 Task: Open Card Project Budget Review in Board Brand Reputation Management to Workspace Ethics and Compliance and add a team member Softage.4@softage.net, a label Yellow, a checklist Foreign Exchange Trading, an attachment from your onedrive, a color Yellow and finally, add a card description 'Plan and execute company team-building retreat with a focus on stress management and resilience' and a comment 'Given the potential impact of this task on our team workload, let us ensure that we have the necessary resources and support to execute it effectively.'. Add a start date 'Jan 04, 1900' with a due date 'Jan 11, 1900'
Action: Mouse moved to (350, 159)
Screenshot: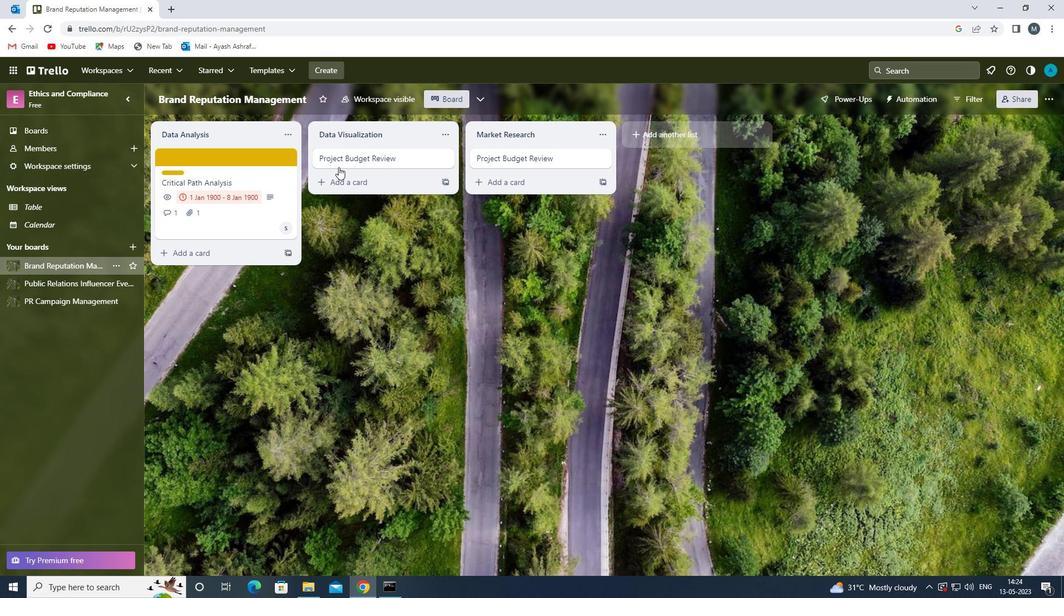 
Action: Mouse pressed left at (350, 159)
Screenshot: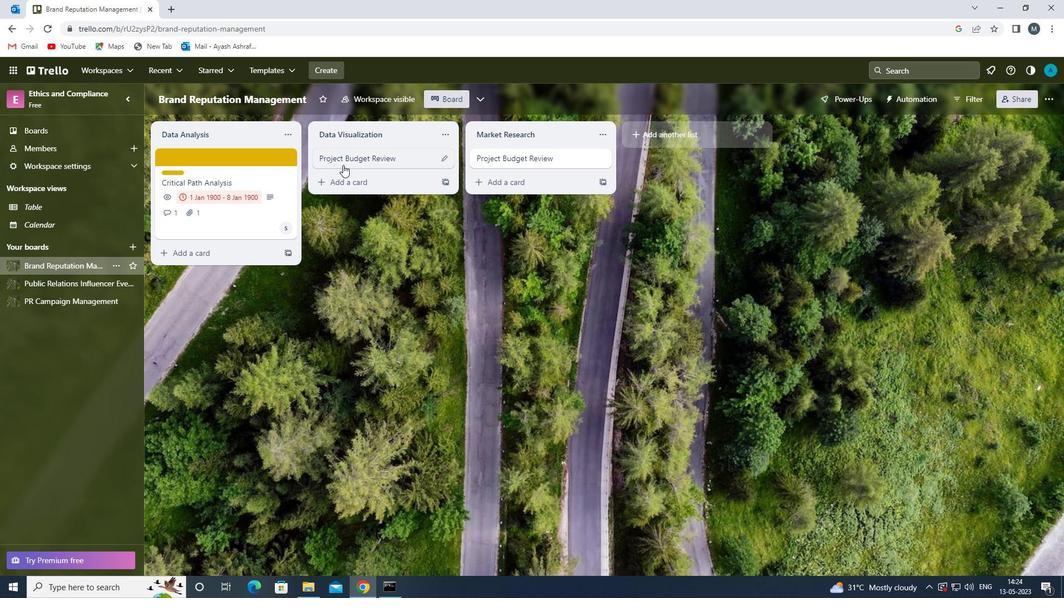 
Action: Mouse moved to (667, 196)
Screenshot: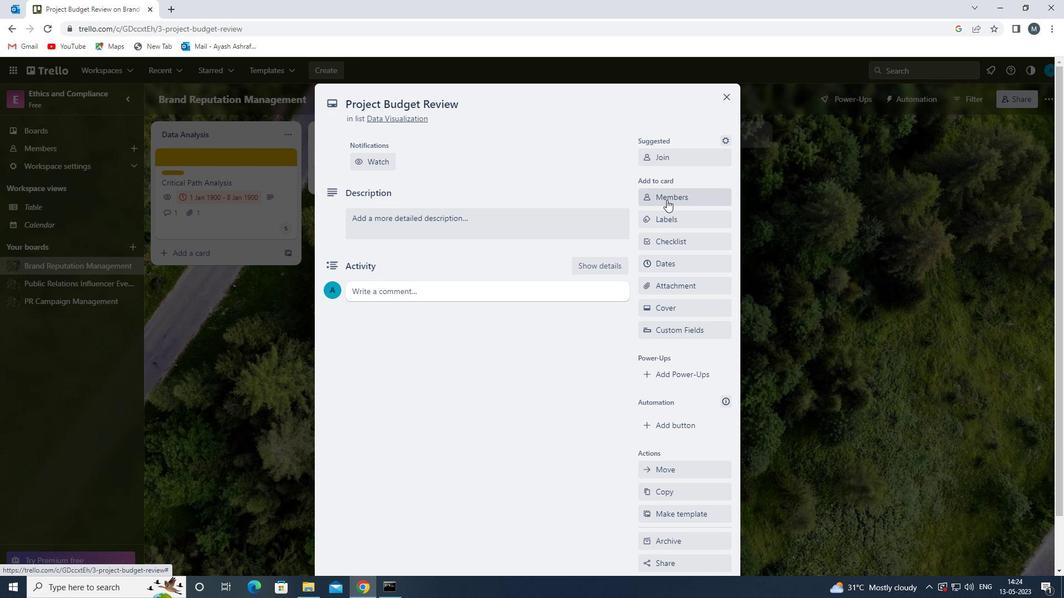 
Action: Mouse pressed left at (667, 196)
Screenshot: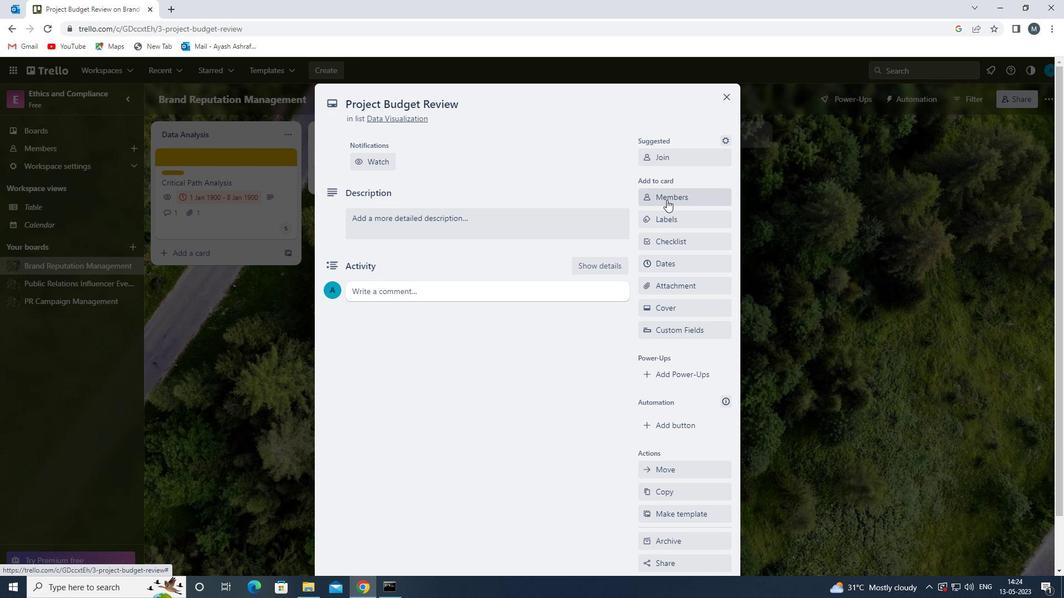 
Action: Mouse moved to (663, 209)
Screenshot: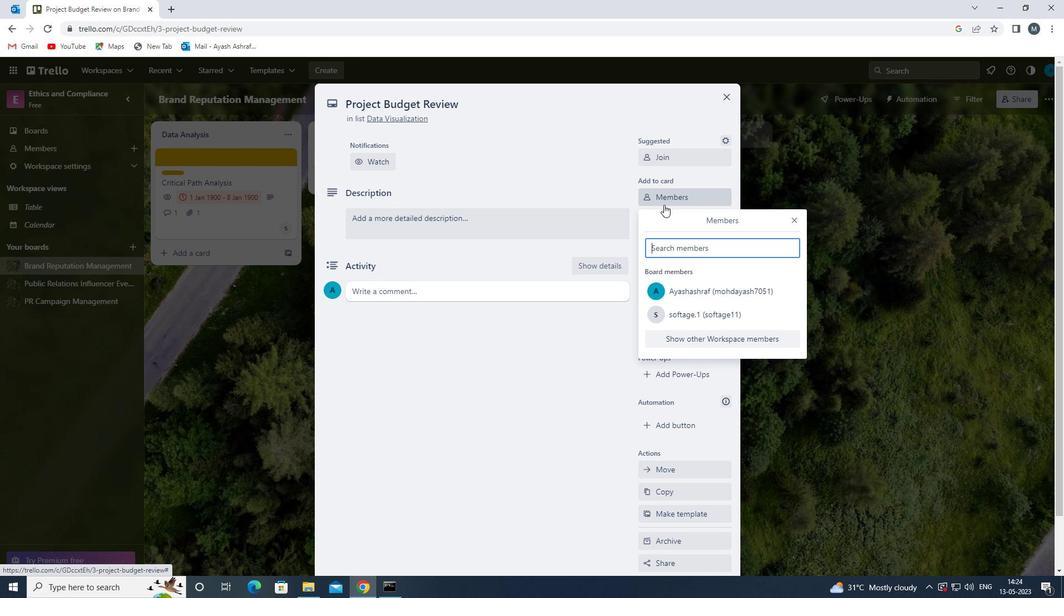 
Action: Key pressed s
Screenshot: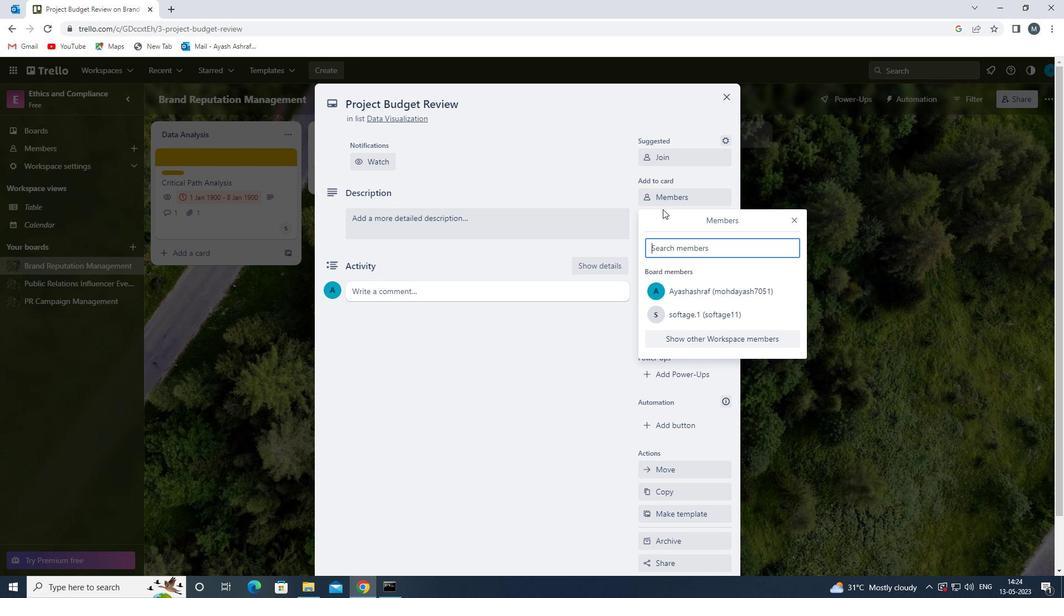 
Action: Mouse moved to (714, 385)
Screenshot: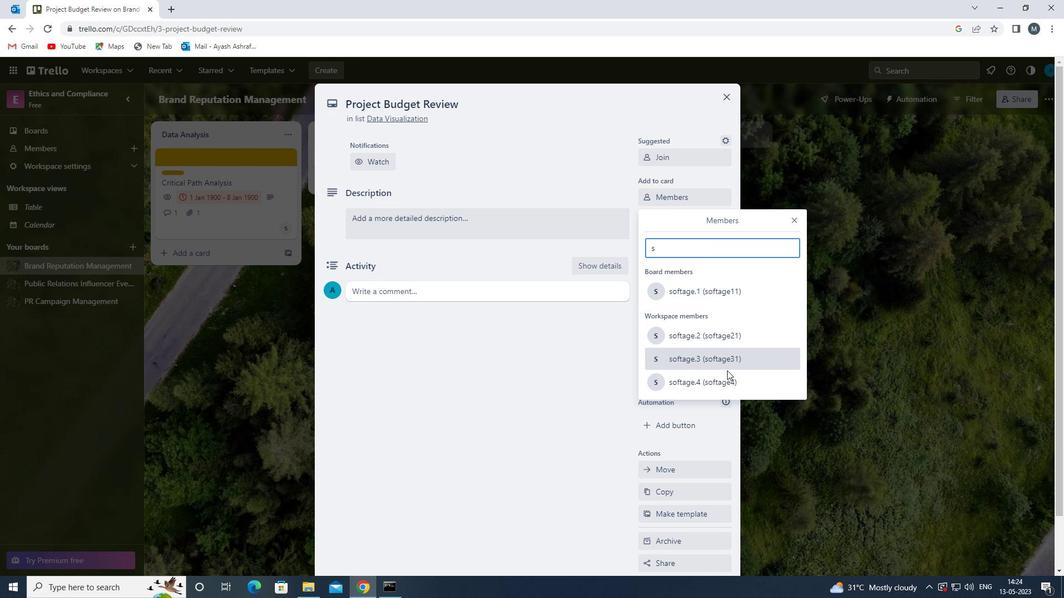
Action: Mouse pressed left at (714, 385)
Screenshot: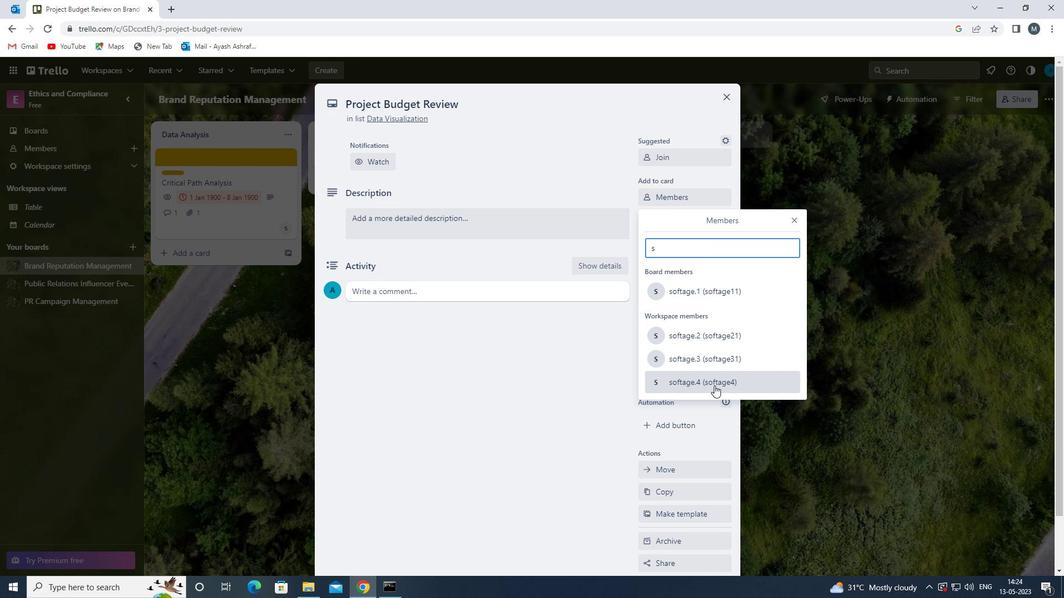 
Action: Mouse moved to (798, 216)
Screenshot: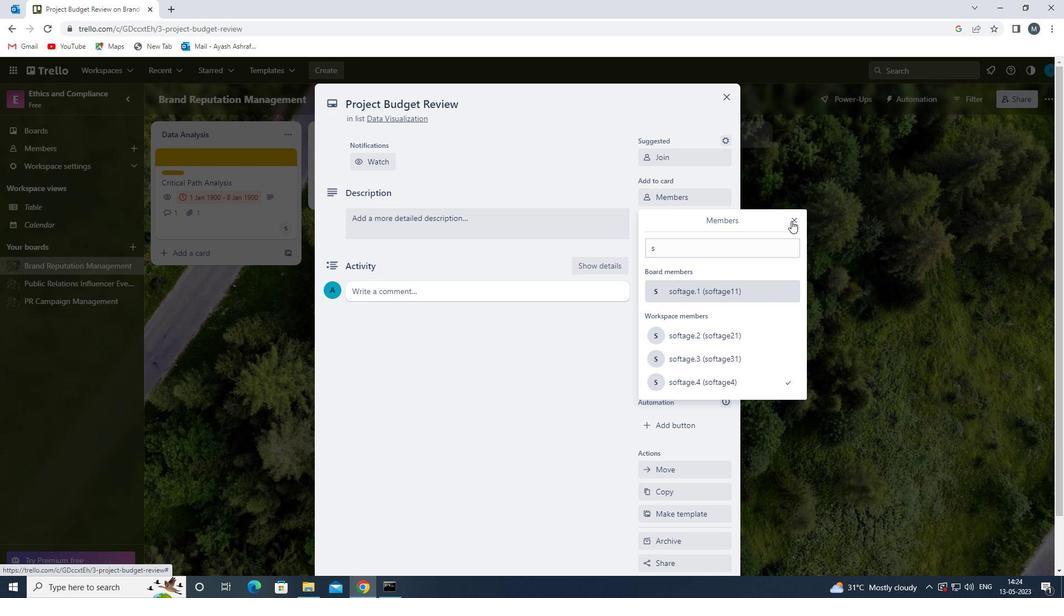
Action: Mouse pressed left at (798, 216)
Screenshot: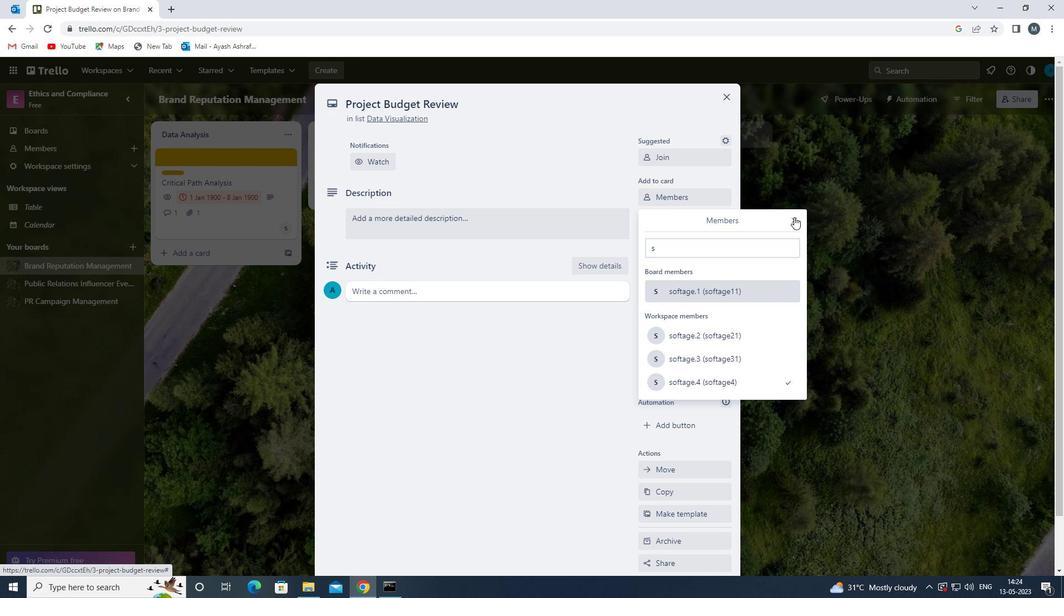 
Action: Mouse moved to (676, 223)
Screenshot: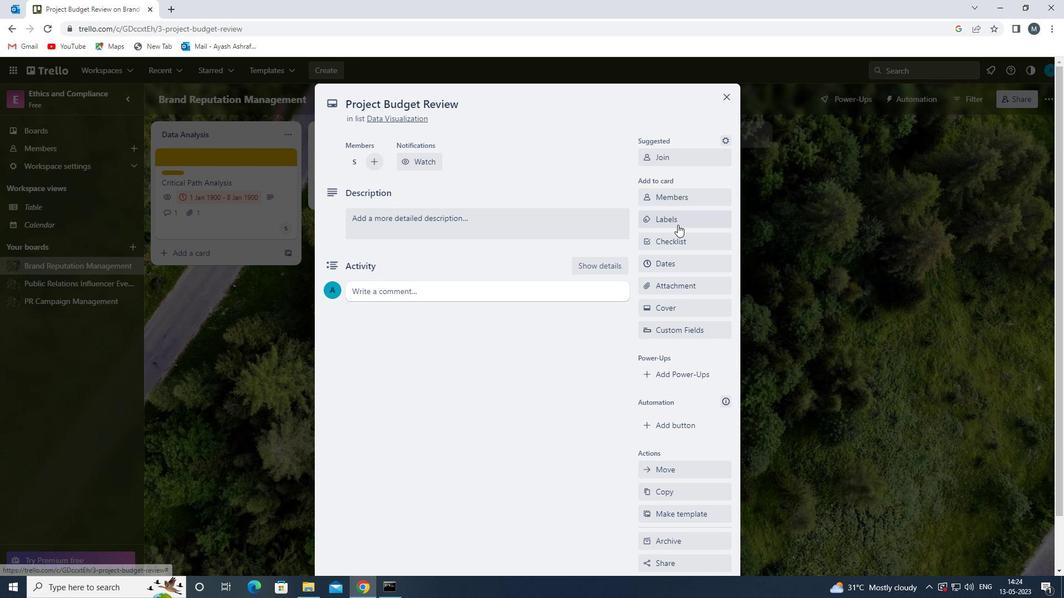 
Action: Mouse pressed left at (676, 223)
Screenshot: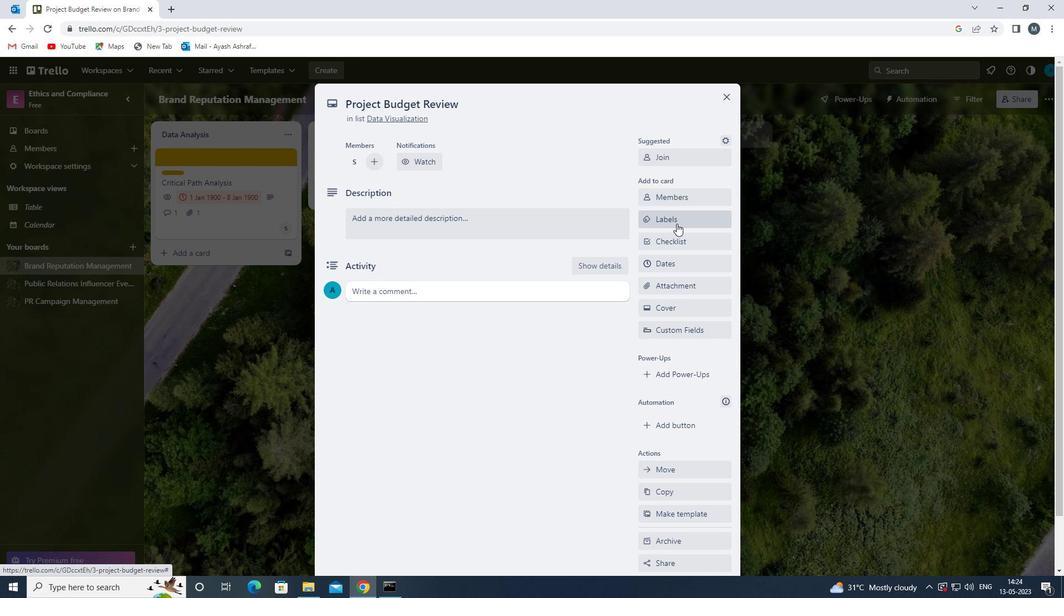 
Action: Mouse moved to (706, 332)
Screenshot: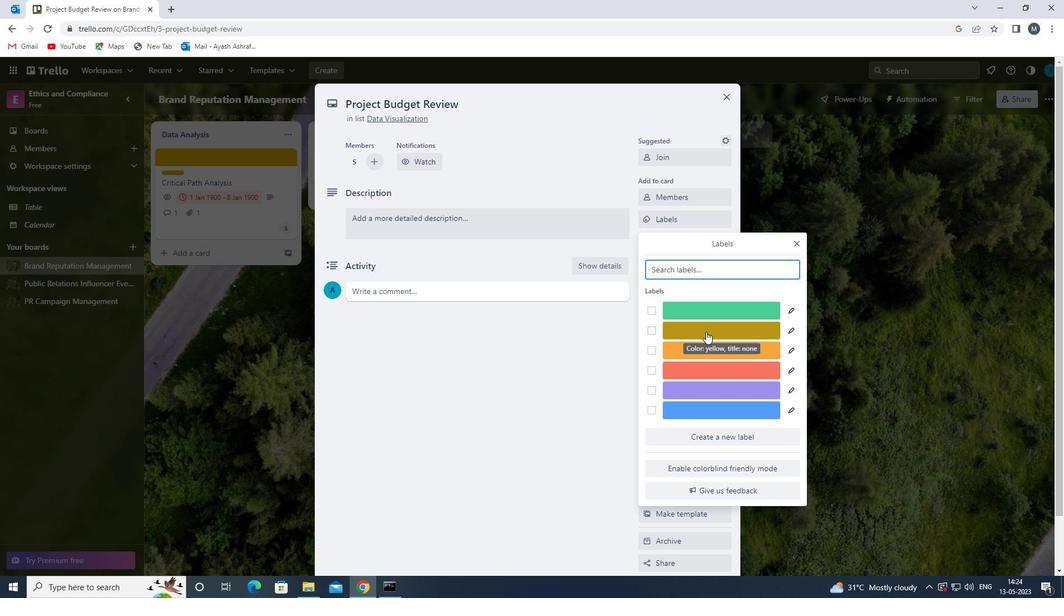 
Action: Mouse pressed left at (706, 332)
Screenshot: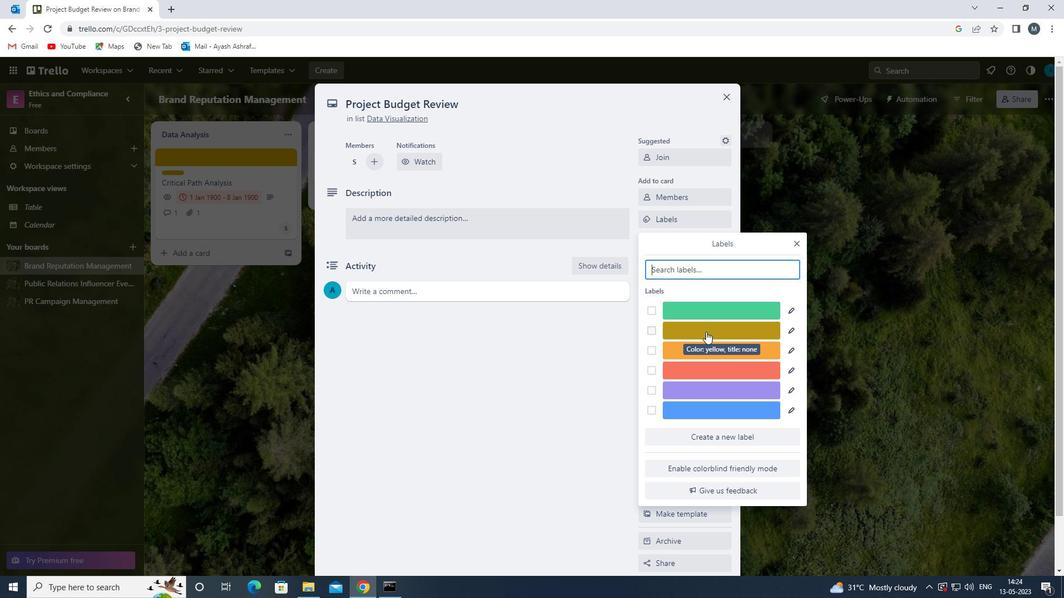 
Action: Mouse moved to (797, 245)
Screenshot: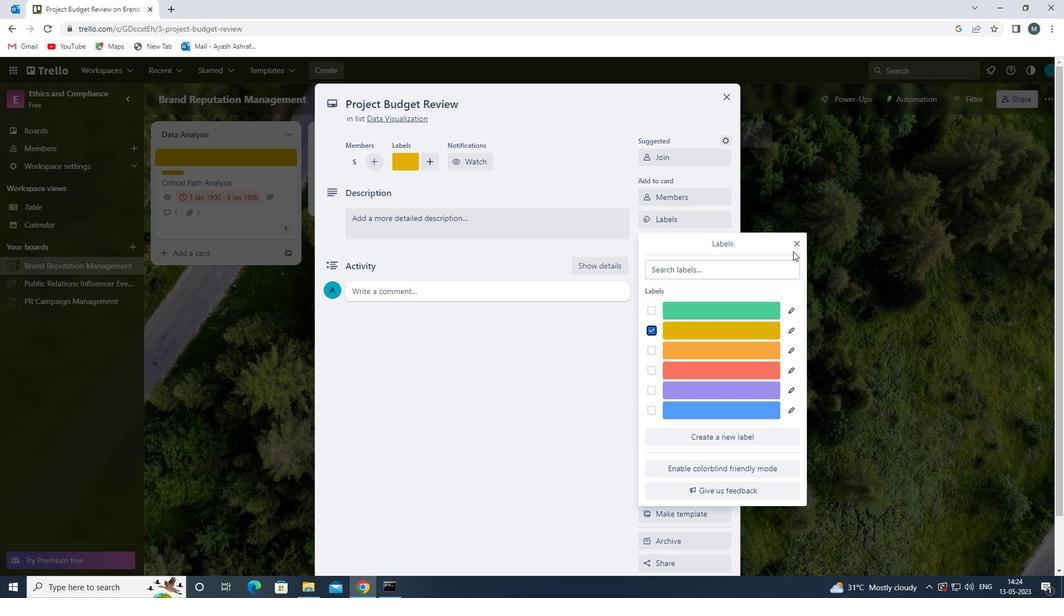 
Action: Mouse pressed left at (797, 245)
Screenshot: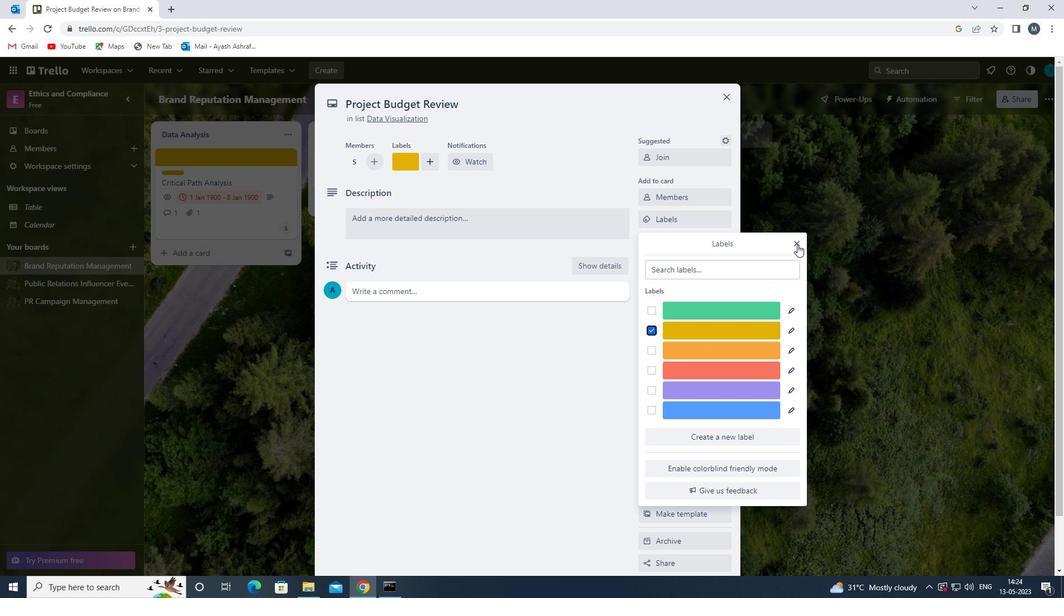 
Action: Mouse moved to (667, 242)
Screenshot: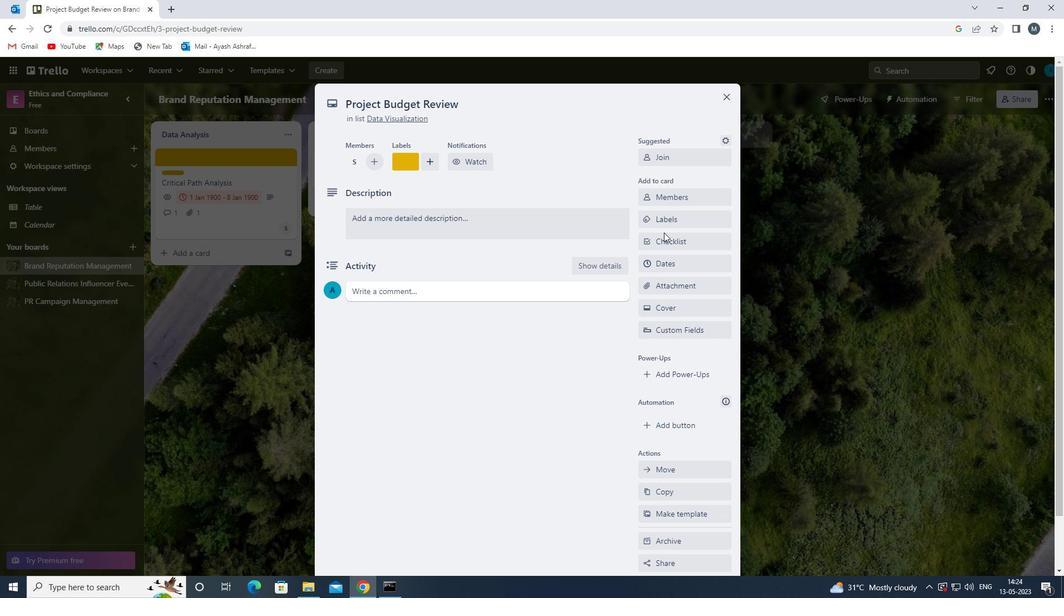 
Action: Mouse pressed left at (667, 242)
Screenshot: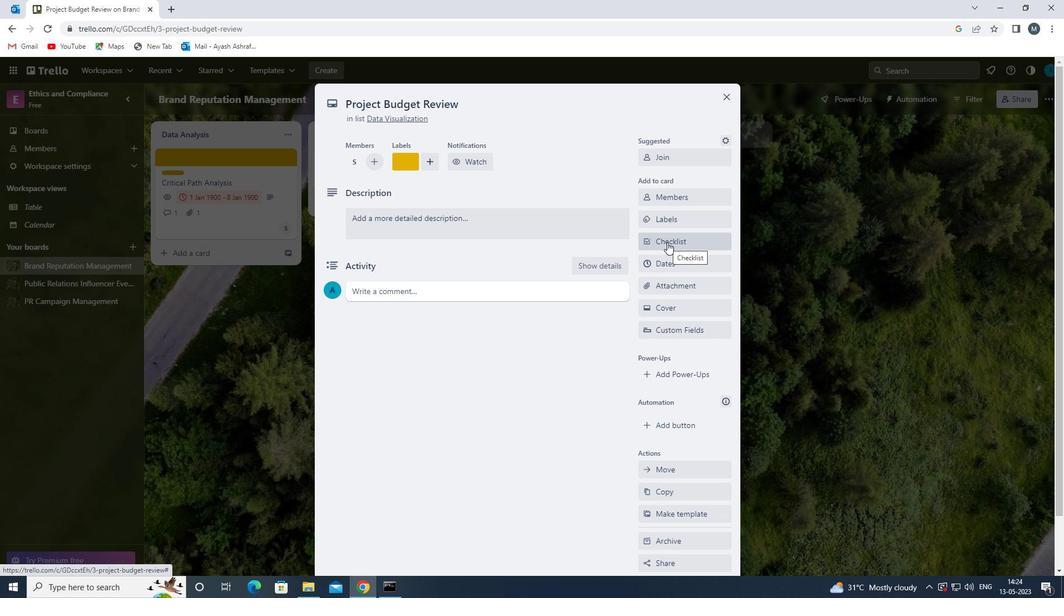 
Action: Mouse moved to (663, 261)
Screenshot: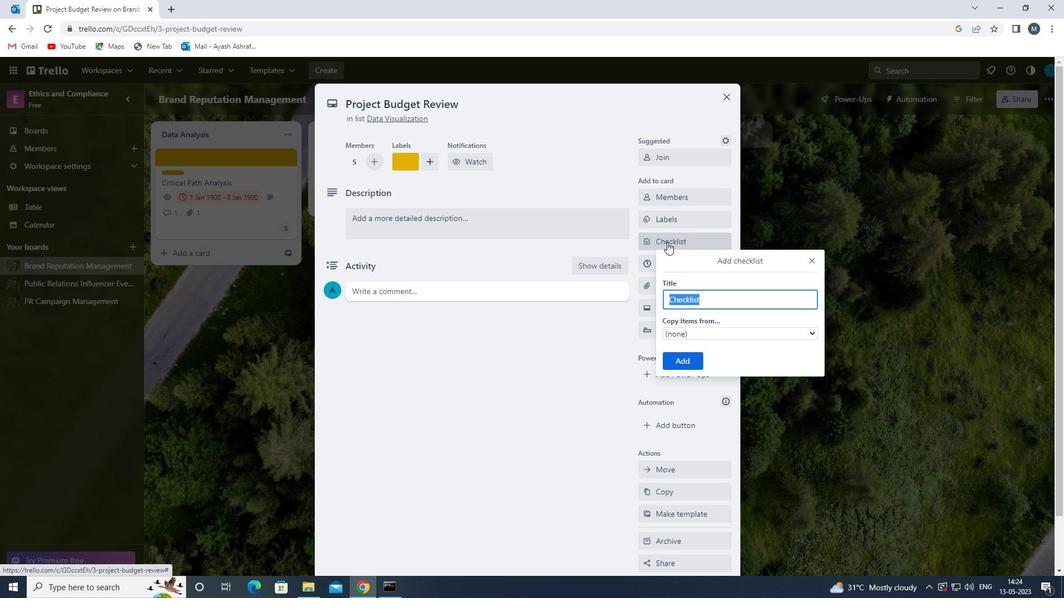 
Action: Key pressed <Key.shift>FOREIGN<Key.space><Key.shift>E
Screenshot: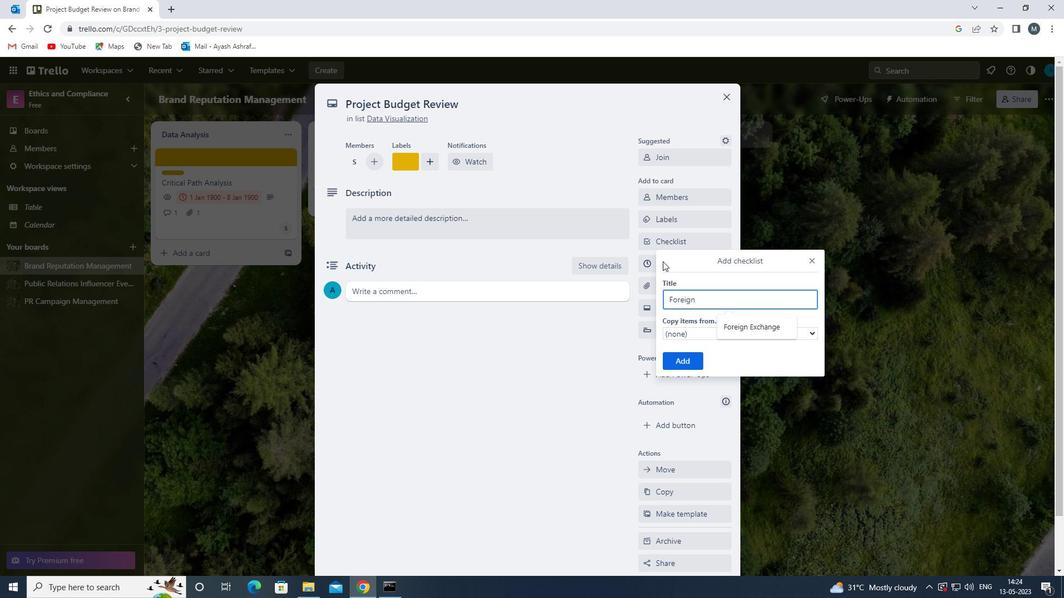 
Action: Mouse moved to (752, 330)
Screenshot: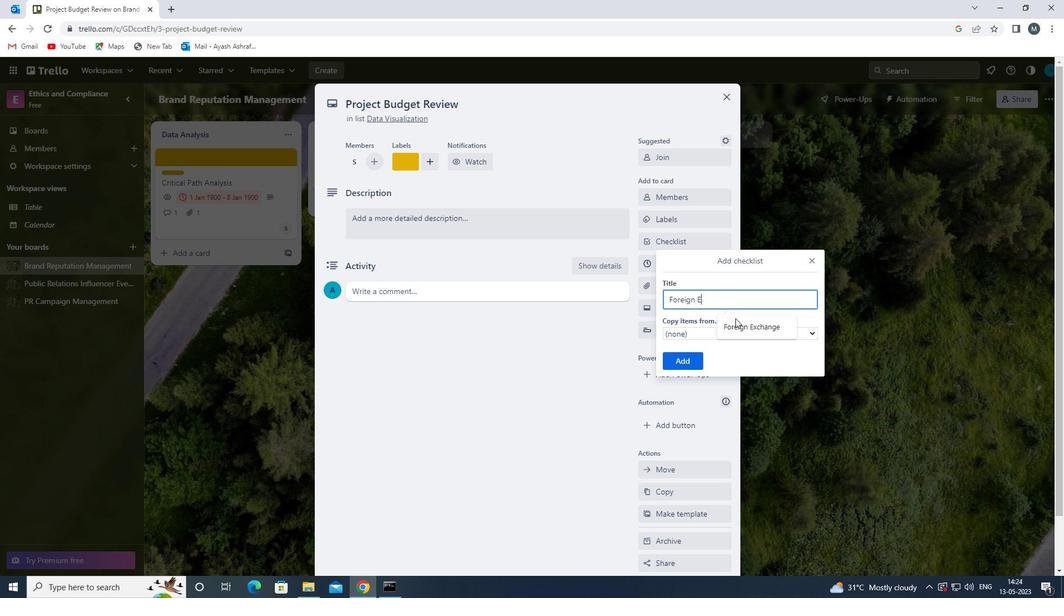 
Action: Mouse pressed left at (752, 330)
Screenshot: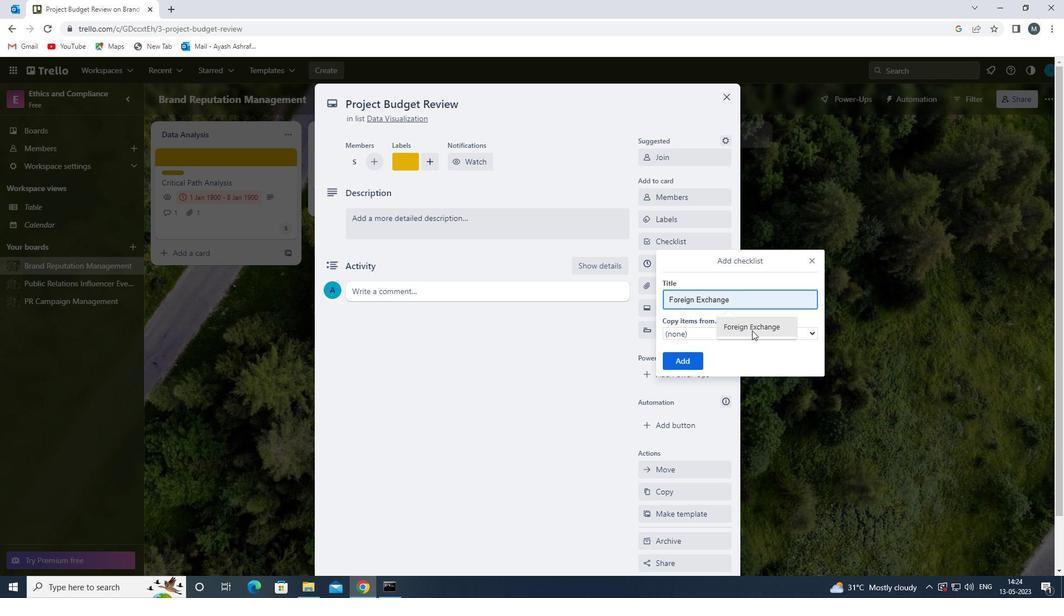
Action: Mouse moved to (744, 306)
Screenshot: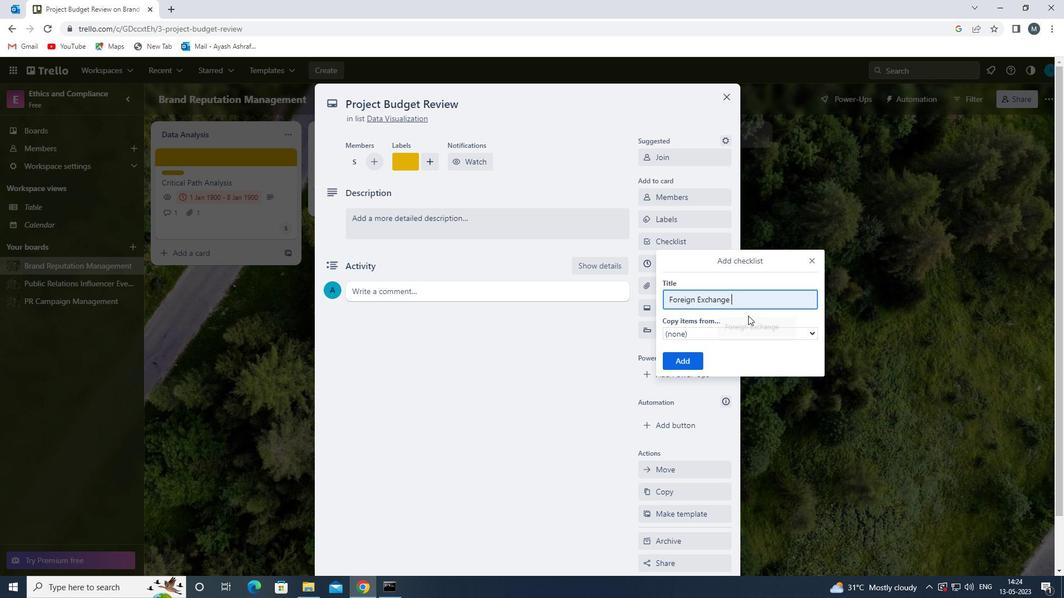 
Action: Key pressed <Key.shift>TRADING<Key.space>
Screenshot: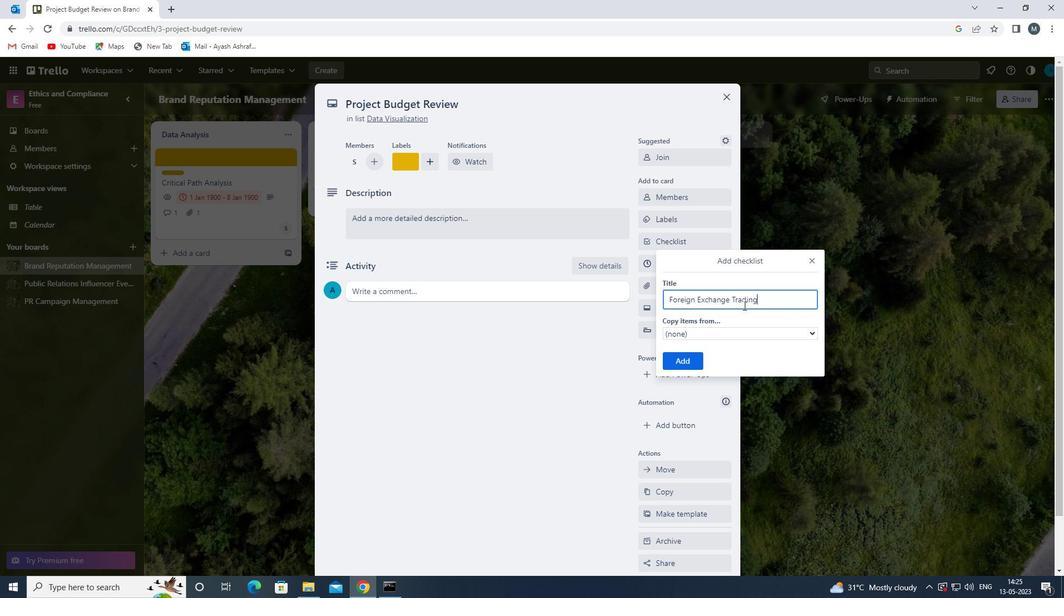 
Action: Mouse moved to (679, 362)
Screenshot: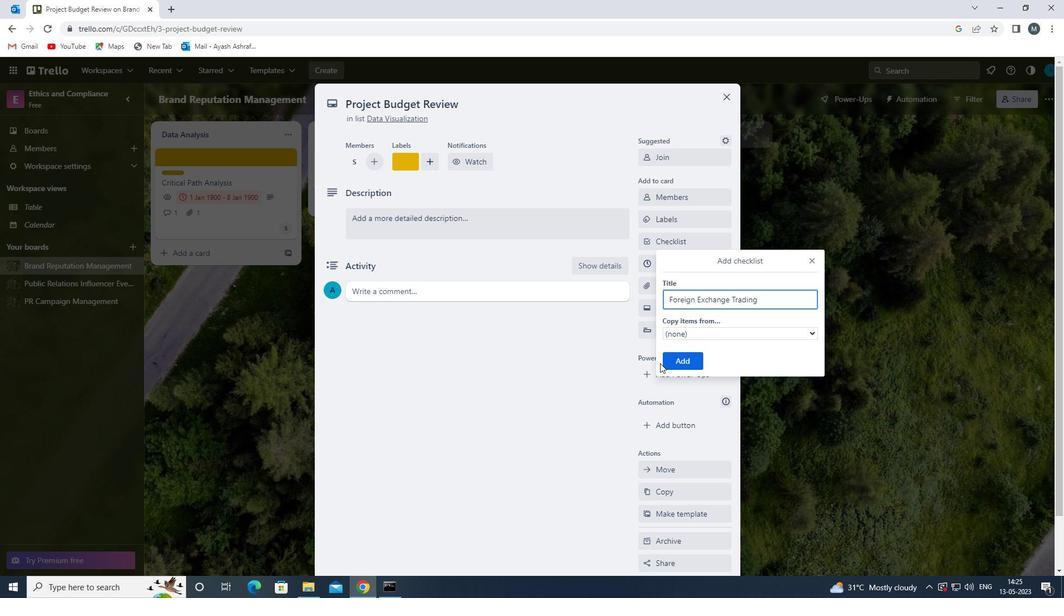 
Action: Mouse pressed left at (679, 362)
Screenshot: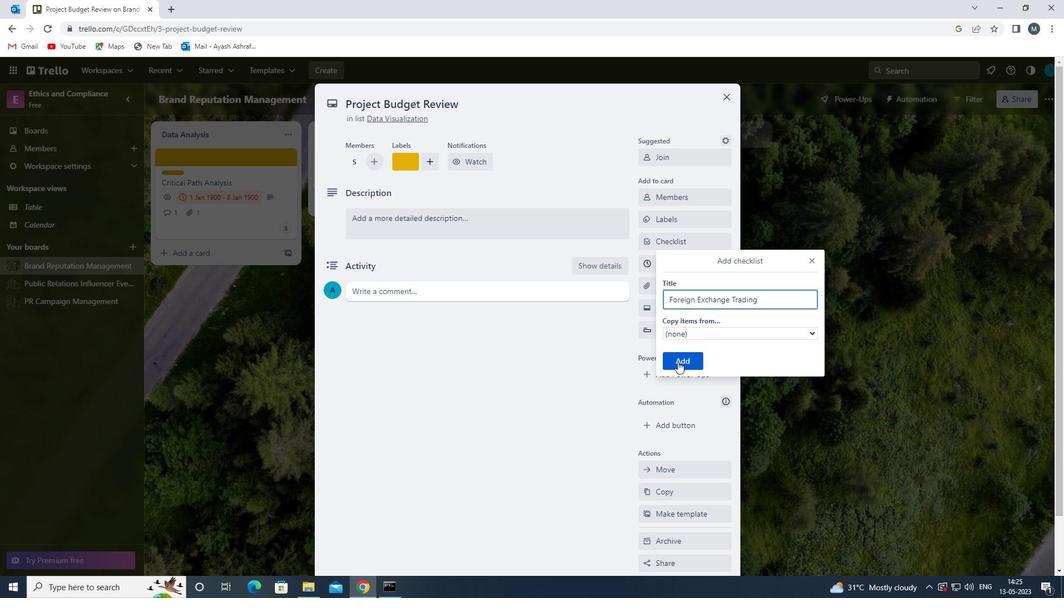 
Action: Mouse moved to (681, 286)
Screenshot: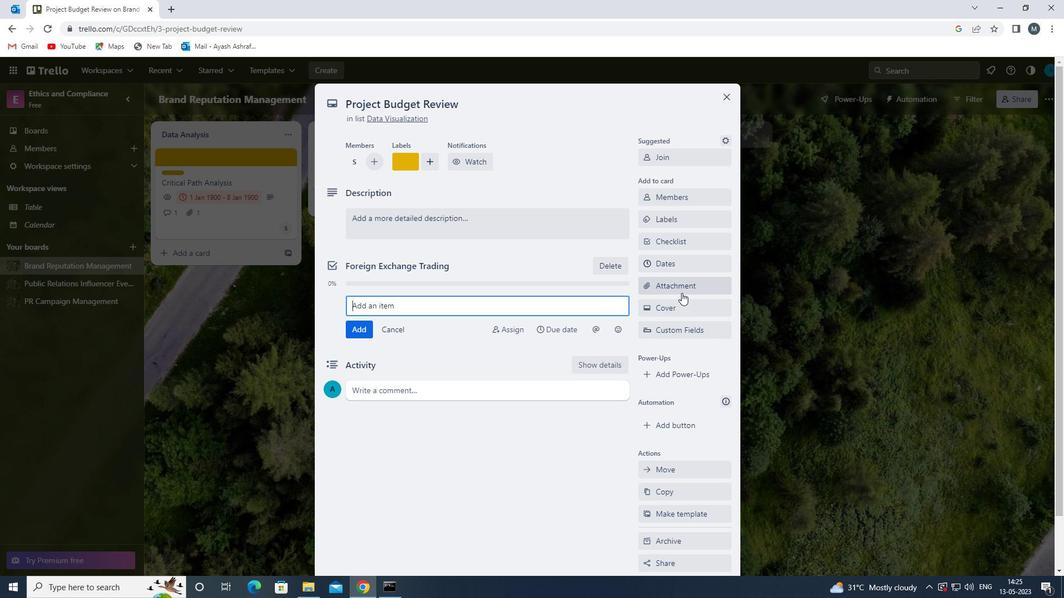 
Action: Mouse pressed left at (681, 286)
Screenshot: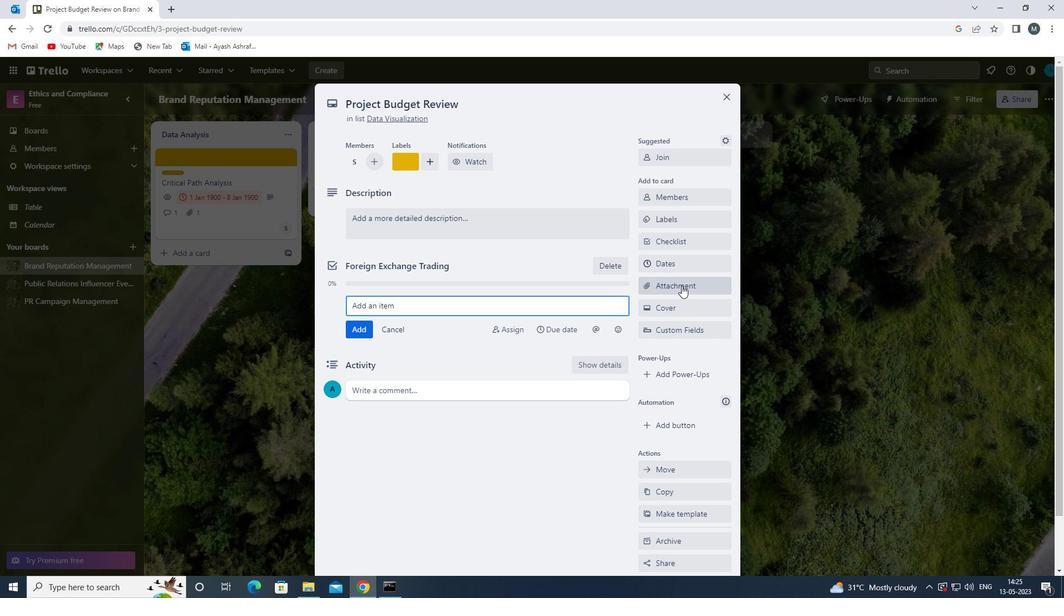 
Action: Mouse moved to (673, 426)
Screenshot: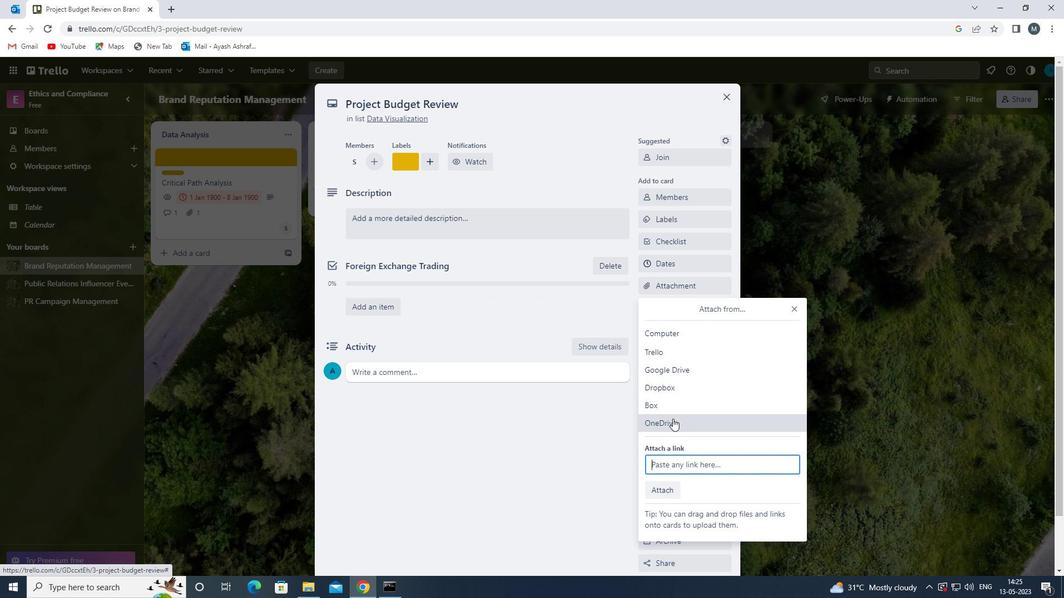 
Action: Mouse pressed left at (673, 426)
Screenshot: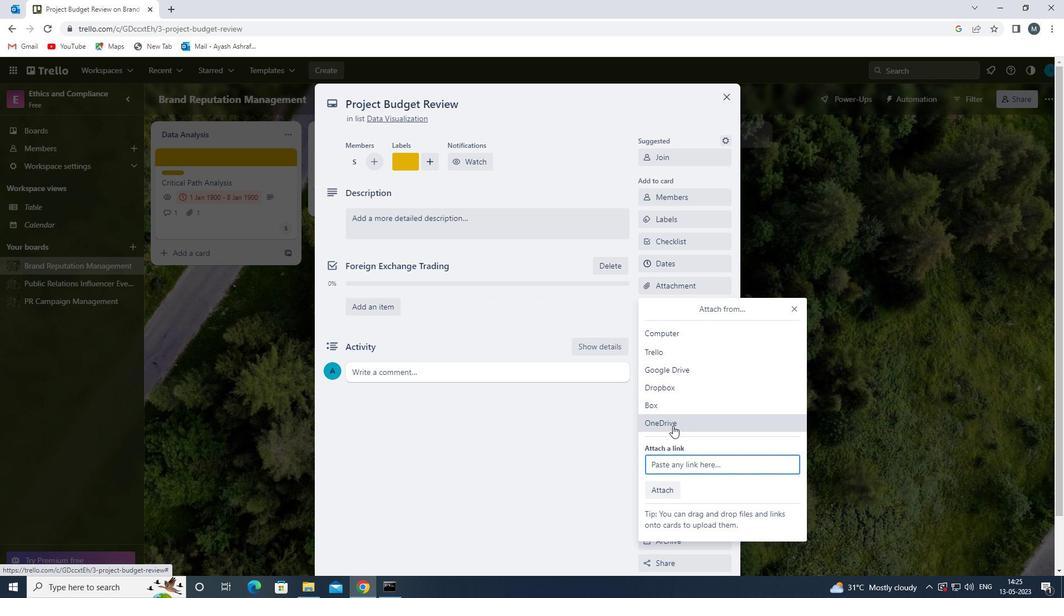 
Action: Mouse moved to (431, 225)
Screenshot: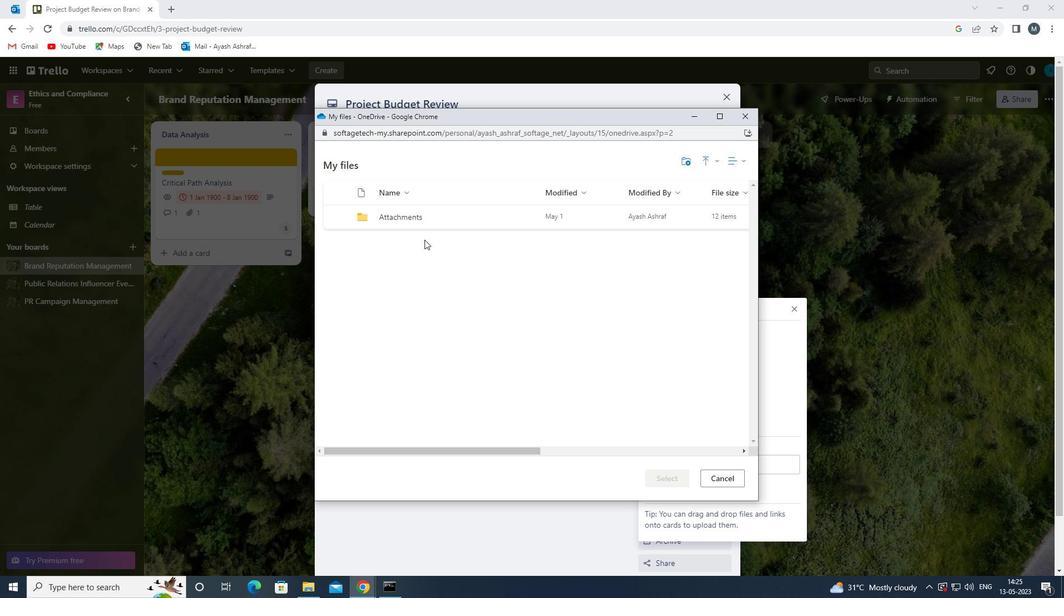 
Action: Mouse pressed left at (431, 225)
Screenshot: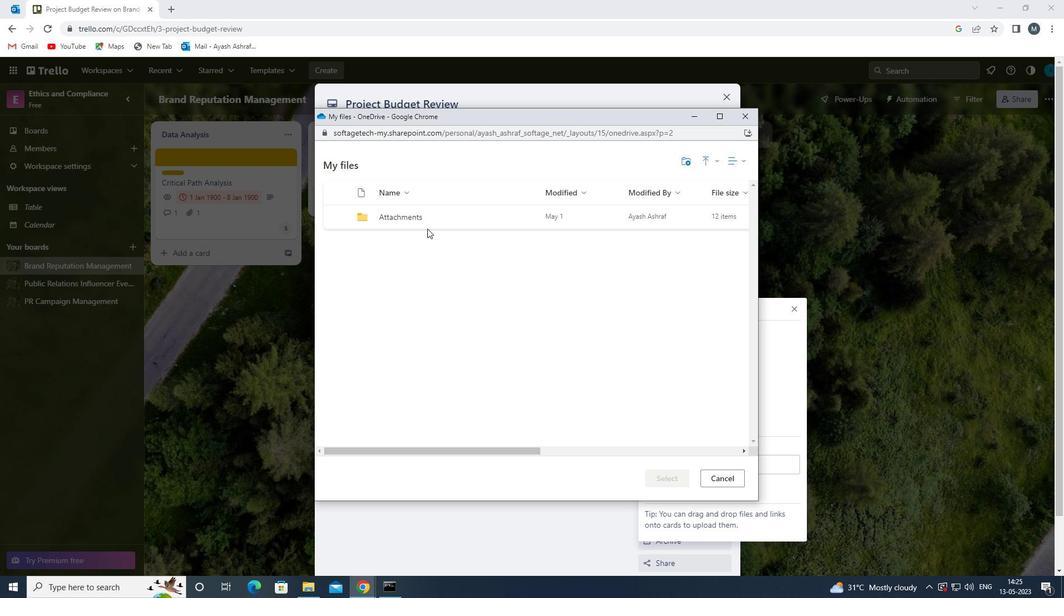 
Action: Mouse pressed left at (431, 225)
Screenshot: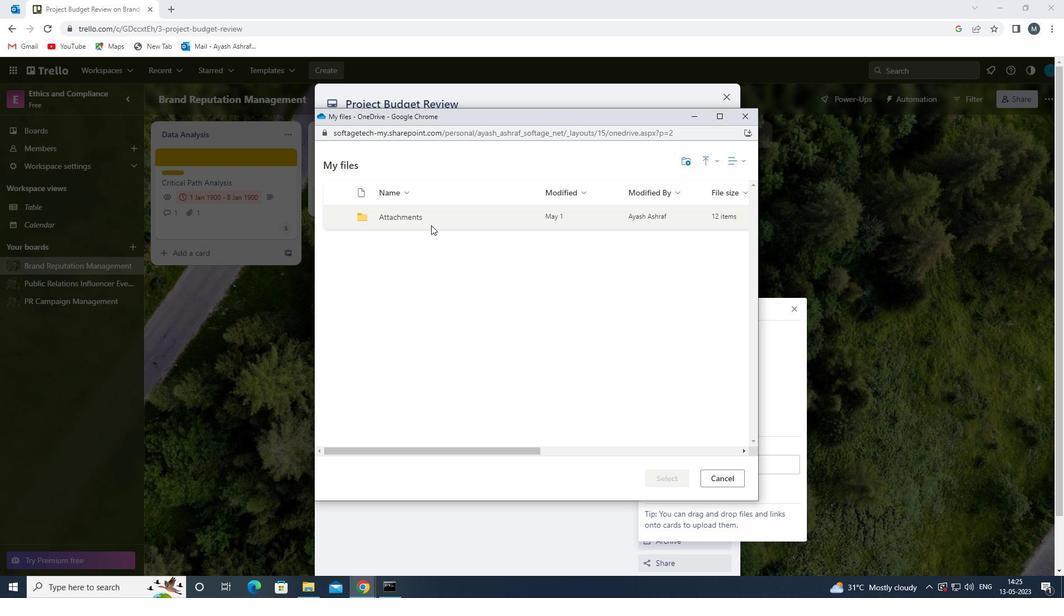 
Action: Mouse moved to (434, 282)
Screenshot: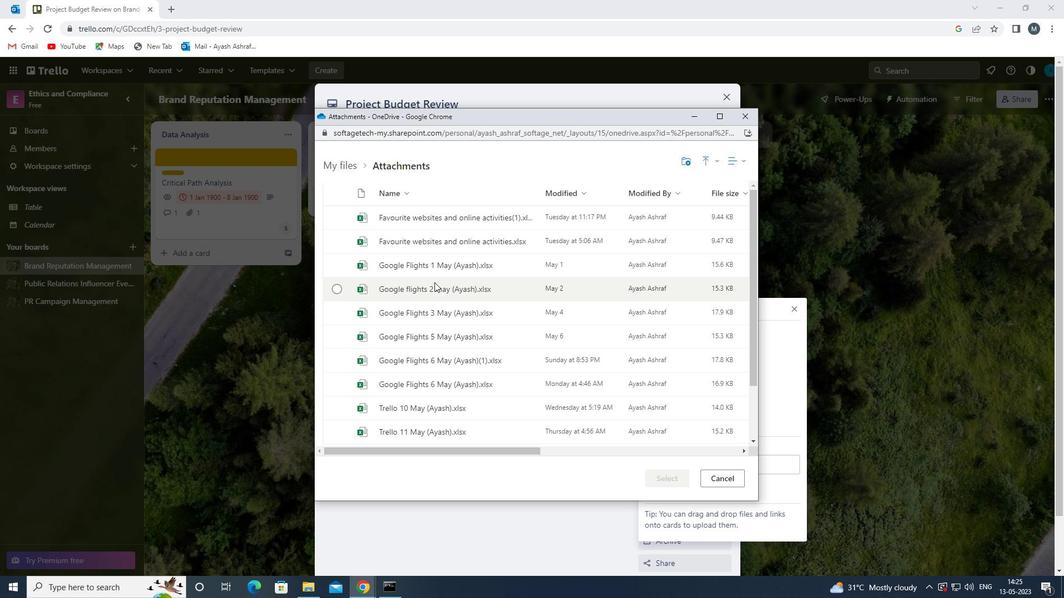 
Action: Mouse pressed left at (434, 282)
Screenshot: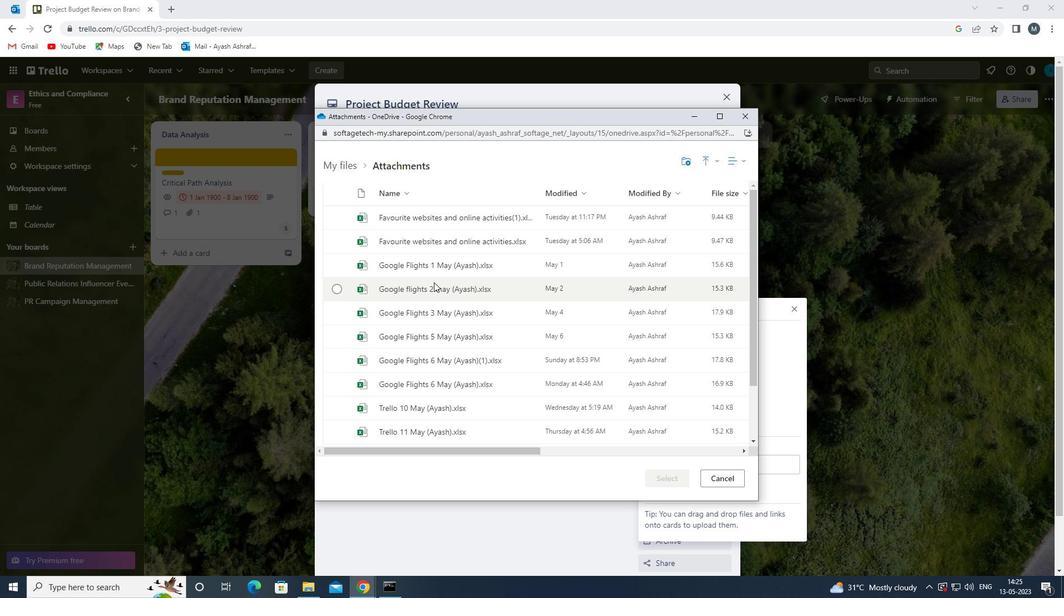 
Action: Mouse moved to (651, 482)
Screenshot: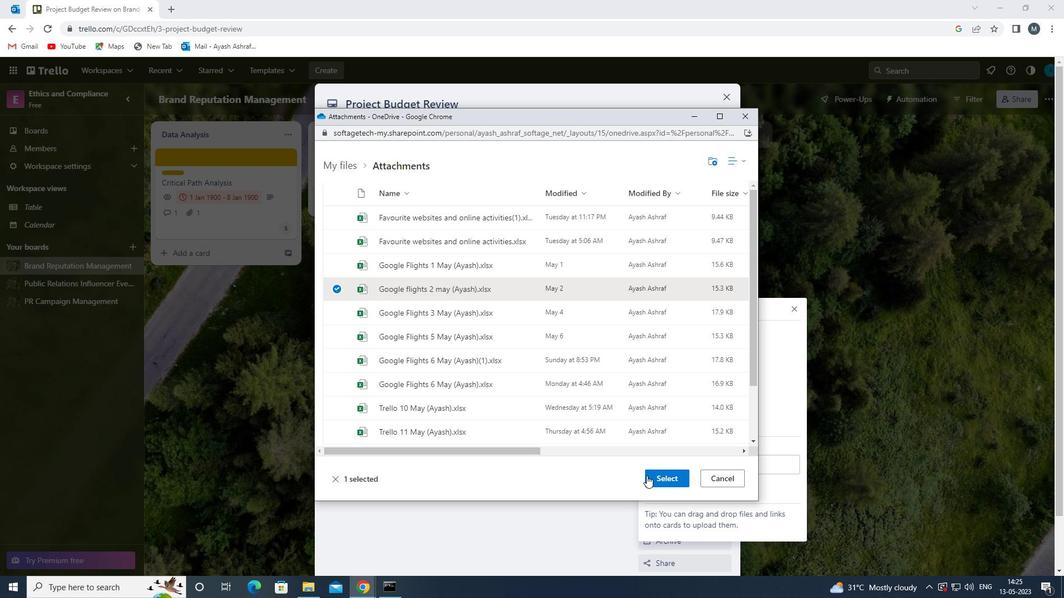 
Action: Mouse pressed left at (651, 482)
Screenshot: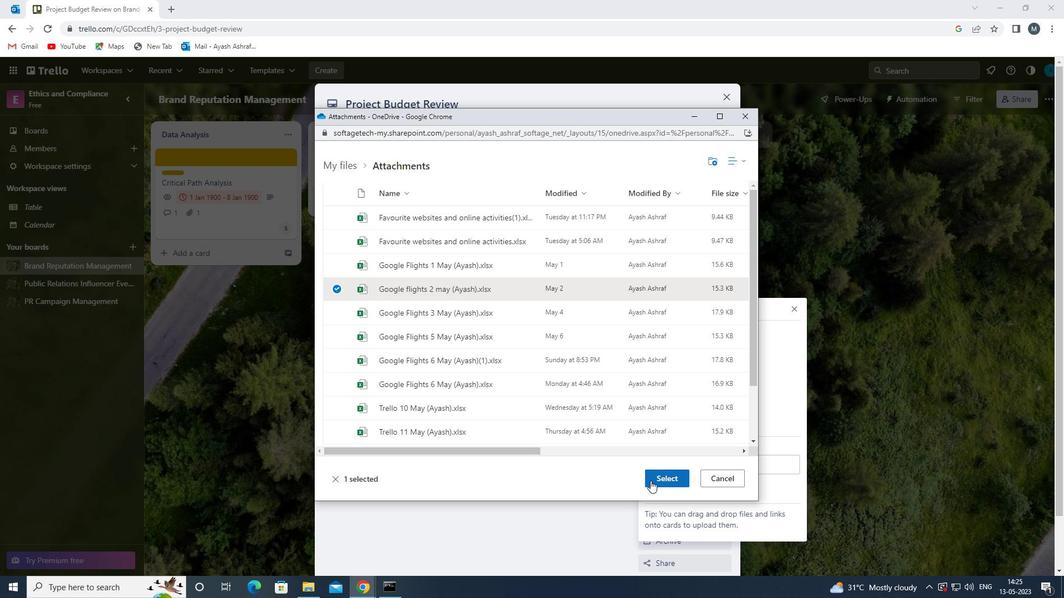 
Action: Mouse moved to (680, 311)
Screenshot: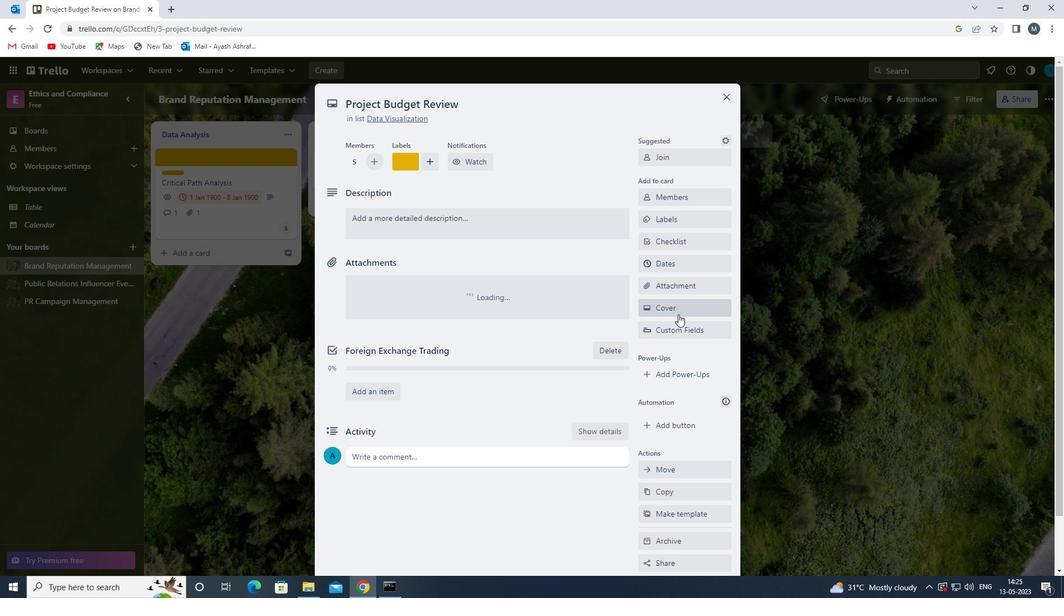 
Action: Mouse pressed left at (680, 311)
Screenshot: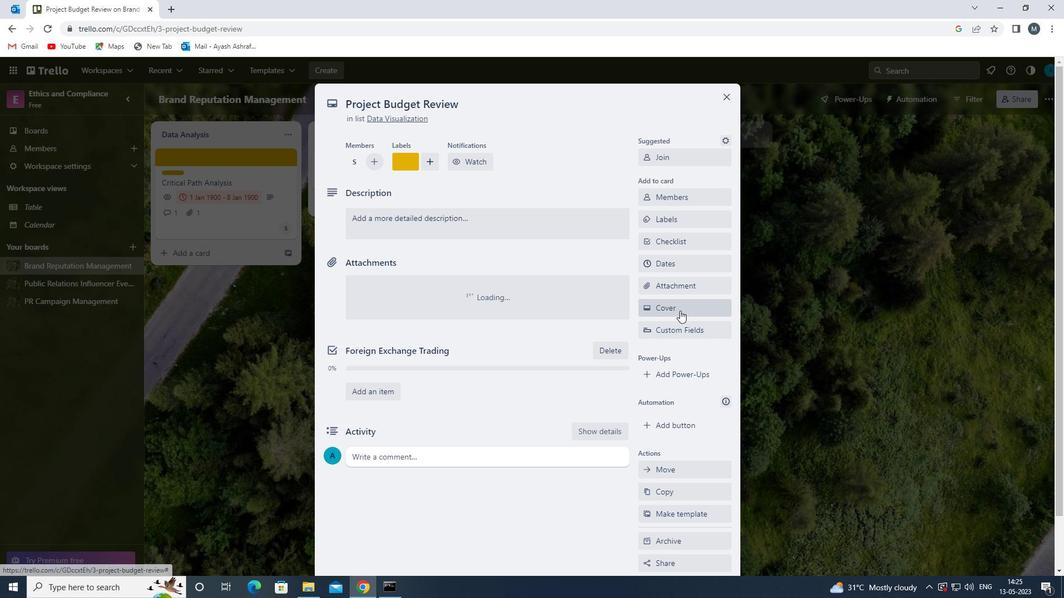 
Action: Mouse moved to (699, 360)
Screenshot: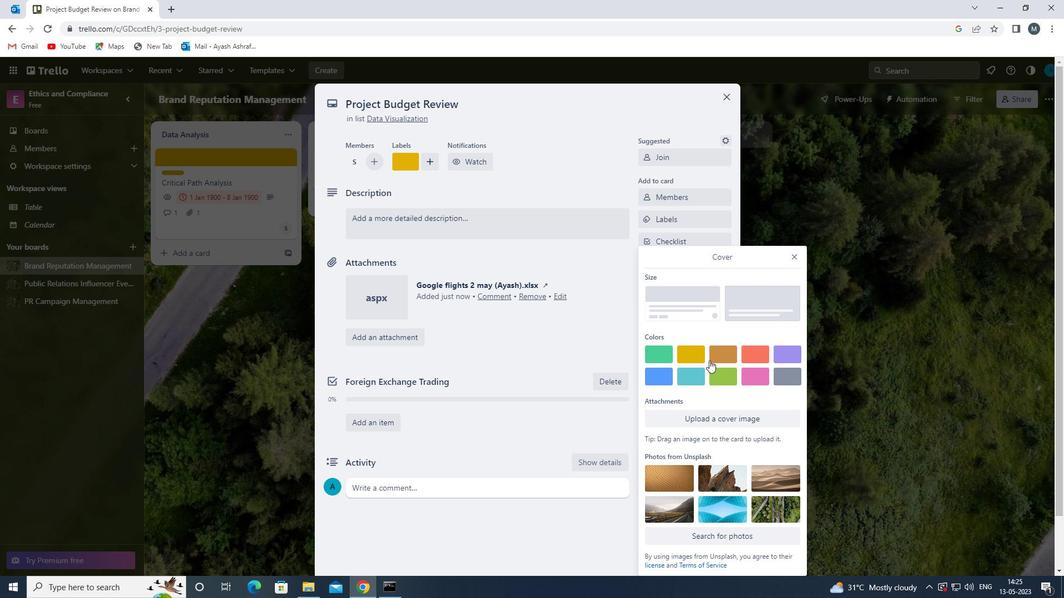 
Action: Mouse pressed left at (699, 360)
Screenshot: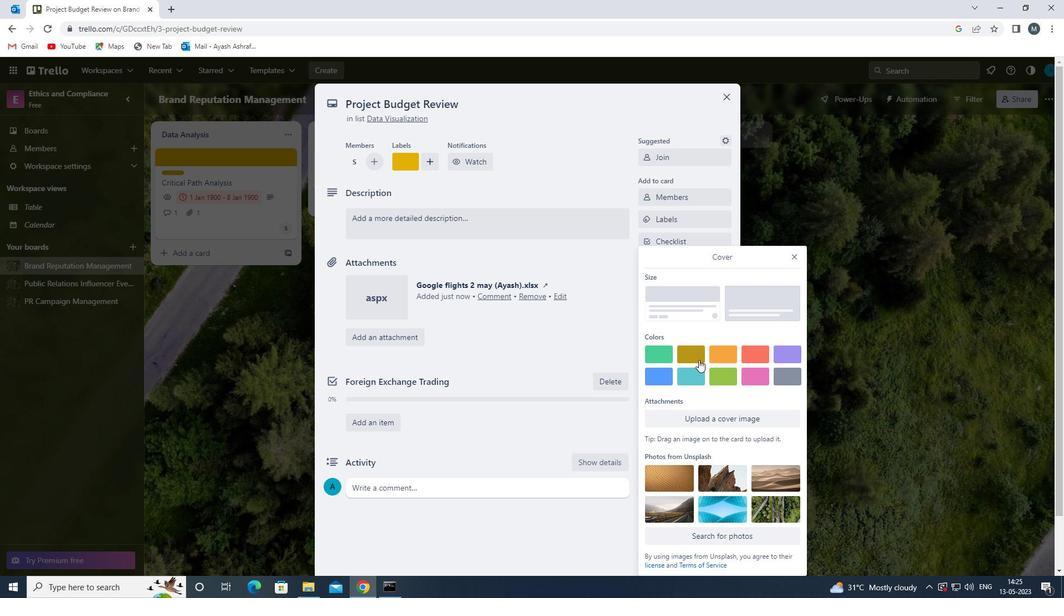 
Action: Mouse moved to (795, 236)
Screenshot: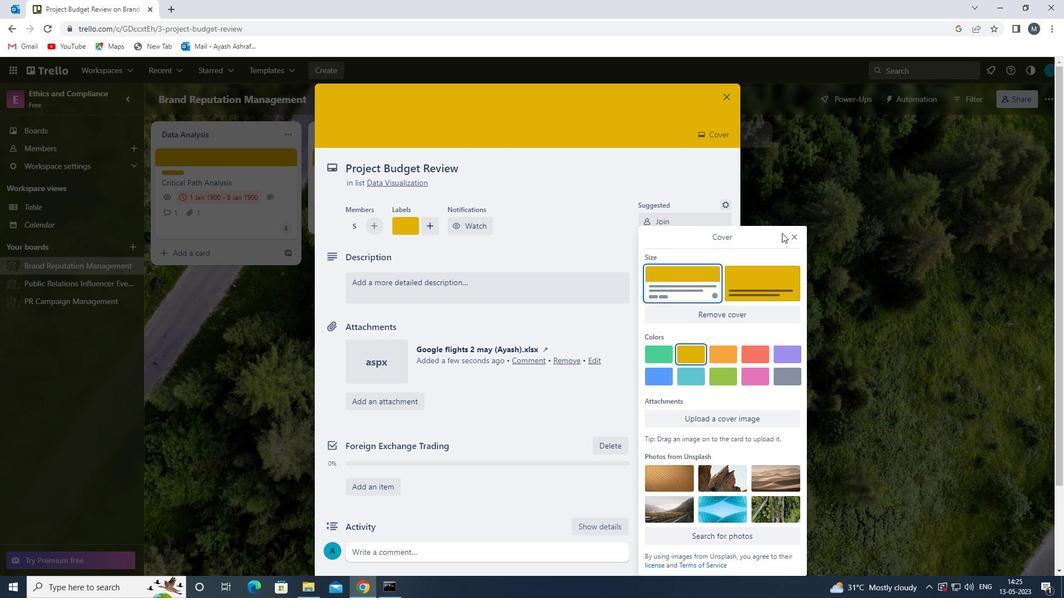 
Action: Mouse pressed left at (795, 236)
Screenshot: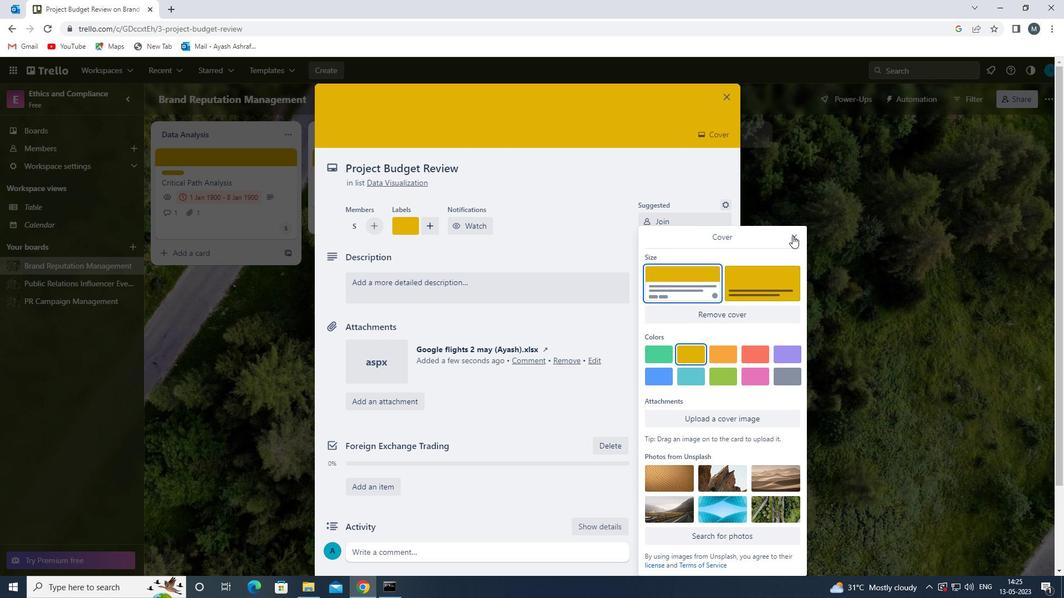 
Action: Mouse moved to (409, 286)
Screenshot: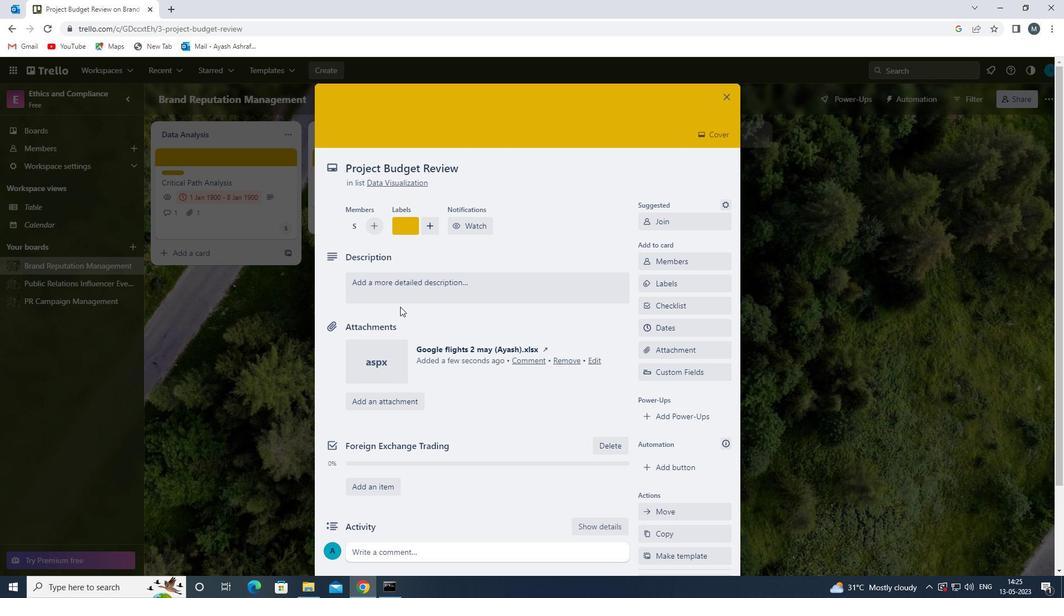 
Action: Mouse pressed left at (409, 286)
Screenshot: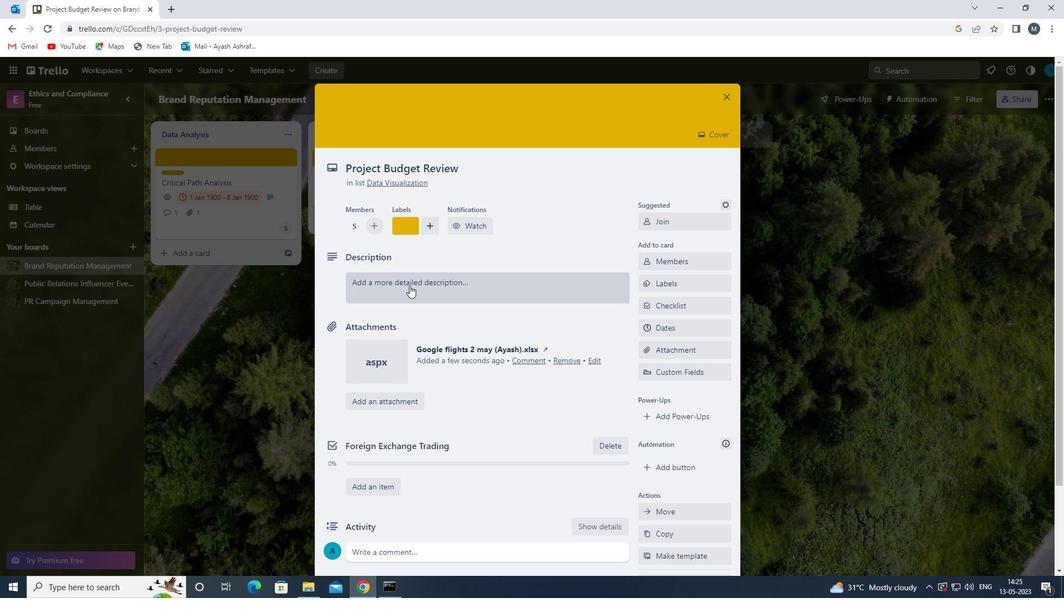 
Action: Mouse moved to (424, 326)
Screenshot: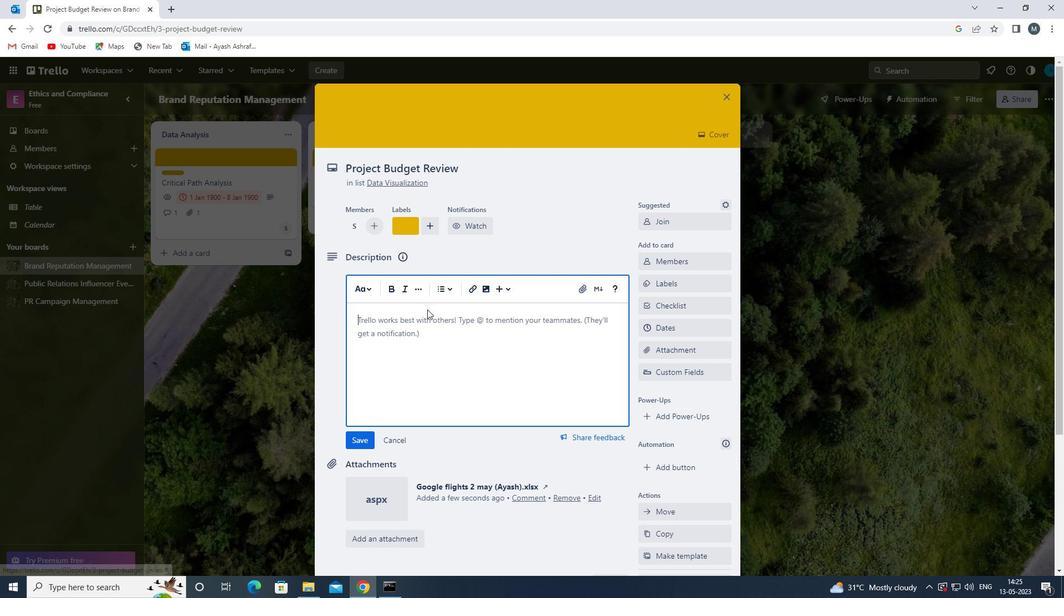 
Action: Mouse pressed left at (424, 326)
Screenshot: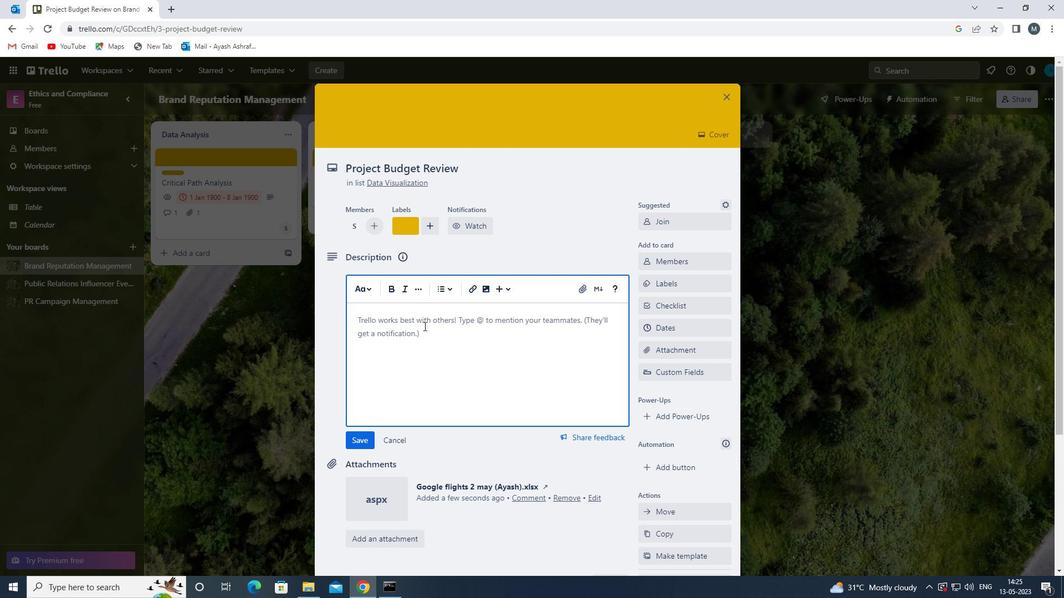 
Action: Mouse moved to (424, 329)
Screenshot: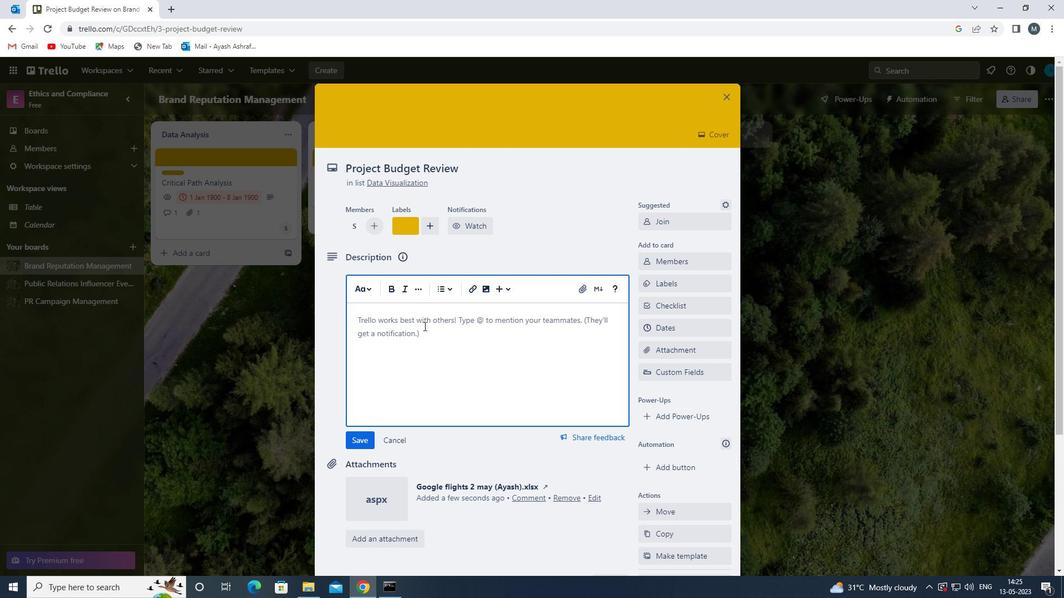 
Action: Key pressed <Key.shift>PLAN<Key.space>AND<Key.space>EXECUTE<Key.space>COMPANY<Key.space>TEAM-<Key.space>BUILDING<Key.space>RETREAT<Key.space>WITH<Key.space>A<Key.space>FOCUS<Key.space>ON<Key.space>STRESS<Key.space>MANAGEMENT<Key.space>AND<Key.space>RESILIENCE<Key.space>
Screenshot: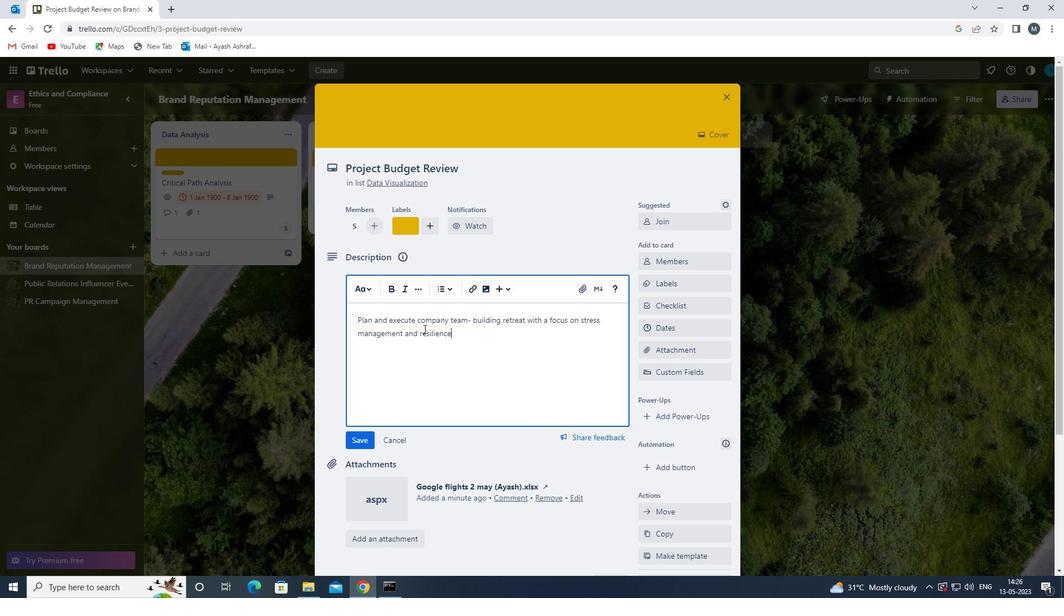 
Action: Mouse moved to (350, 437)
Screenshot: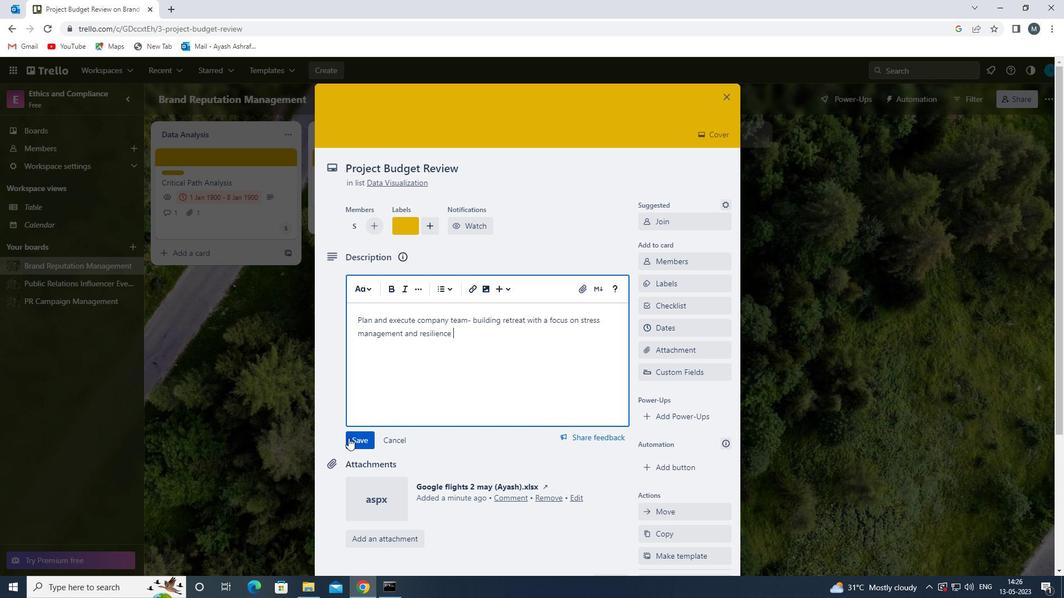 
Action: Mouse pressed left at (350, 437)
Screenshot: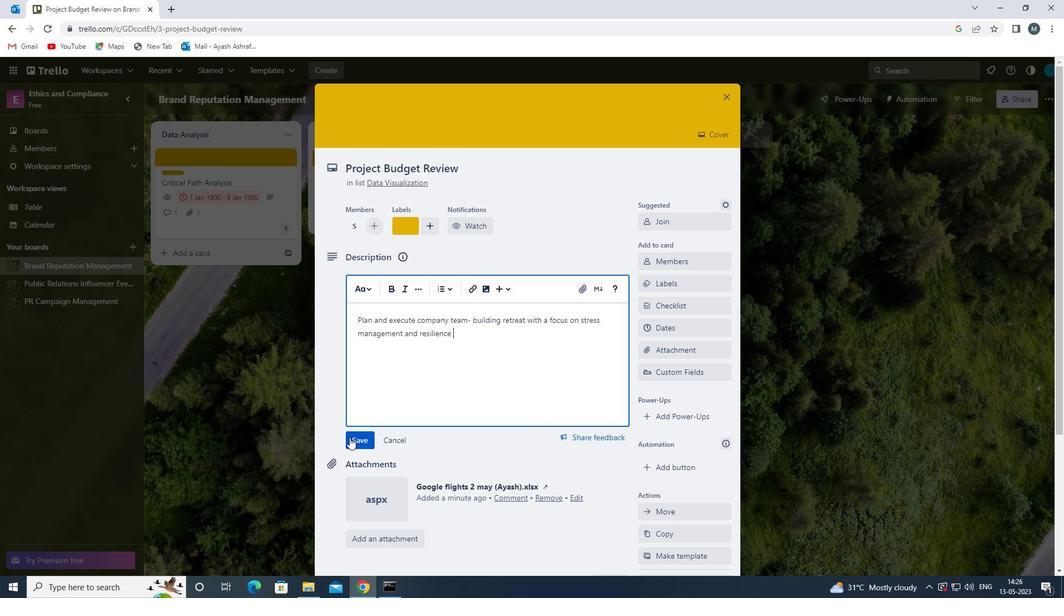 
Action: Mouse moved to (438, 368)
Screenshot: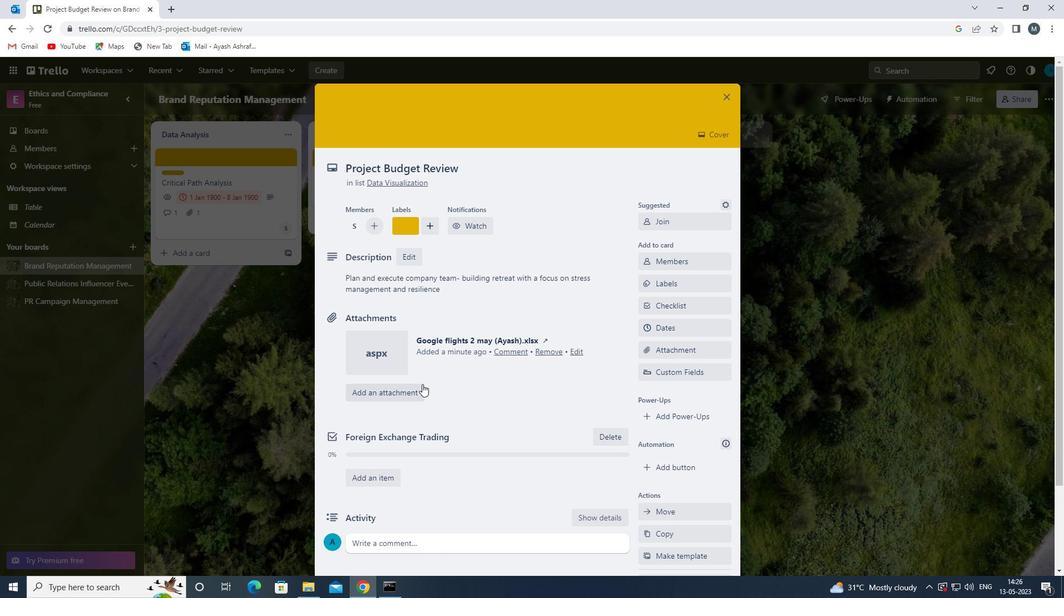 
Action: Mouse scrolled (438, 367) with delta (0, 0)
Screenshot: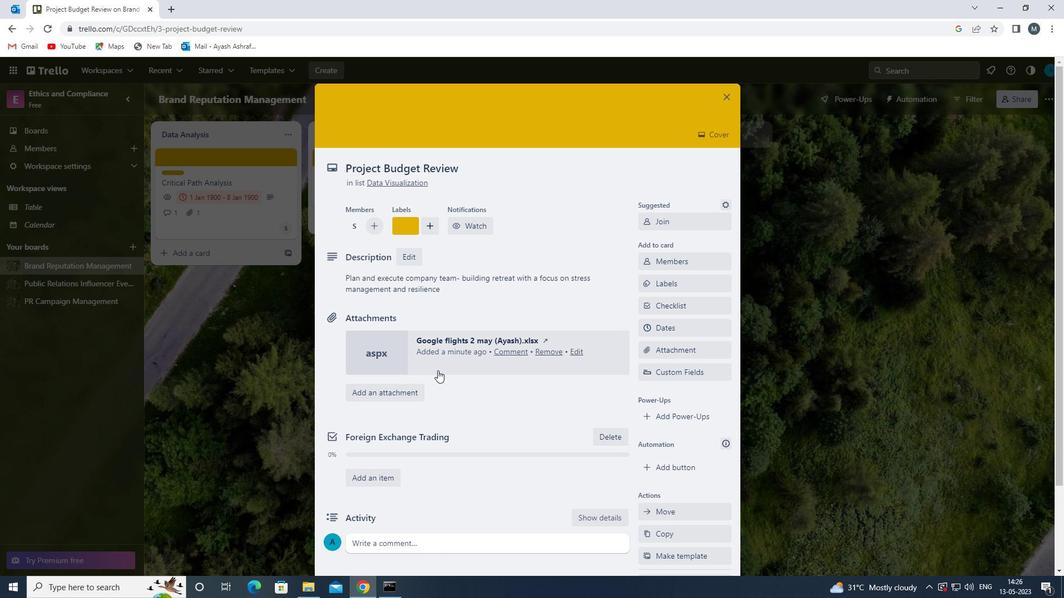 
Action: Mouse scrolled (438, 367) with delta (0, 0)
Screenshot: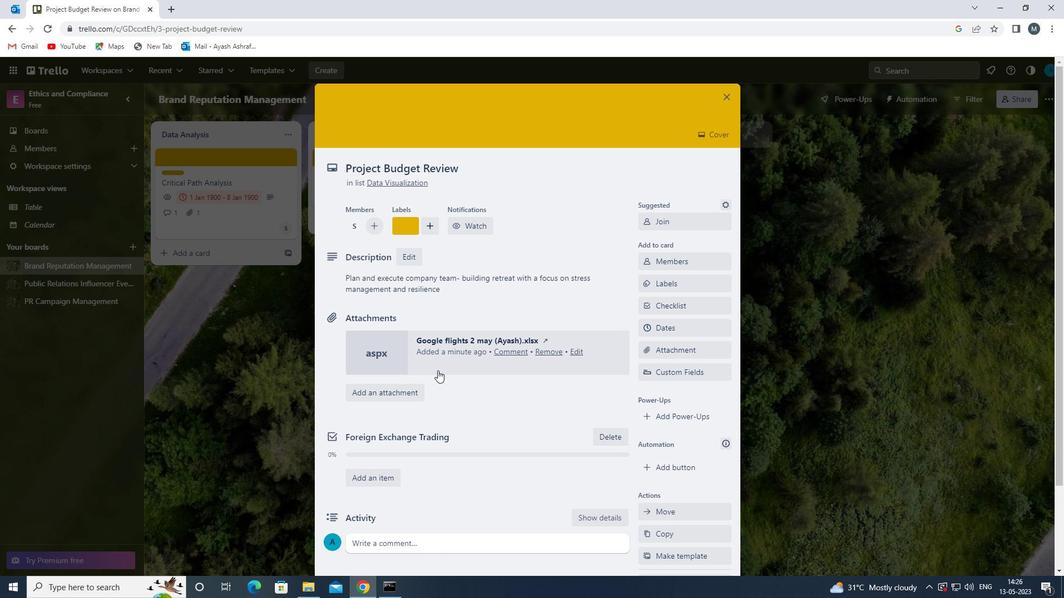 
Action: Mouse moved to (419, 446)
Screenshot: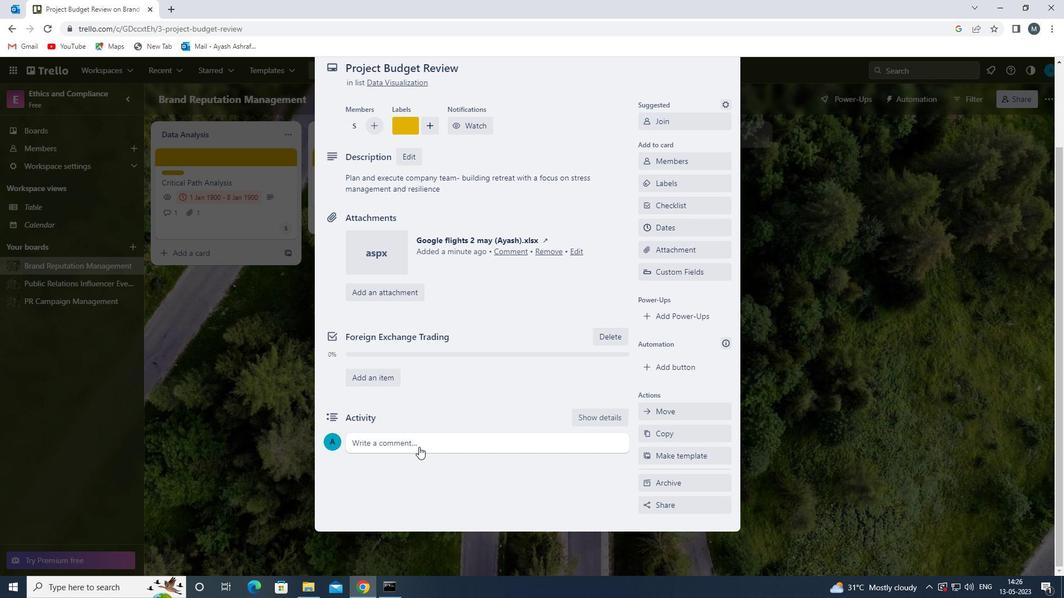
Action: Mouse pressed left at (419, 446)
Screenshot: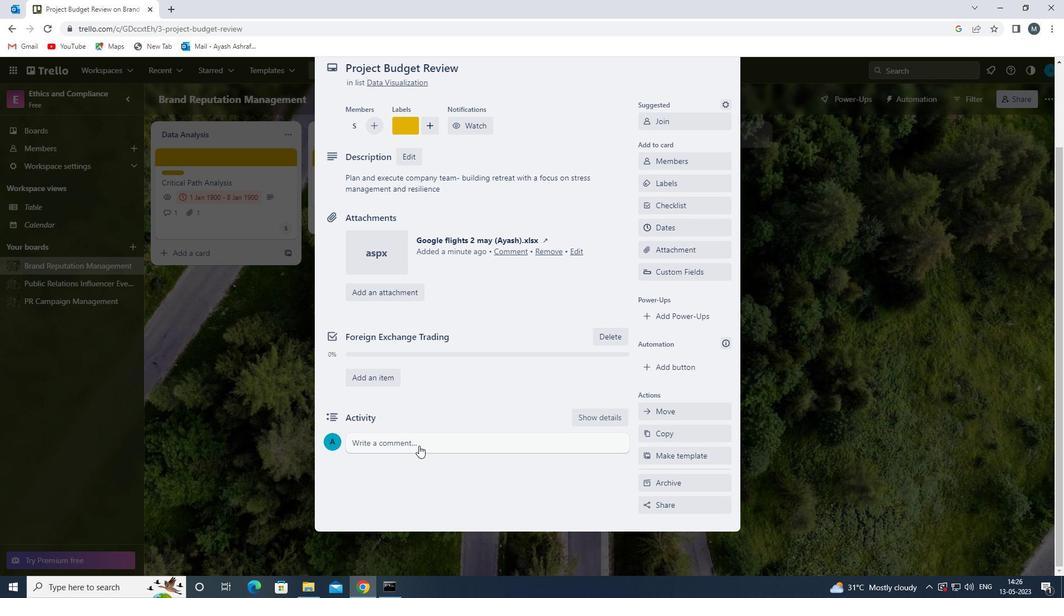 
Action: Mouse moved to (423, 430)
Screenshot: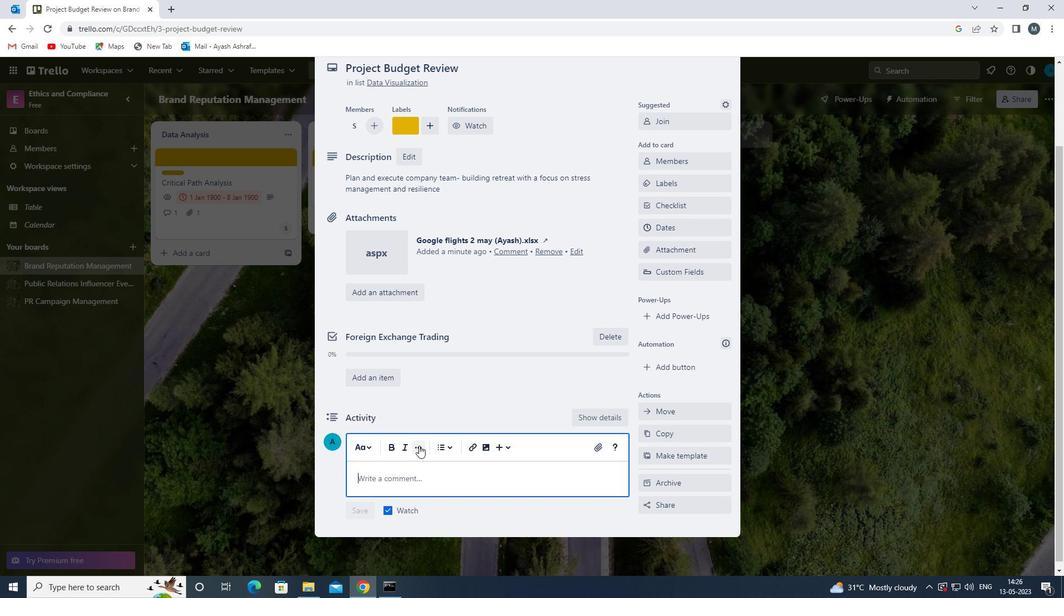 
Action: Mouse scrolled (423, 430) with delta (0, 0)
Screenshot: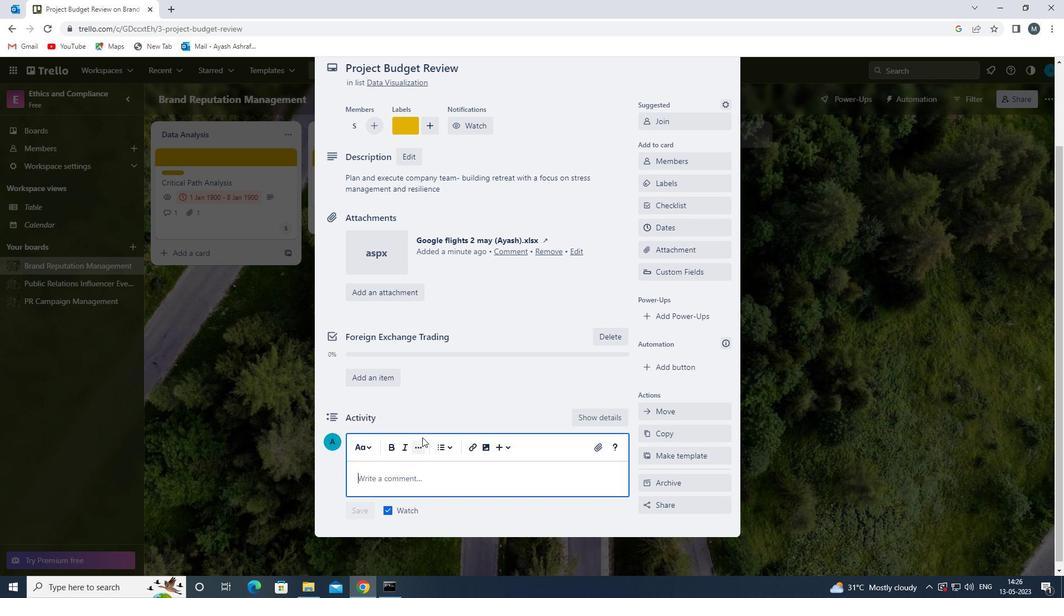 
Action: Mouse moved to (410, 470)
Screenshot: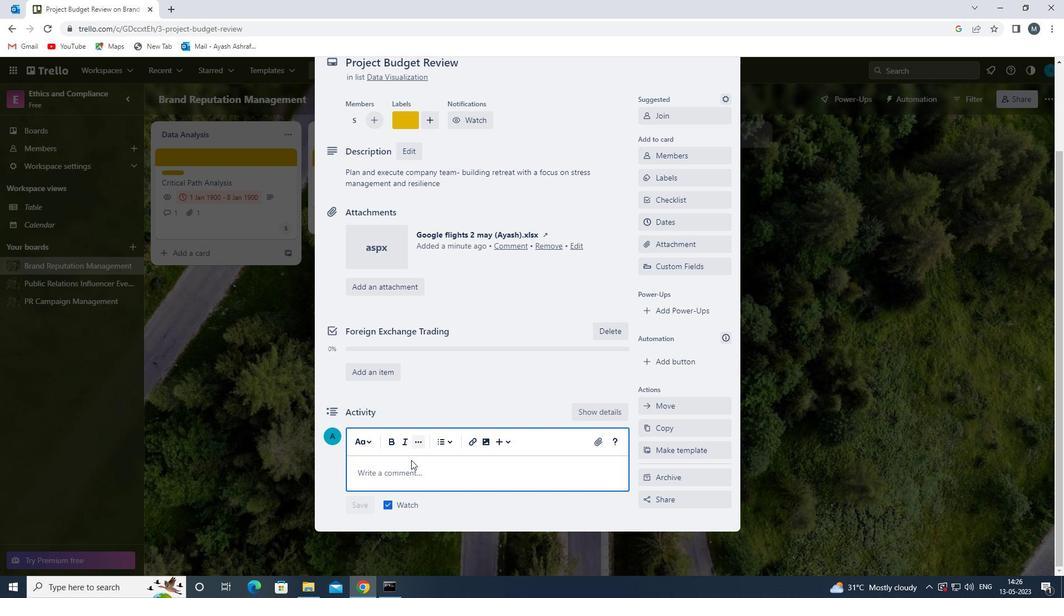 
Action: Mouse pressed left at (410, 470)
Screenshot: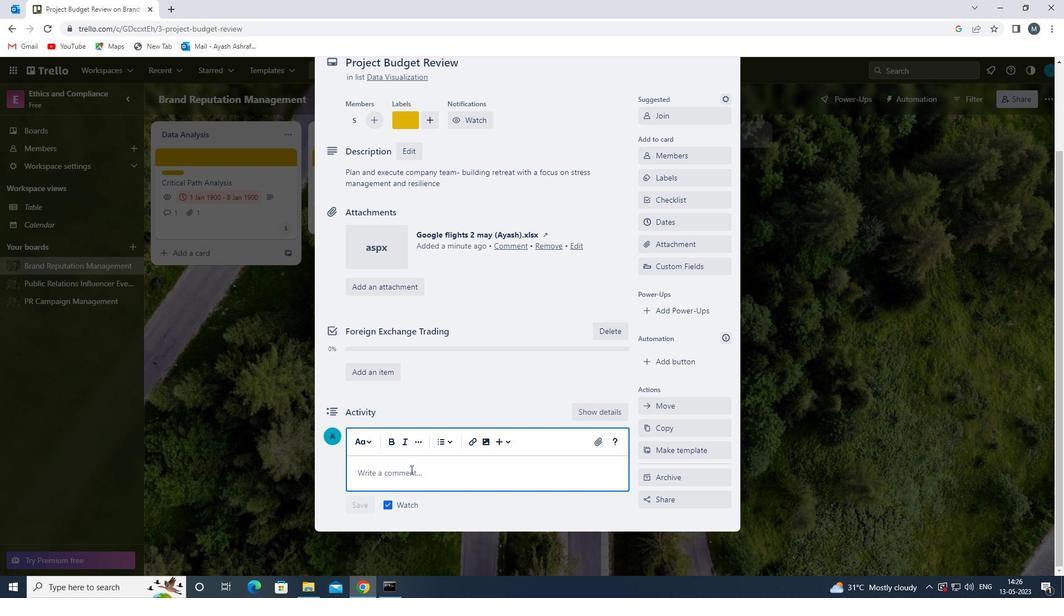 
Action: Mouse moved to (410, 472)
Screenshot: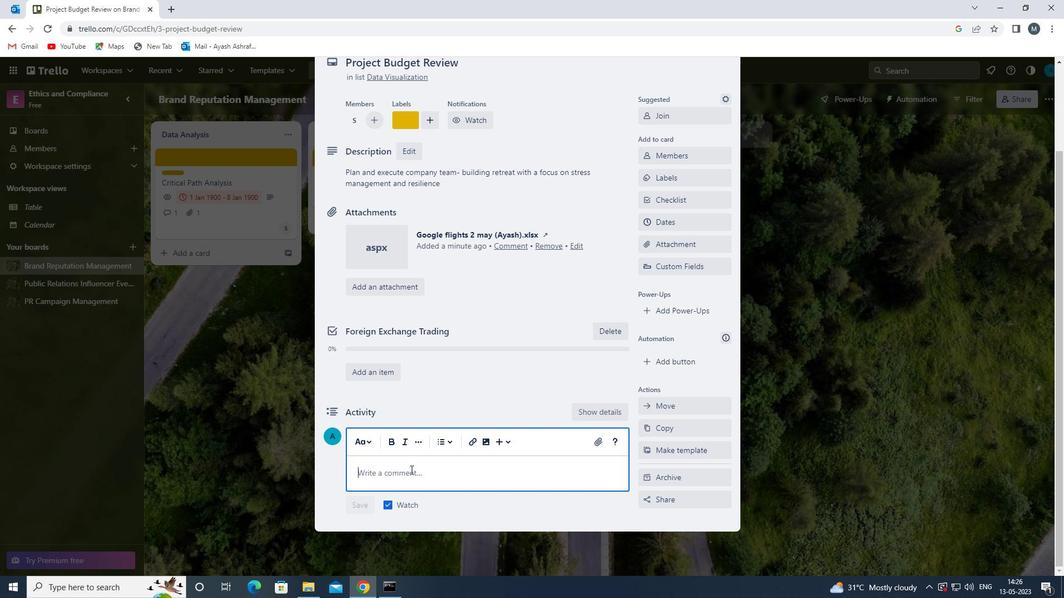 
Action: Key pressed <Key.shift><Key.shift><Key.shift><Key.shift><Key.shift><Key.shift><Key.shift><Key.shift><Key.shift><Key.shift><Key.shift><Key.shift><Key.shift><Key.shift><Key.shift>GIVEN<Key.space>THE<Key.space>POTENTIAL<Key.space>IMPACT<Key.space>OF<Key.space>THIS<Key.space>TASK<Key.space>ON<Key.space>OU
Screenshot: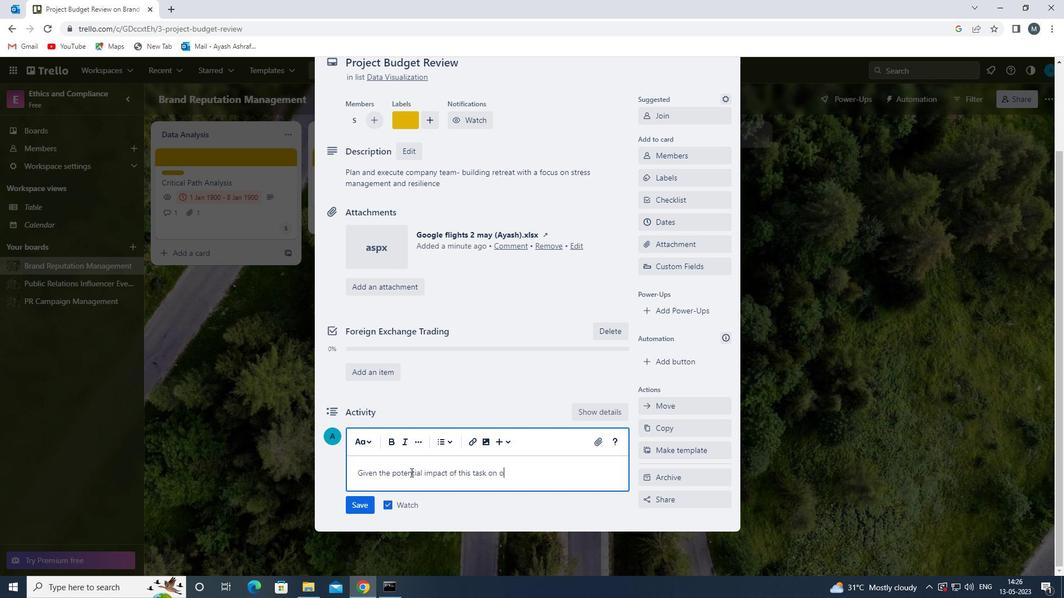 
Action: Mouse moved to (410, 473)
Screenshot: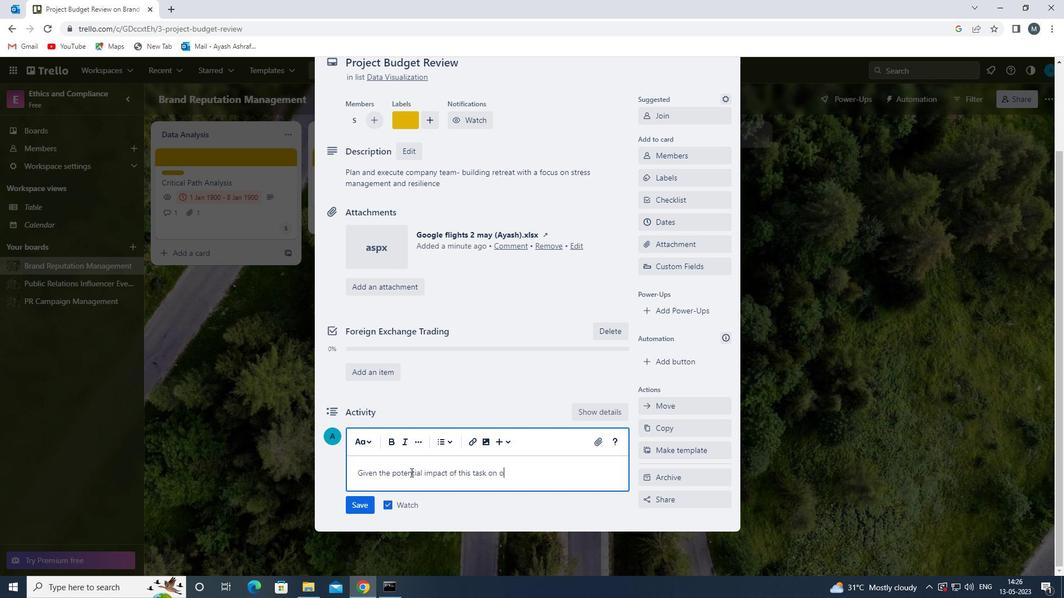 
Action: Key pressed R<Key.space>TEAM<Key.space>WORKLOAD,<Key.space>LET<Key.space>US<Key.space>ENSURE<Key.space>THAT<Key.space>WE<Key.space>HAVE<Key.space>THE<Key.space>NECESSARY<Key.space>RESOURCES<Key.space>AND<Key.space>SUPPORT<Key.space>TO<Key.space>EXECUTE<Key.space>IT<Key.space>EFFECTU<Key.backspace>IVELY.<Key.space>
Screenshot: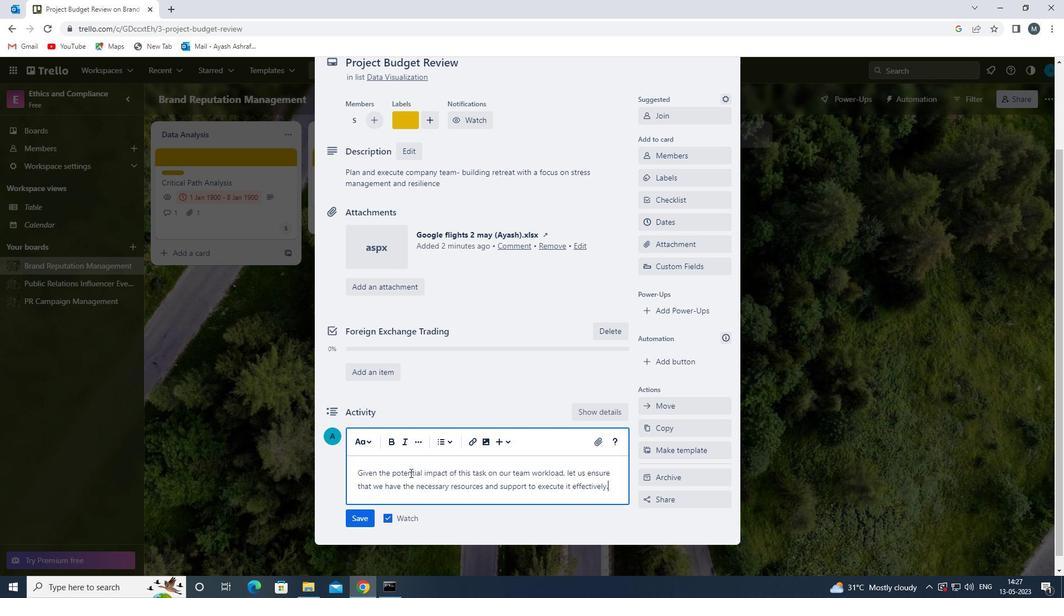 
Action: Mouse moved to (353, 525)
Screenshot: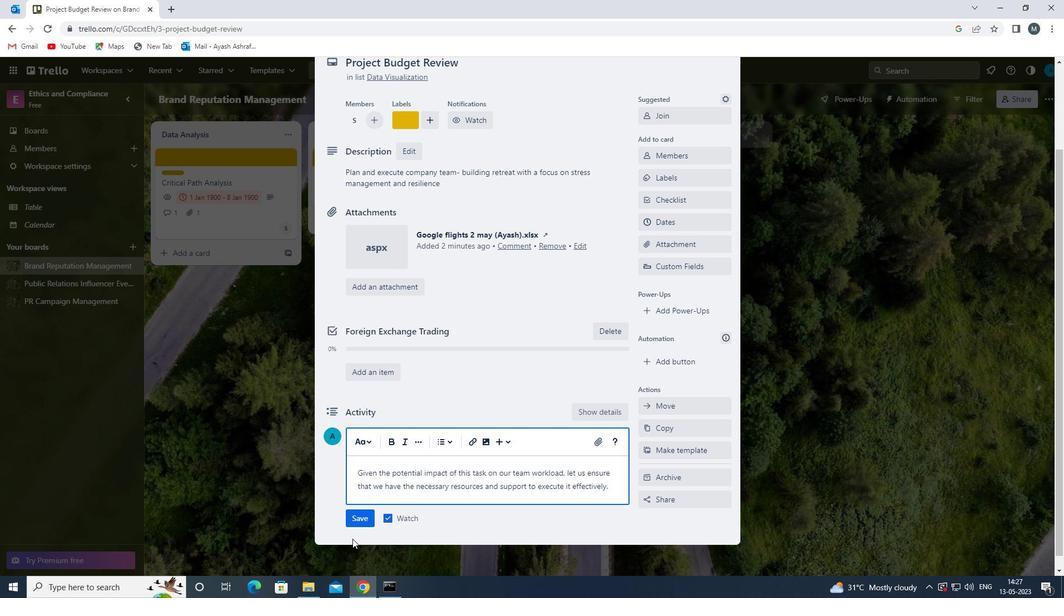 
Action: Mouse pressed left at (353, 525)
Screenshot: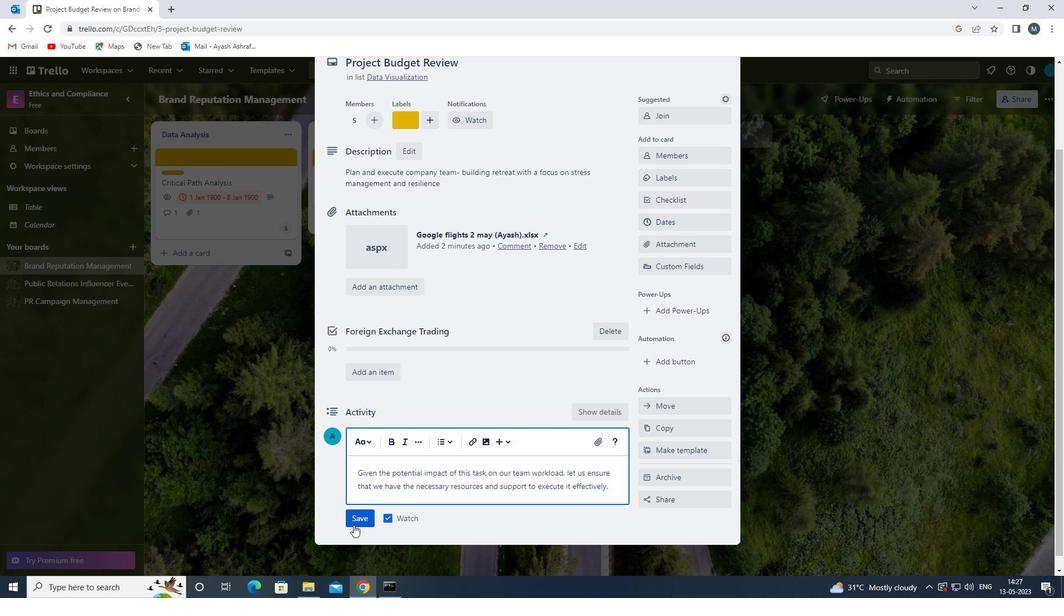
Action: Mouse moved to (674, 227)
Screenshot: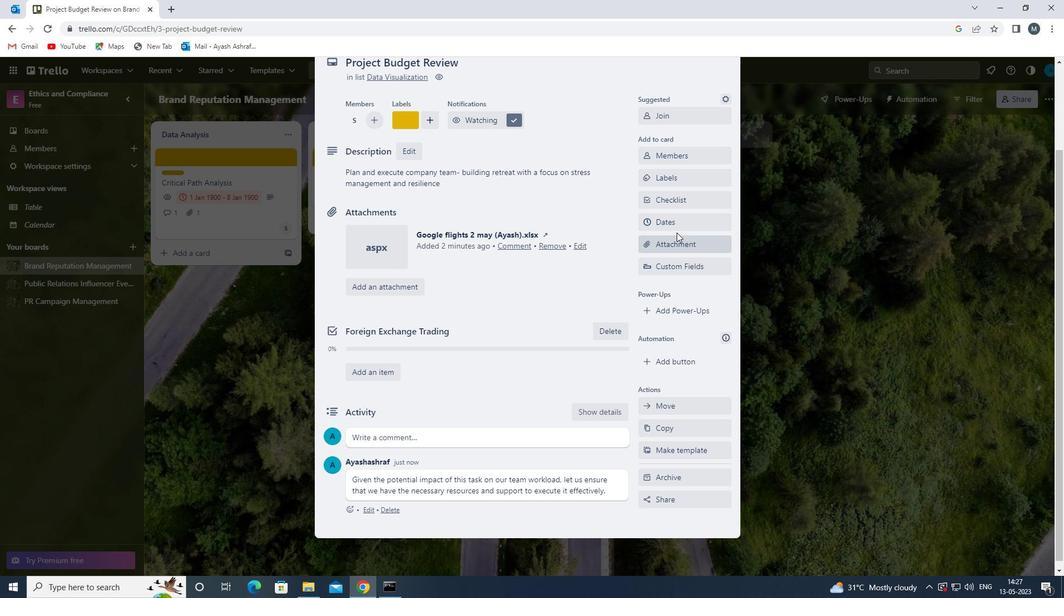 
Action: Mouse pressed left at (674, 227)
Screenshot: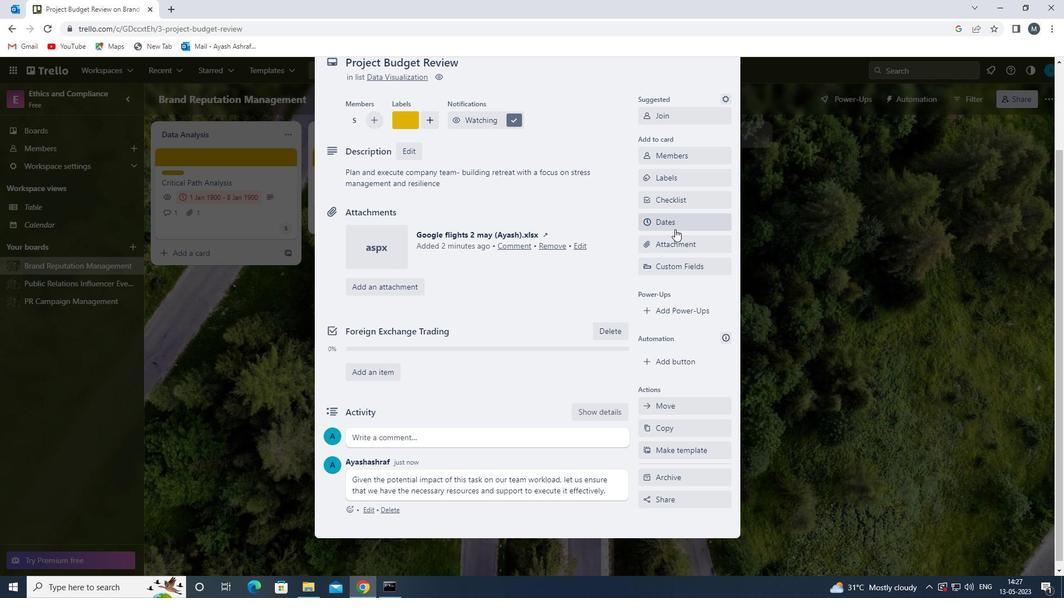 
Action: Mouse moved to (647, 302)
Screenshot: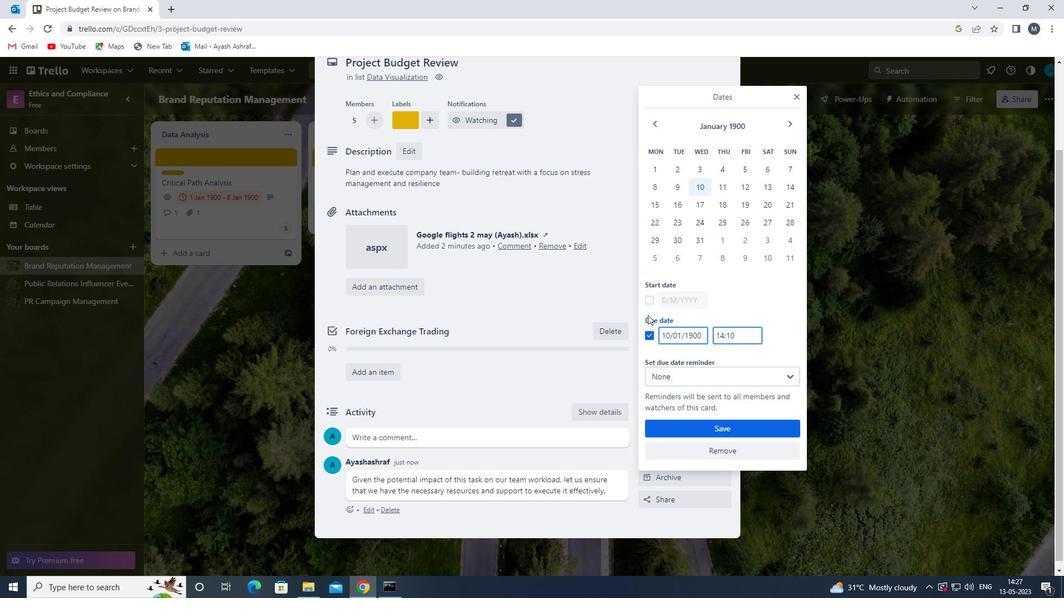 
Action: Mouse pressed left at (647, 302)
Screenshot: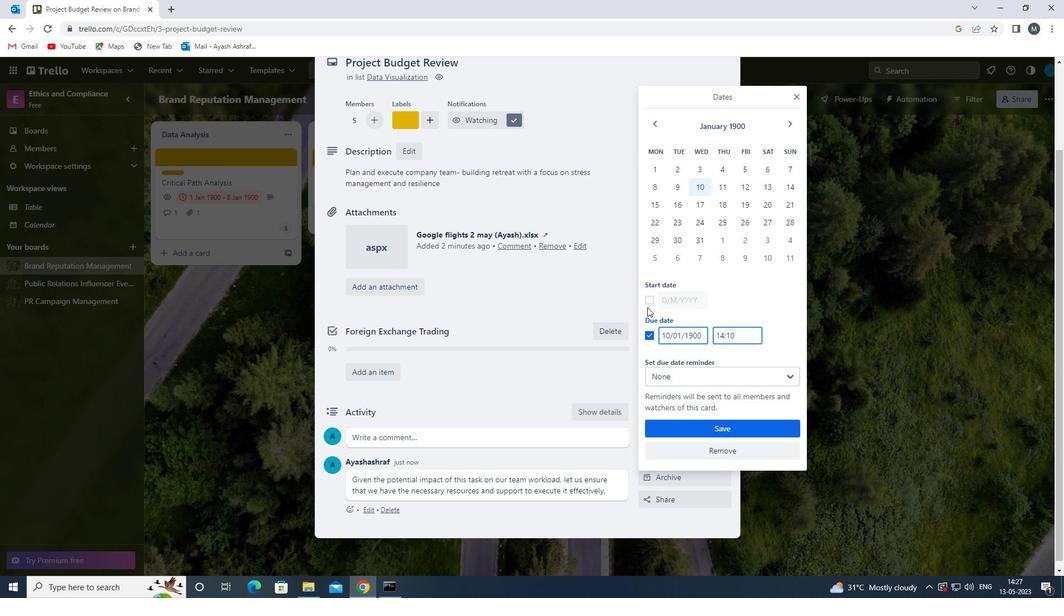 
Action: Mouse moved to (670, 298)
Screenshot: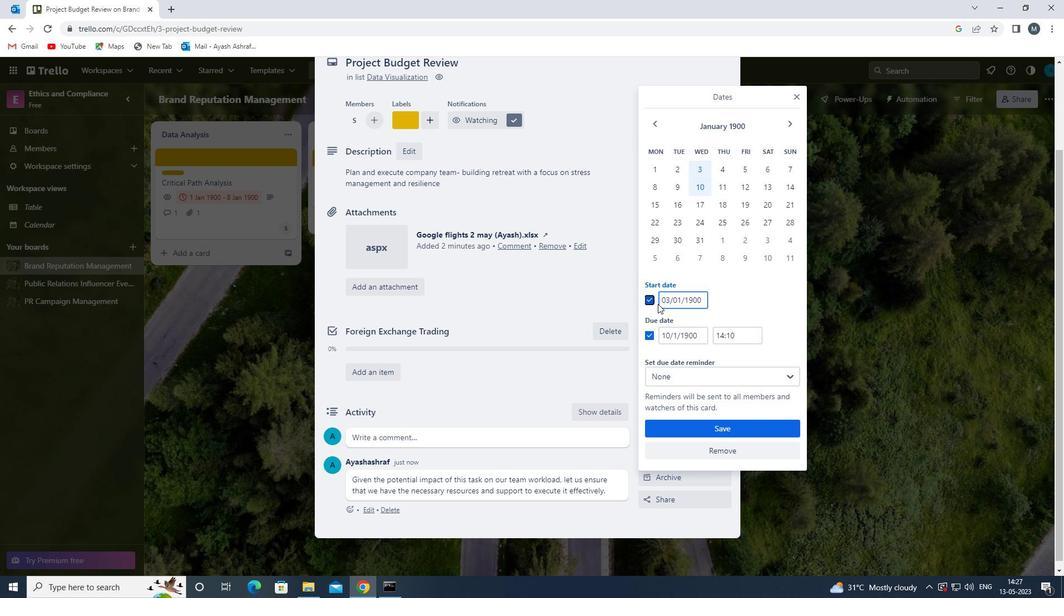 
Action: Mouse pressed left at (670, 298)
Screenshot: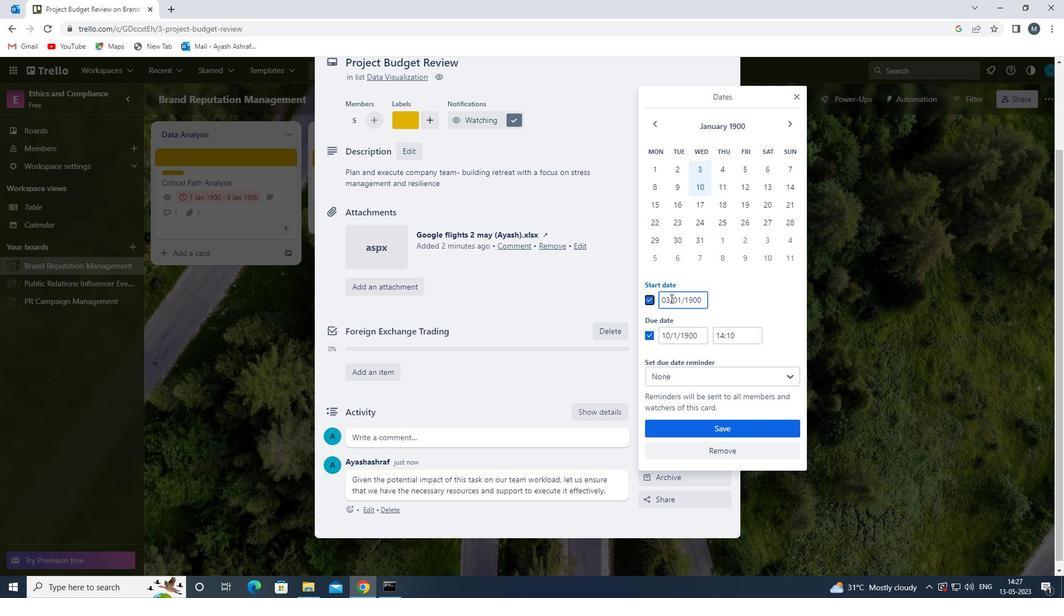 
Action: Mouse moved to (663, 299)
Screenshot: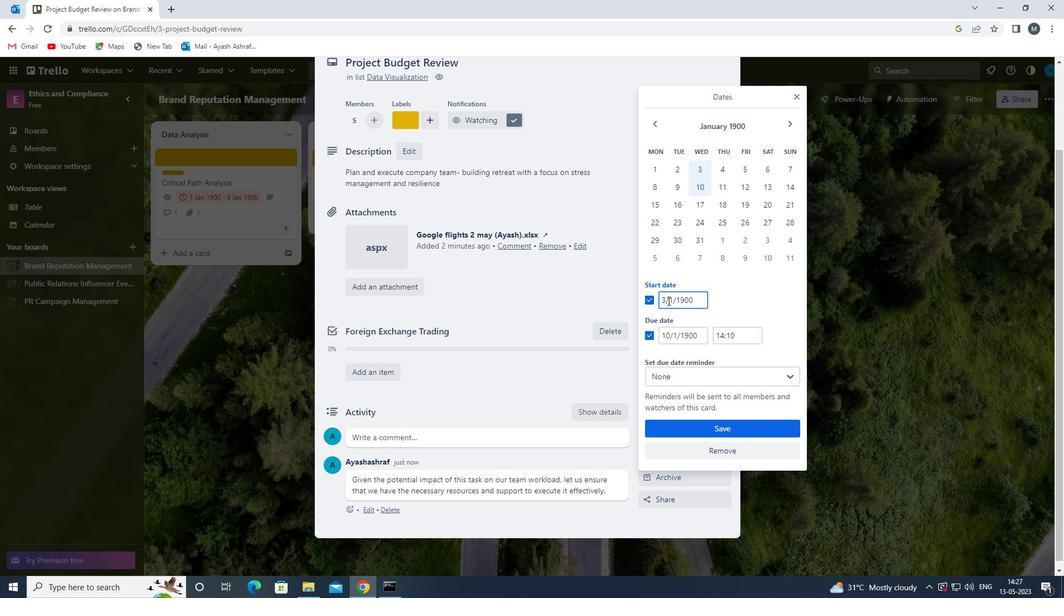 
Action: Mouse pressed left at (663, 299)
Screenshot: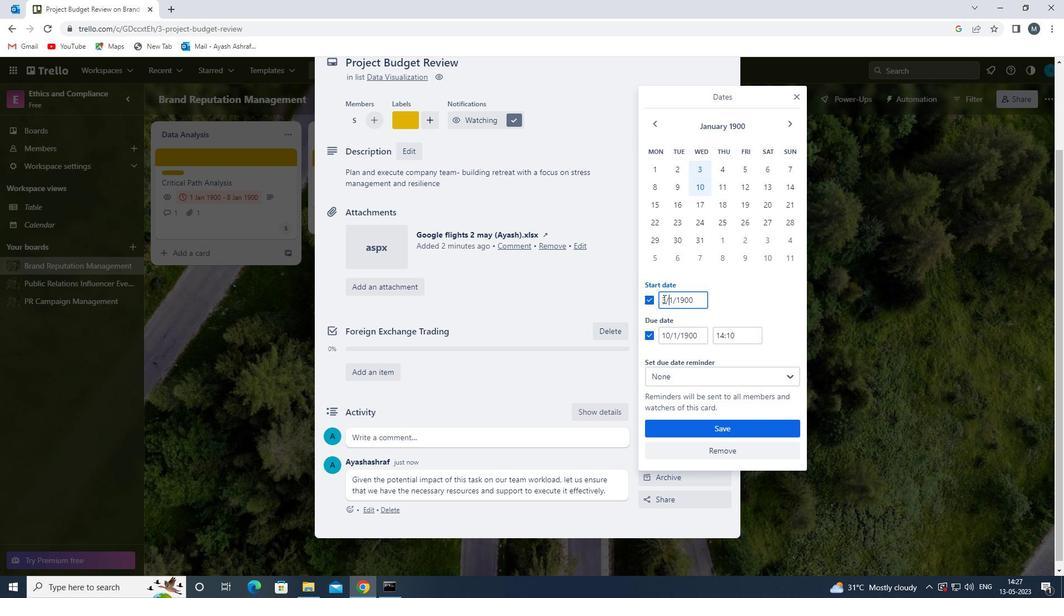 
Action: Mouse moved to (668, 302)
Screenshot: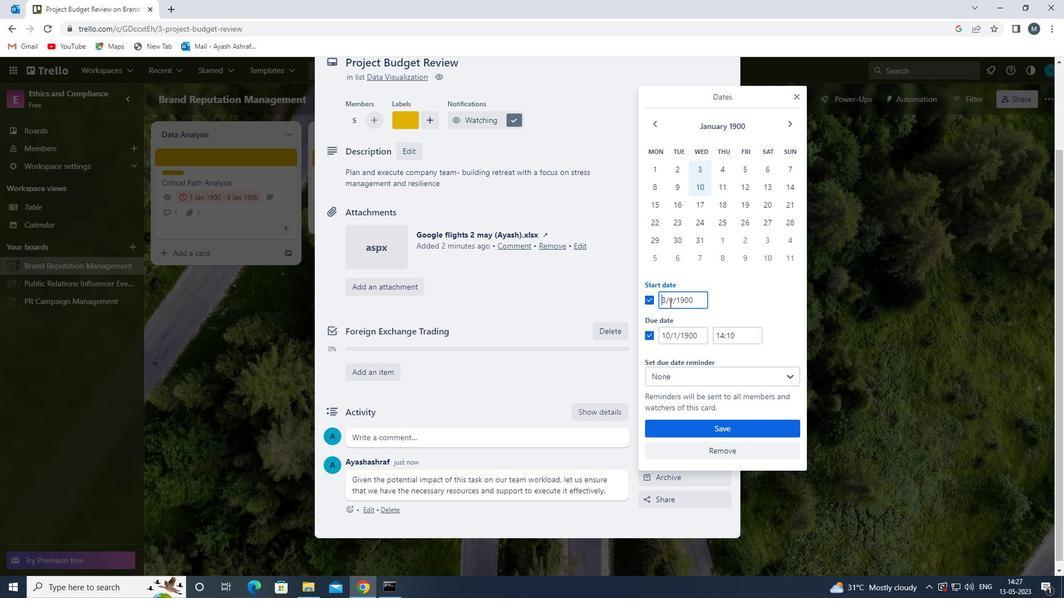 
Action: Mouse pressed left at (668, 302)
Screenshot: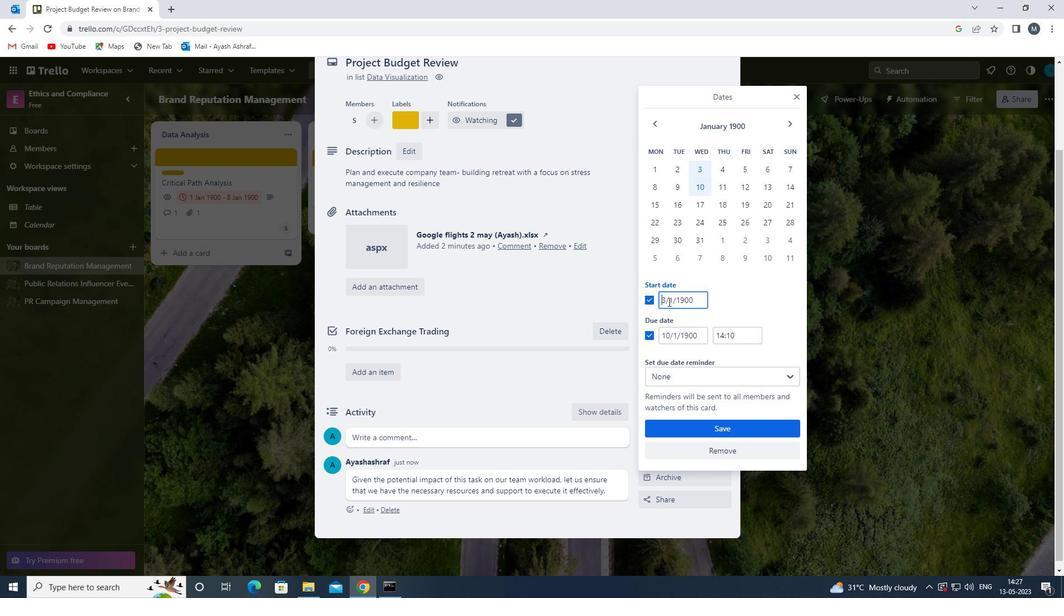 
Action: Mouse moved to (666, 302)
Screenshot: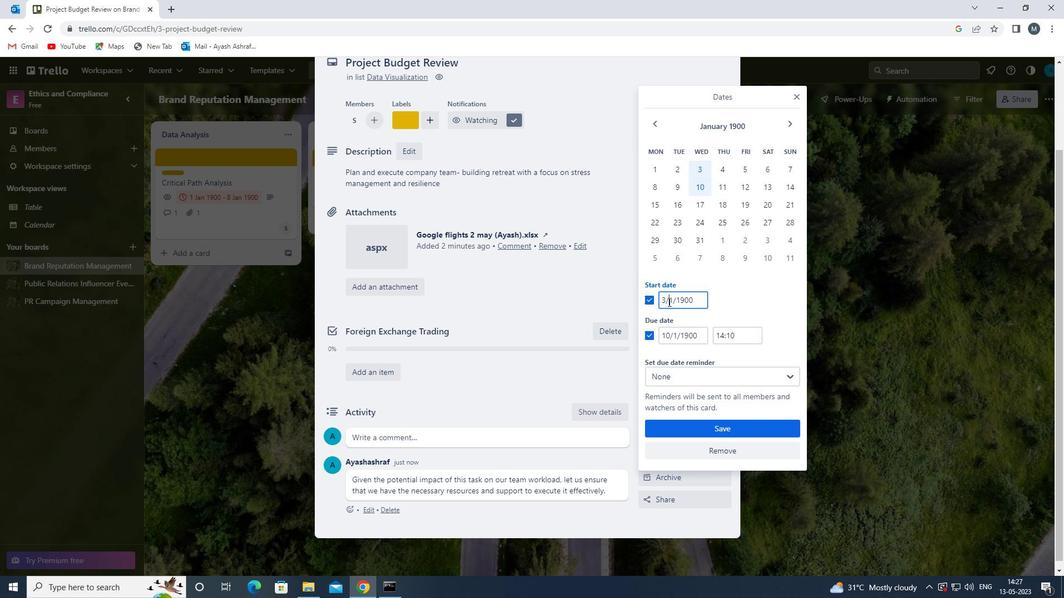 
Action: Mouse pressed left at (666, 302)
Screenshot: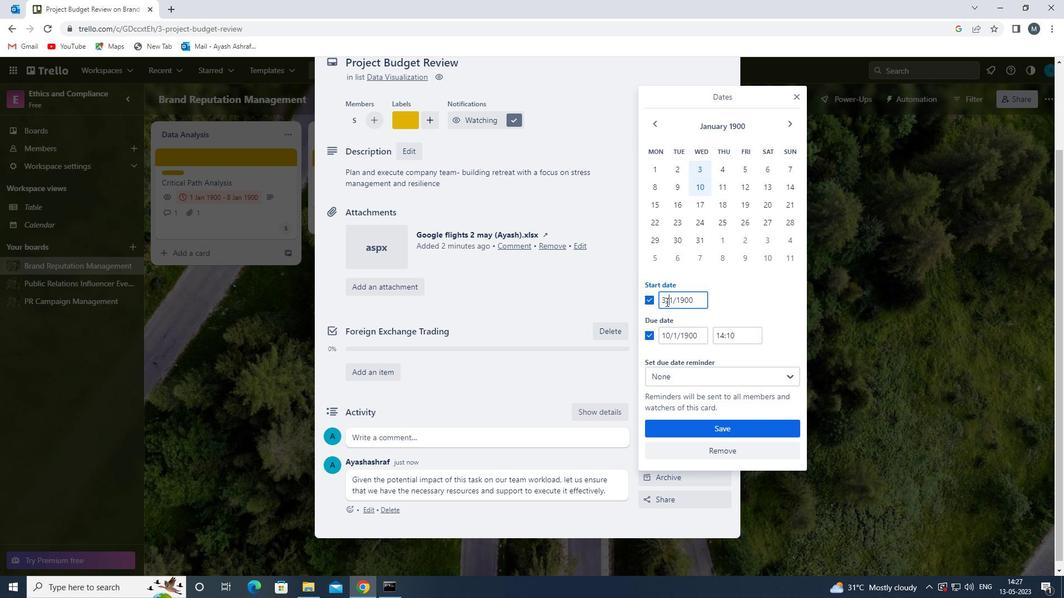 
Action: Mouse moved to (672, 306)
Screenshot: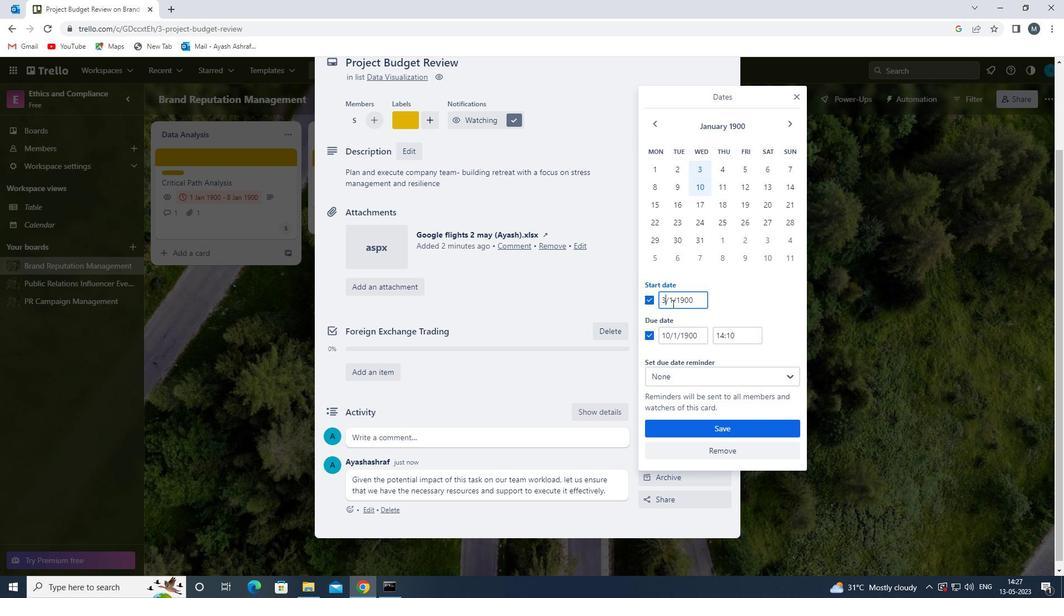 
Action: Key pressed <Key.backspace>04
Screenshot: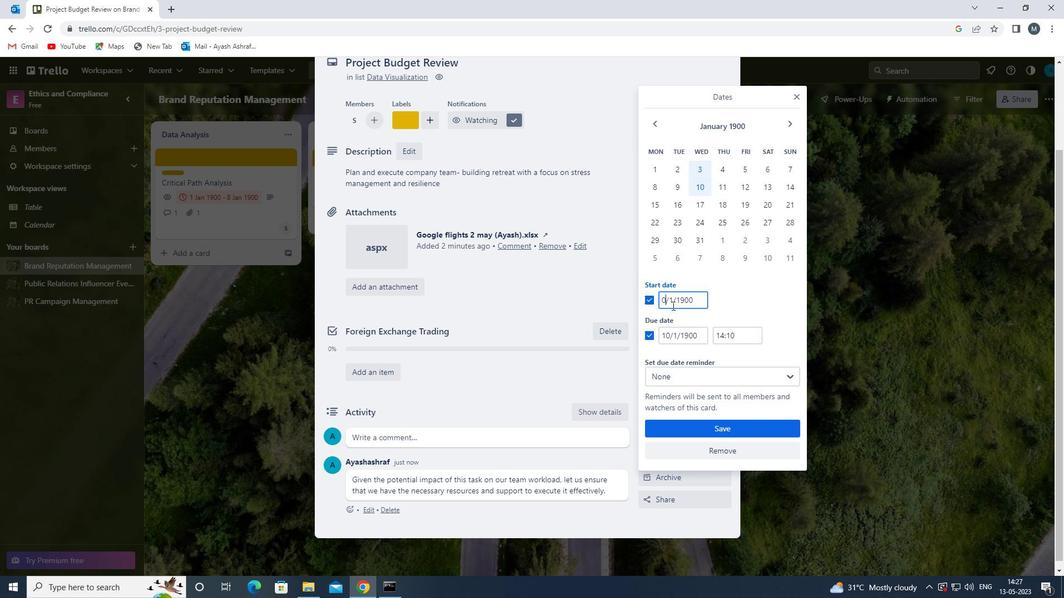 
Action: Mouse moved to (672, 298)
Screenshot: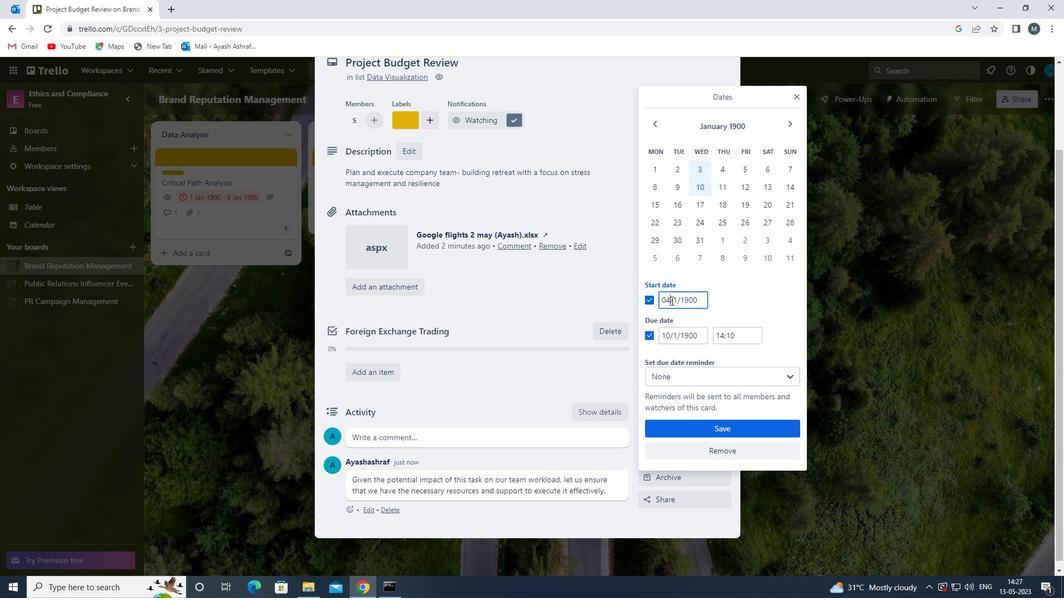 
Action: Mouse pressed left at (672, 298)
Screenshot: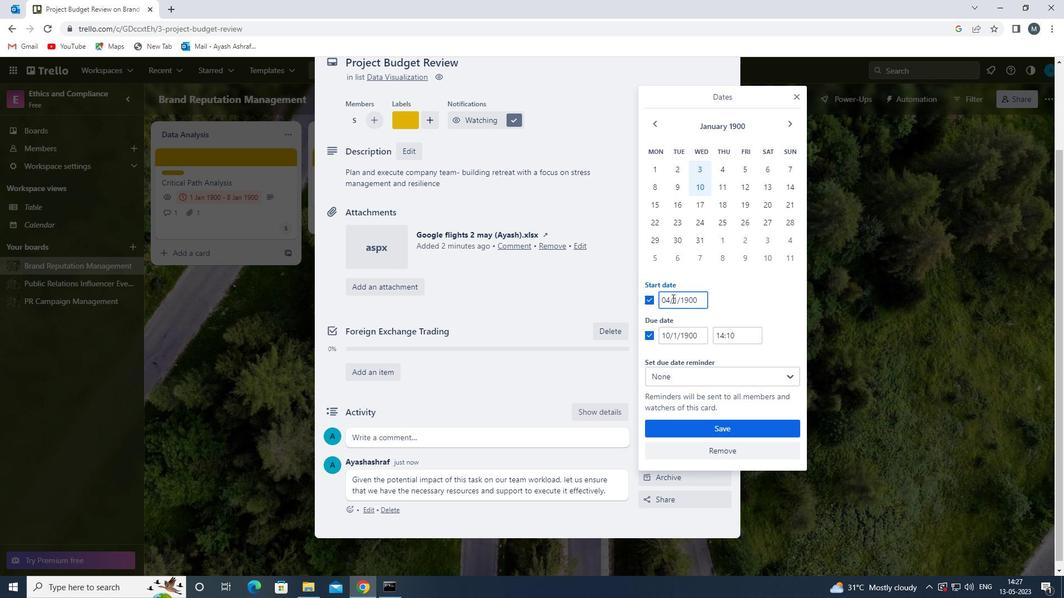 
Action: Mouse moved to (674, 299)
Screenshot: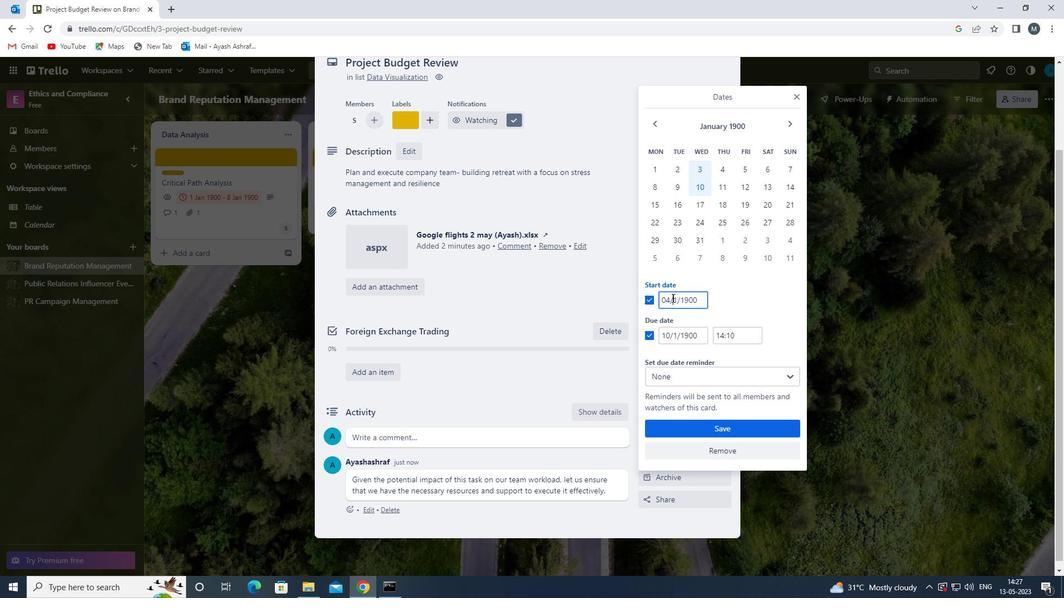 
Action: Key pressed 0
Screenshot: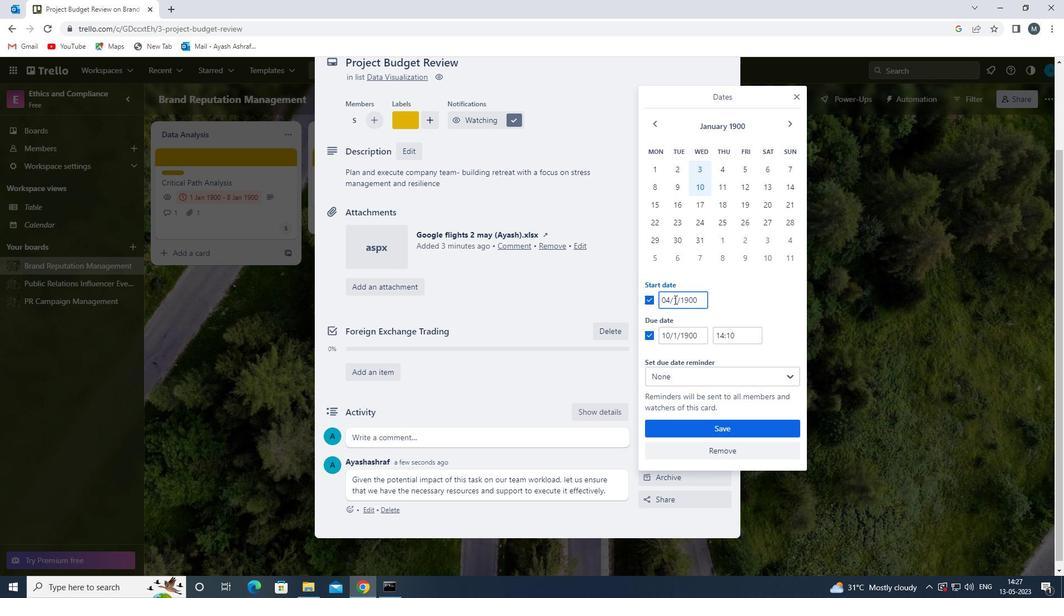 
Action: Mouse moved to (668, 334)
Screenshot: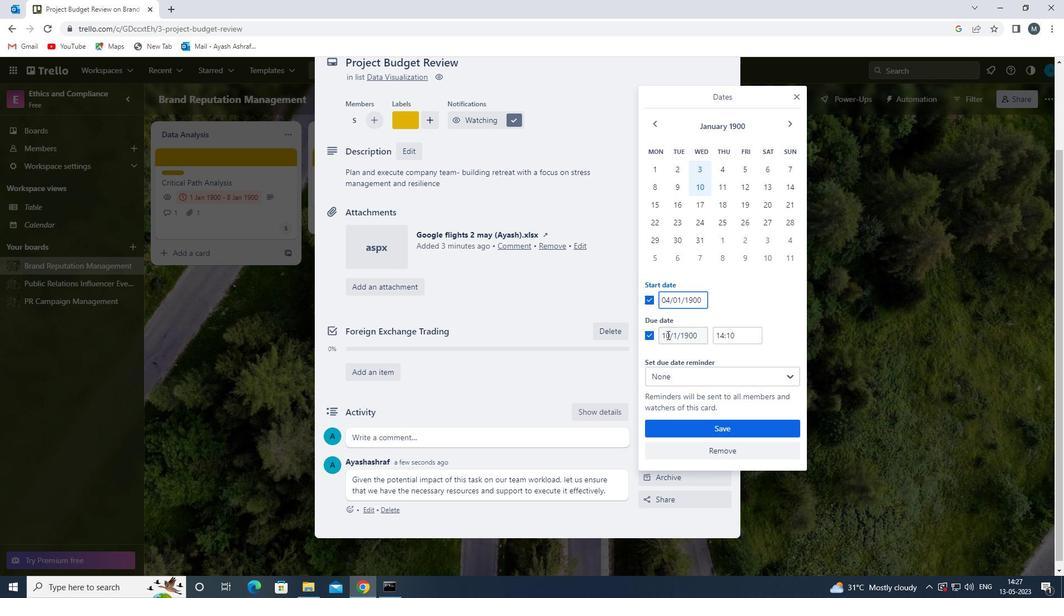 
Action: Mouse pressed left at (668, 334)
Screenshot: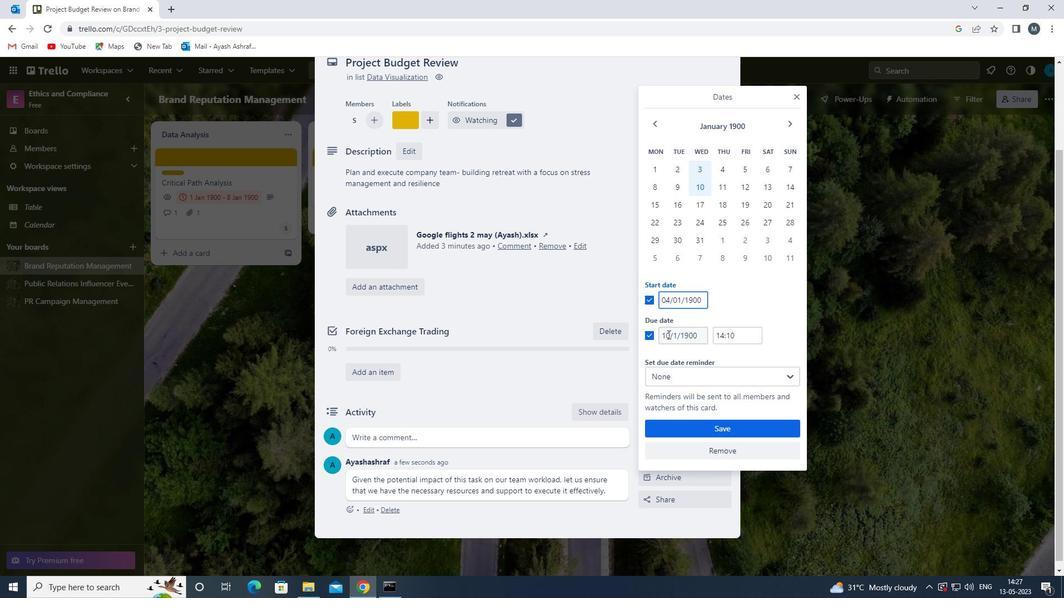 
Action: Mouse moved to (669, 334)
Screenshot: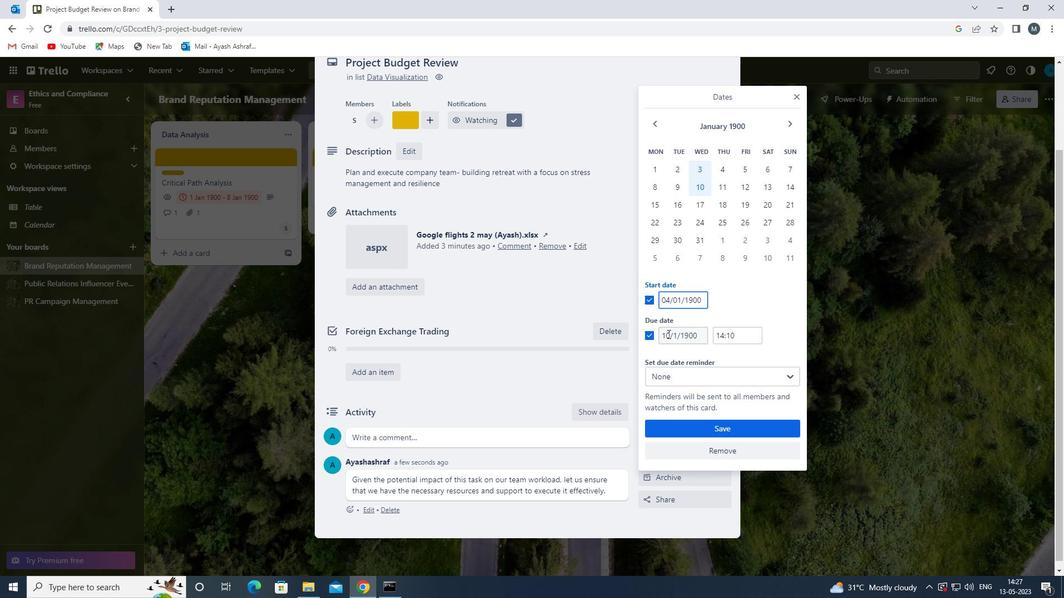 
Action: Mouse pressed left at (669, 334)
Screenshot: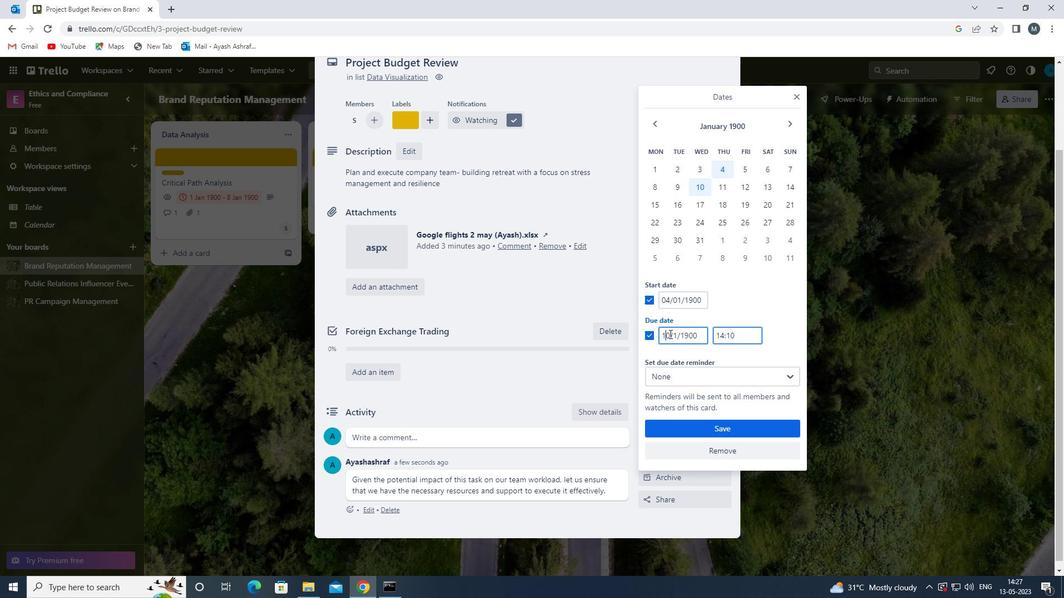 
Action: Key pressed <Key.backspace>1
Screenshot: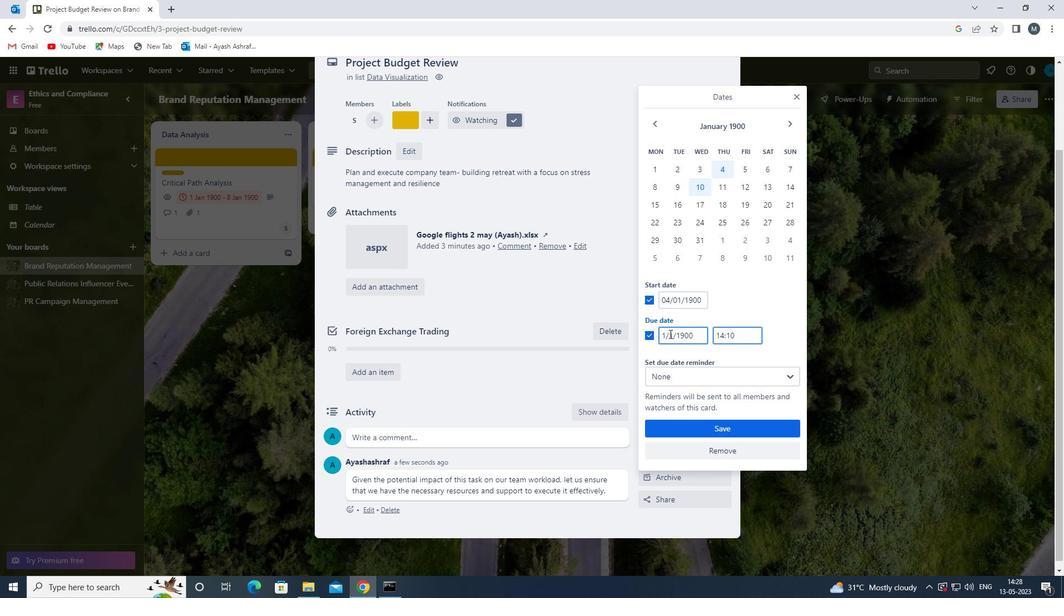 
Action: Mouse moved to (674, 338)
Screenshot: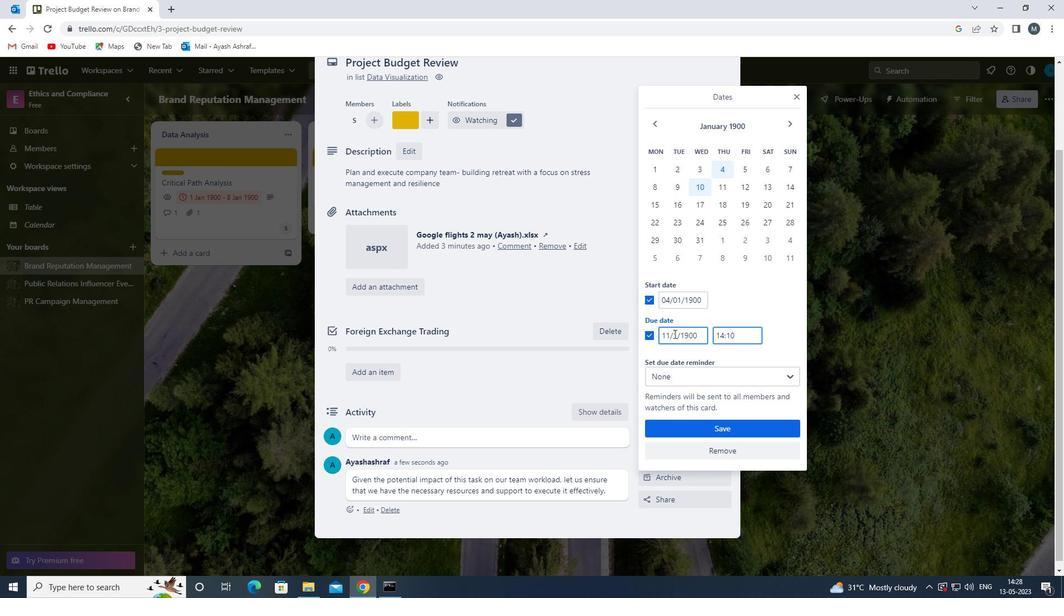 
Action: Mouse pressed left at (674, 338)
Screenshot: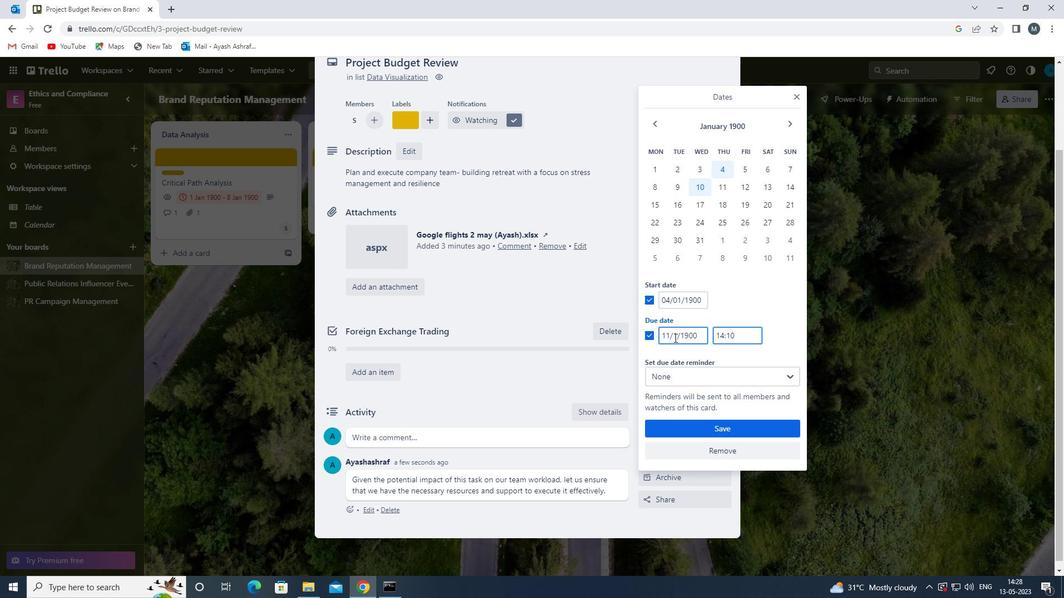 
Action: Mouse moved to (678, 339)
Screenshot: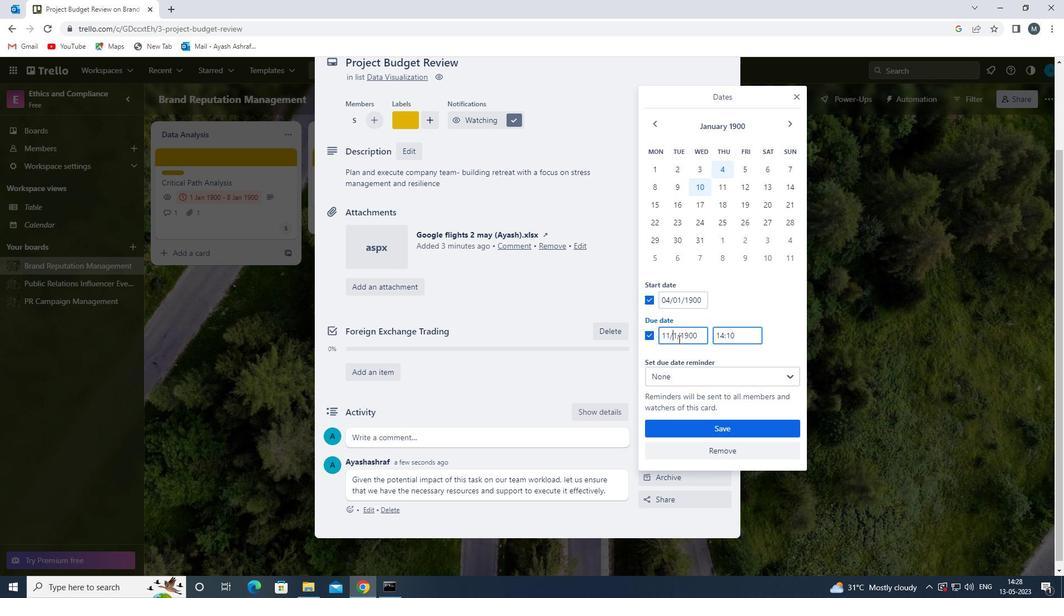 
Action: Key pressed 0
Screenshot: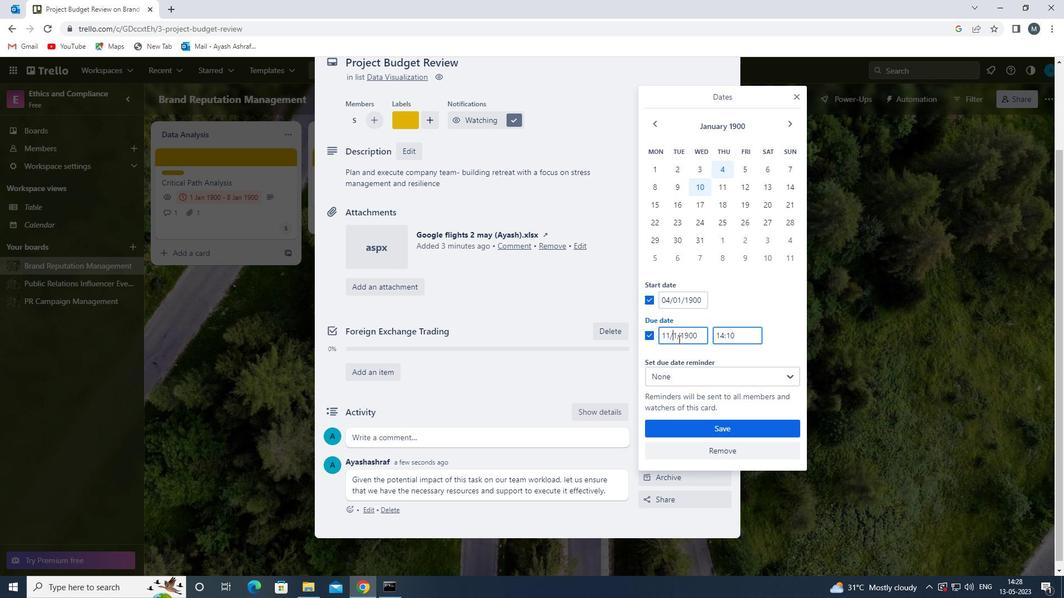 
Action: Mouse moved to (669, 340)
Screenshot: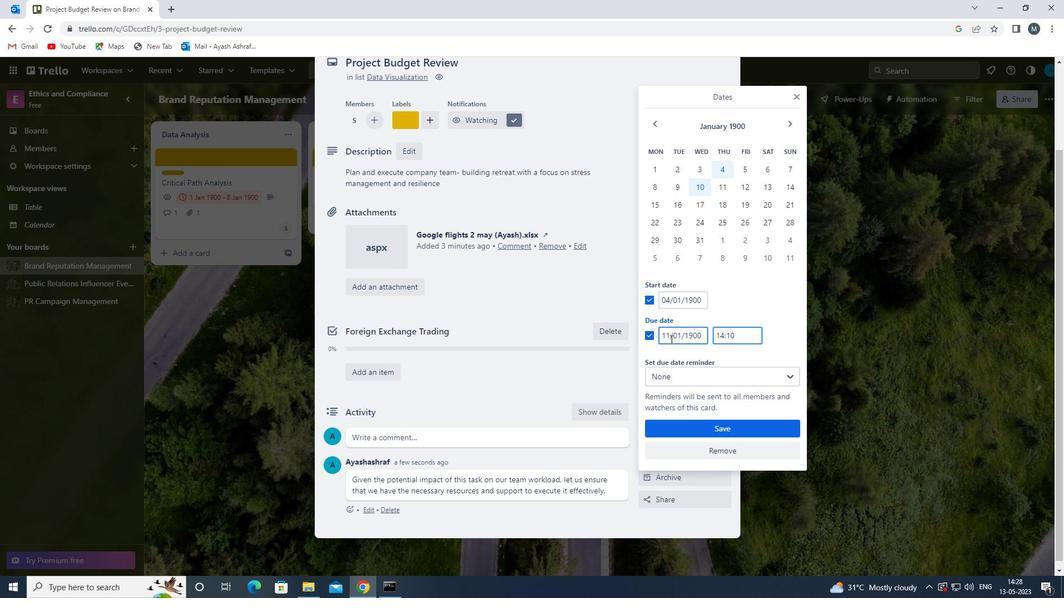 
Action: Mouse scrolled (669, 339) with delta (0, 0)
Screenshot: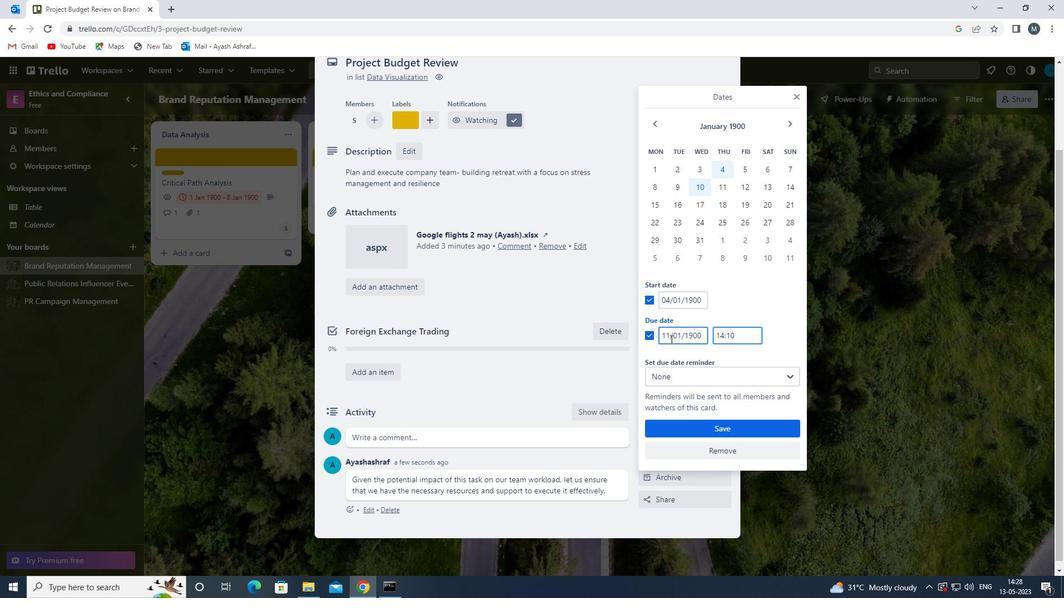 
Action: Mouse moved to (693, 428)
Screenshot: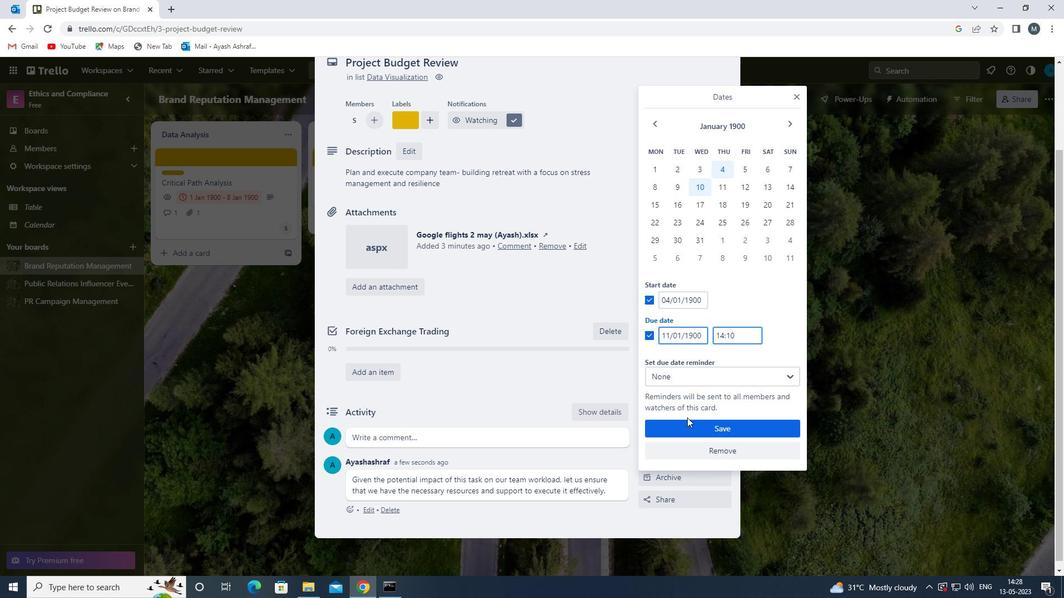 
Action: Mouse pressed left at (693, 428)
Screenshot: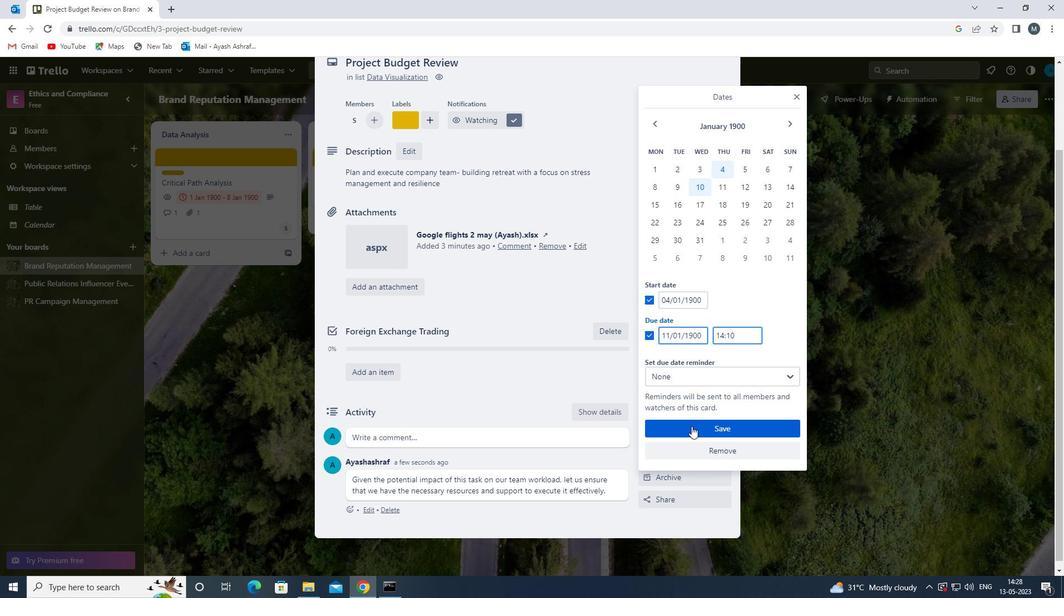 
Action: Mouse moved to (547, 400)
Screenshot: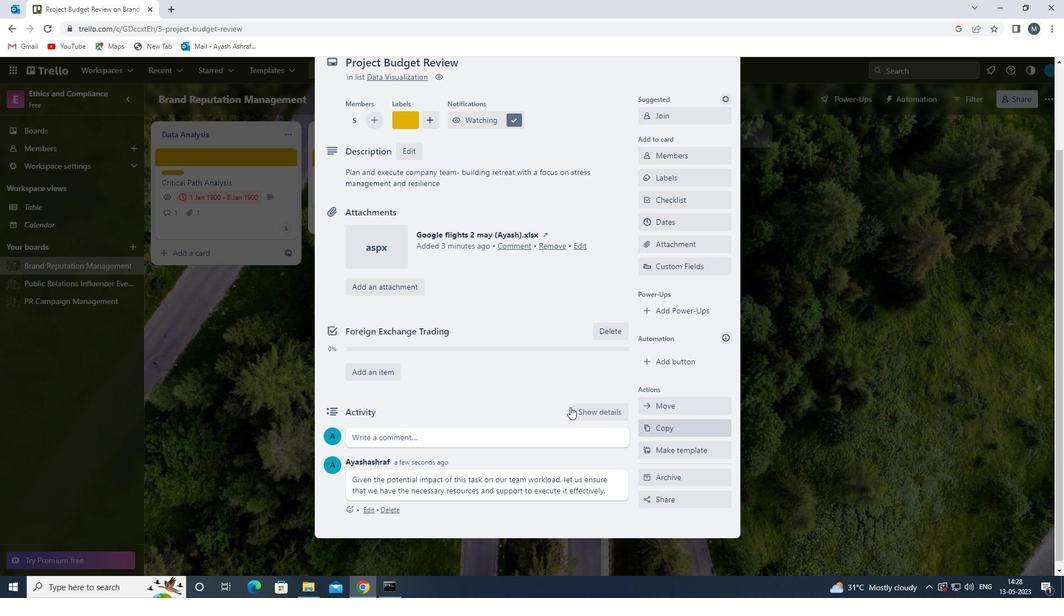 
Action: Mouse scrolled (547, 401) with delta (0, 0)
Screenshot: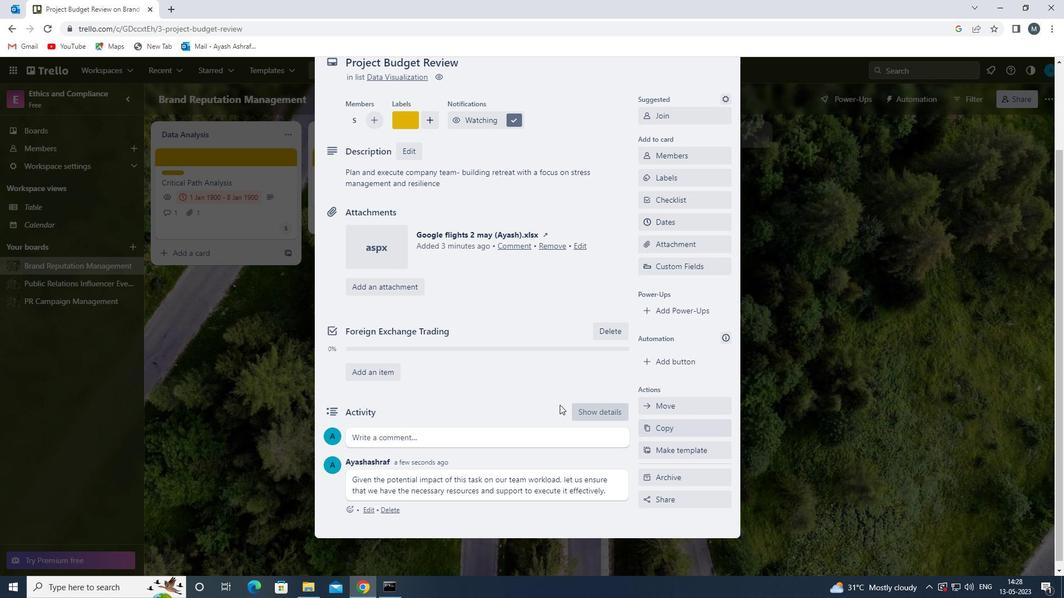 
Action: Mouse scrolled (547, 401) with delta (0, 0)
Screenshot: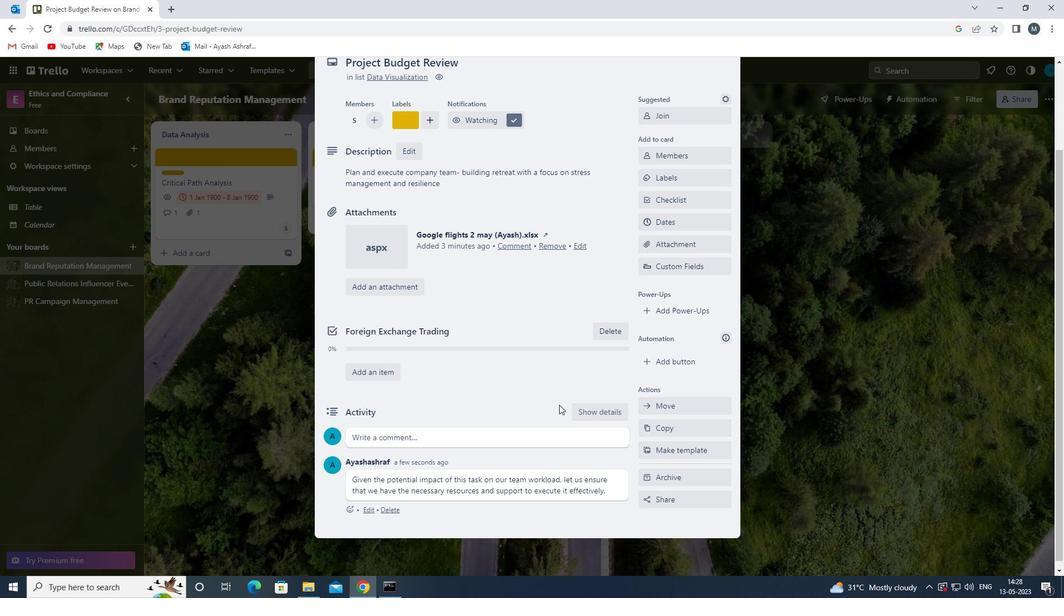 
Action: Mouse scrolled (547, 401) with delta (0, 0)
Screenshot: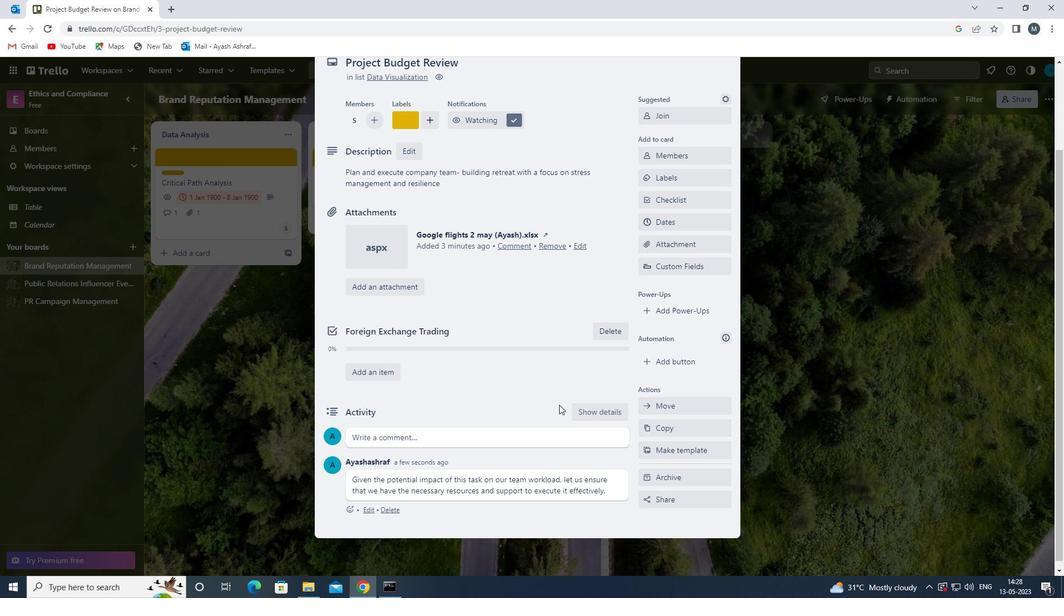 
Action: Mouse scrolled (547, 401) with delta (0, 0)
Screenshot: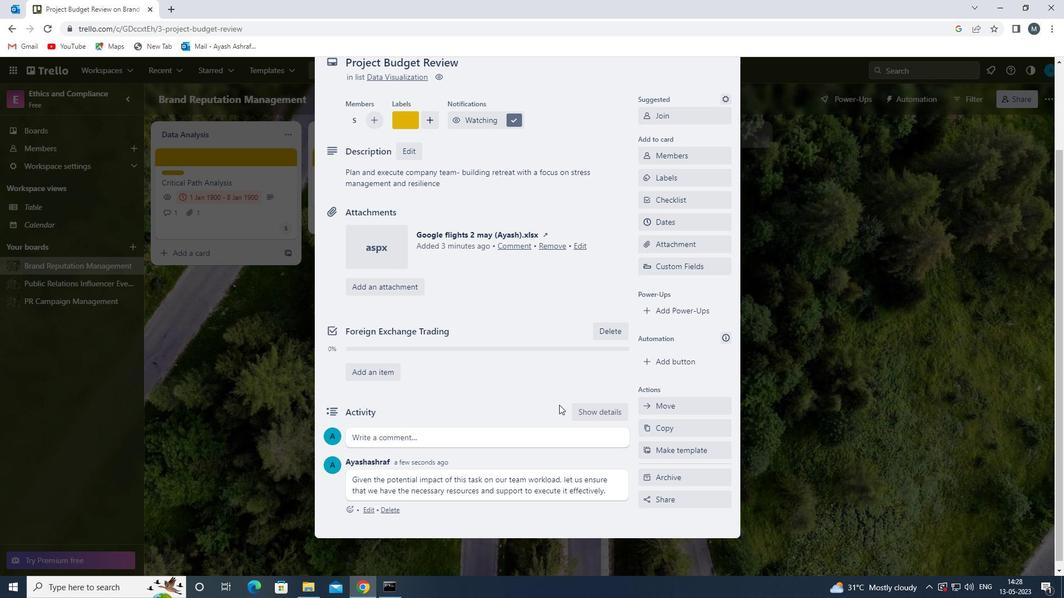 
Action: Mouse scrolled (547, 401) with delta (0, 0)
Screenshot: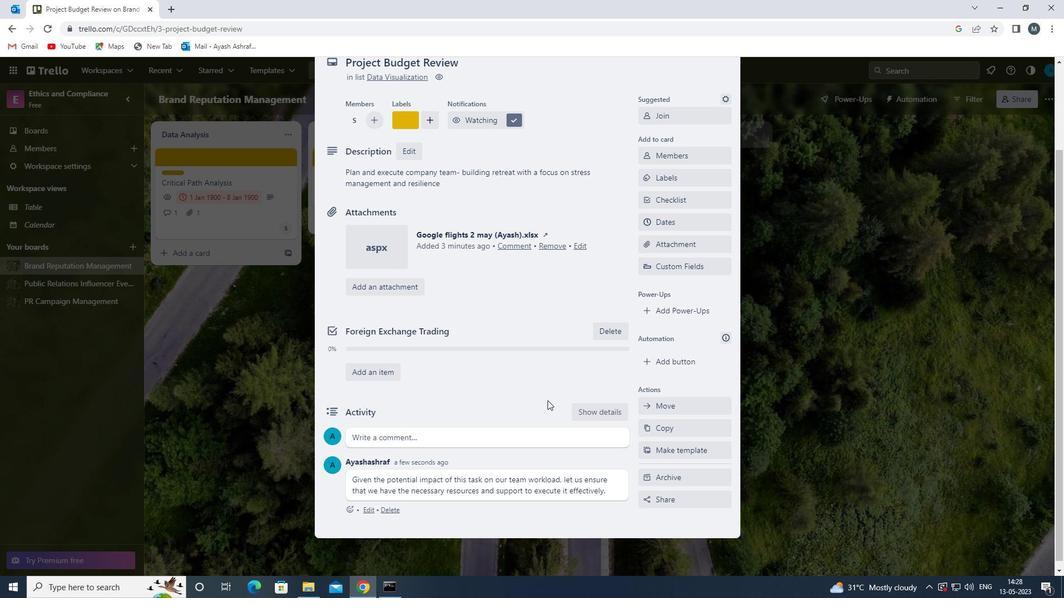 
Action: Mouse moved to (547, 400)
Screenshot: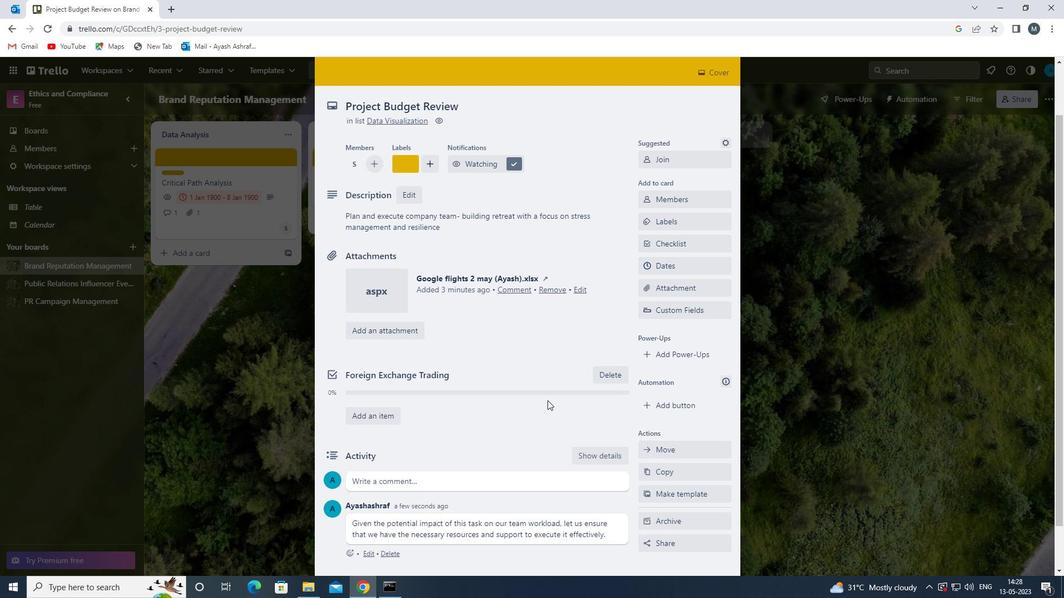
Action: Mouse scrolled (547, 400) with delta (0, 0)
Screenshot: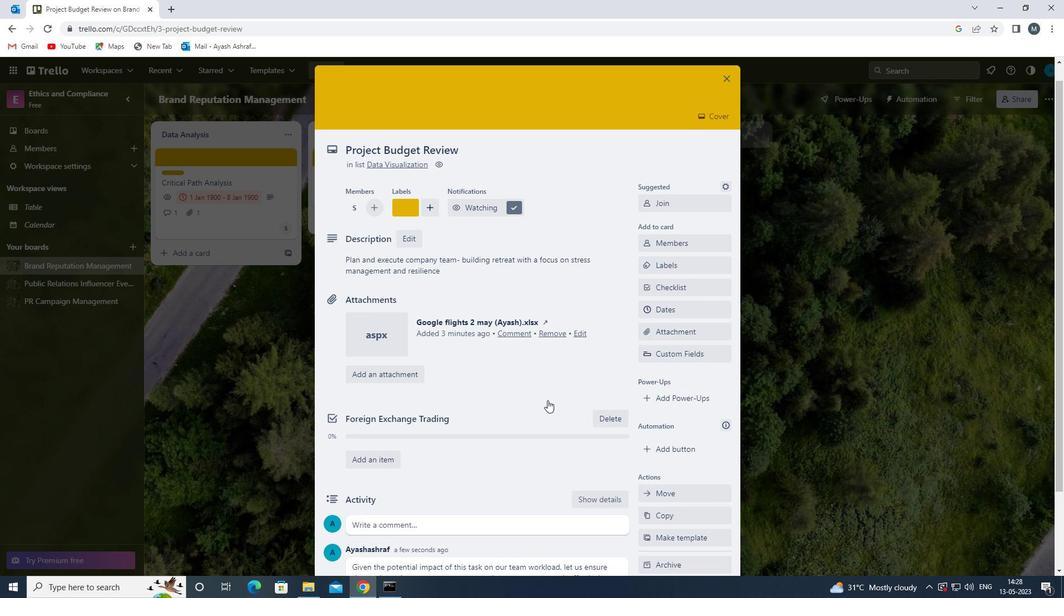 
Action: Mouse scrolled (547, 400) with delta (0, 0)
Screenshot: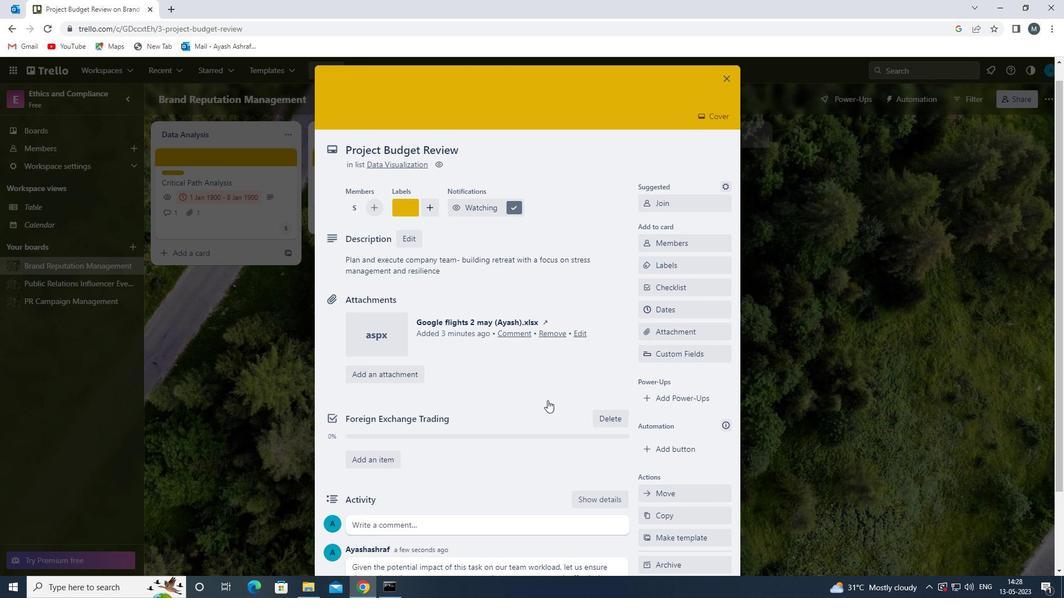 
Action: Mouse scrolled (547, 400) with delta (0, 0)
Screenshot: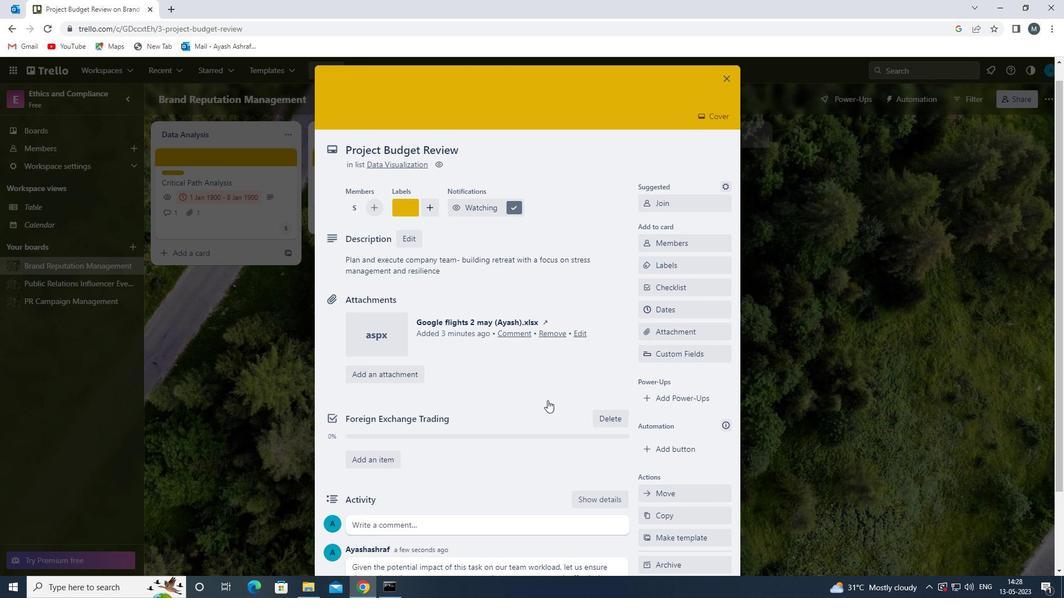 
Action: Mouse moved to (546, 400)
Screenshot: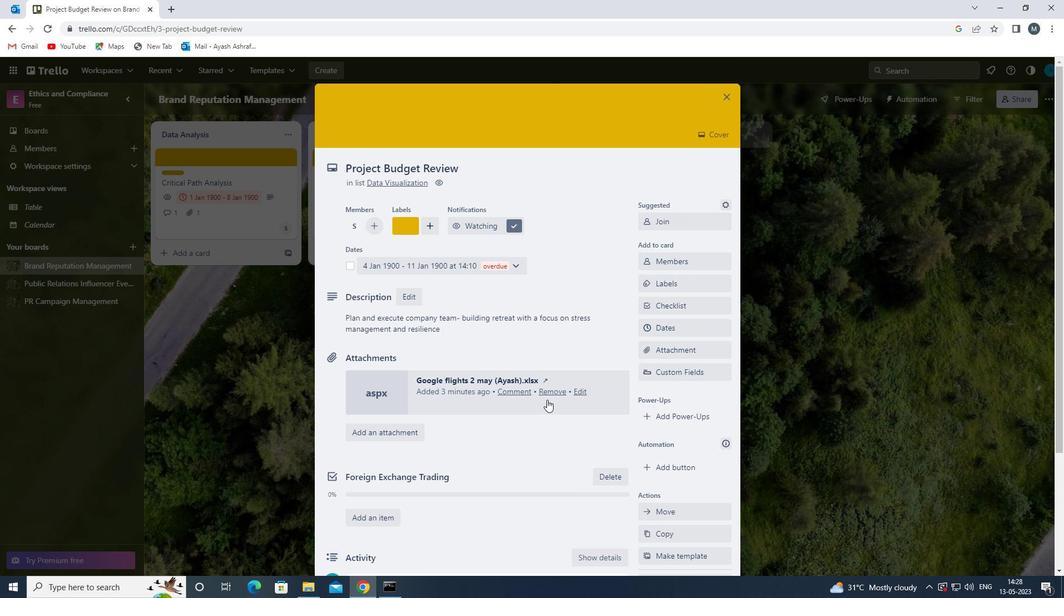 
